 Task: Get directions from Luray Caverns, Virginia, United States to White Sands National Park, New Mexico, United States  and reverse  starting point and destination and check the driving options
Action: Mouse moved to (287, 65)
Screenshot: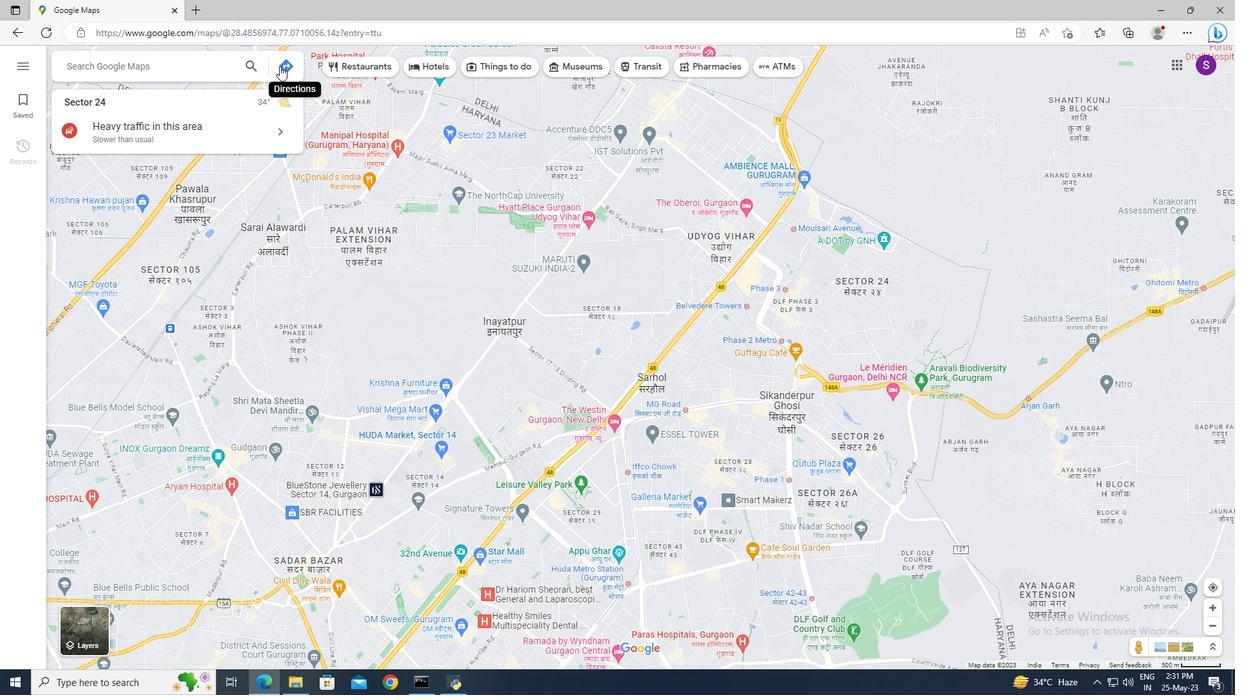 
Action: Mouse pressed left at (287, 65)
Screenshot: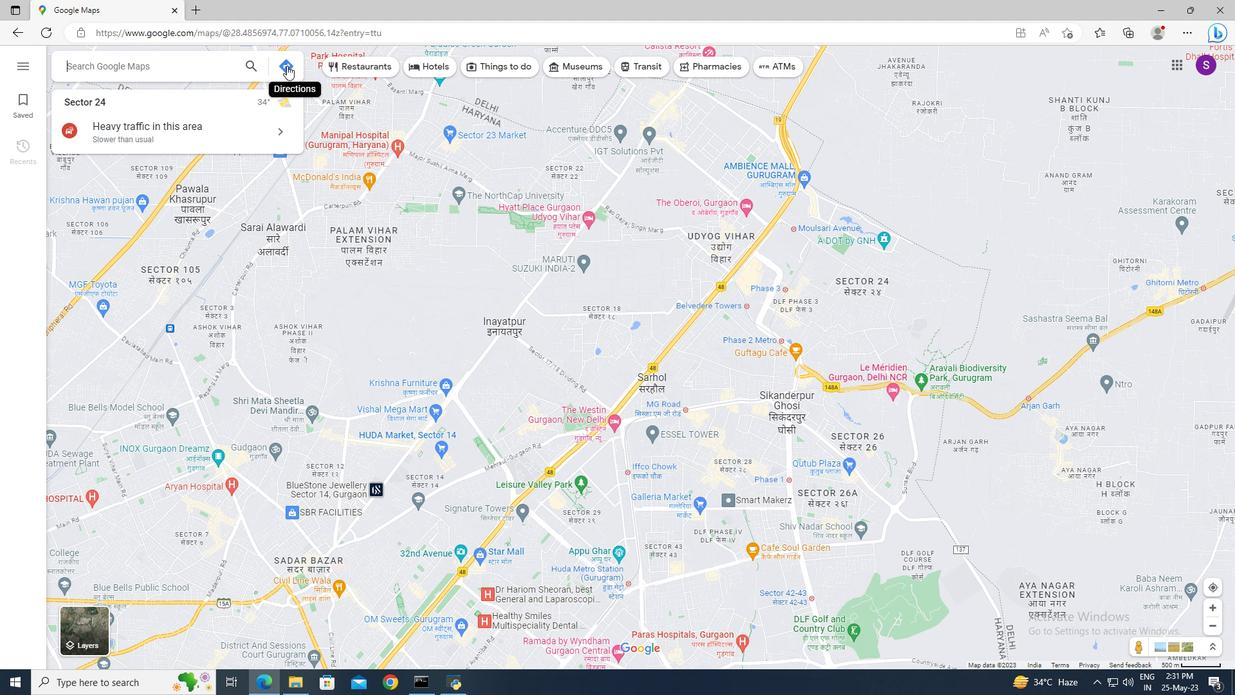 
Action: Mouse moved to (97, 68)
Screenshot: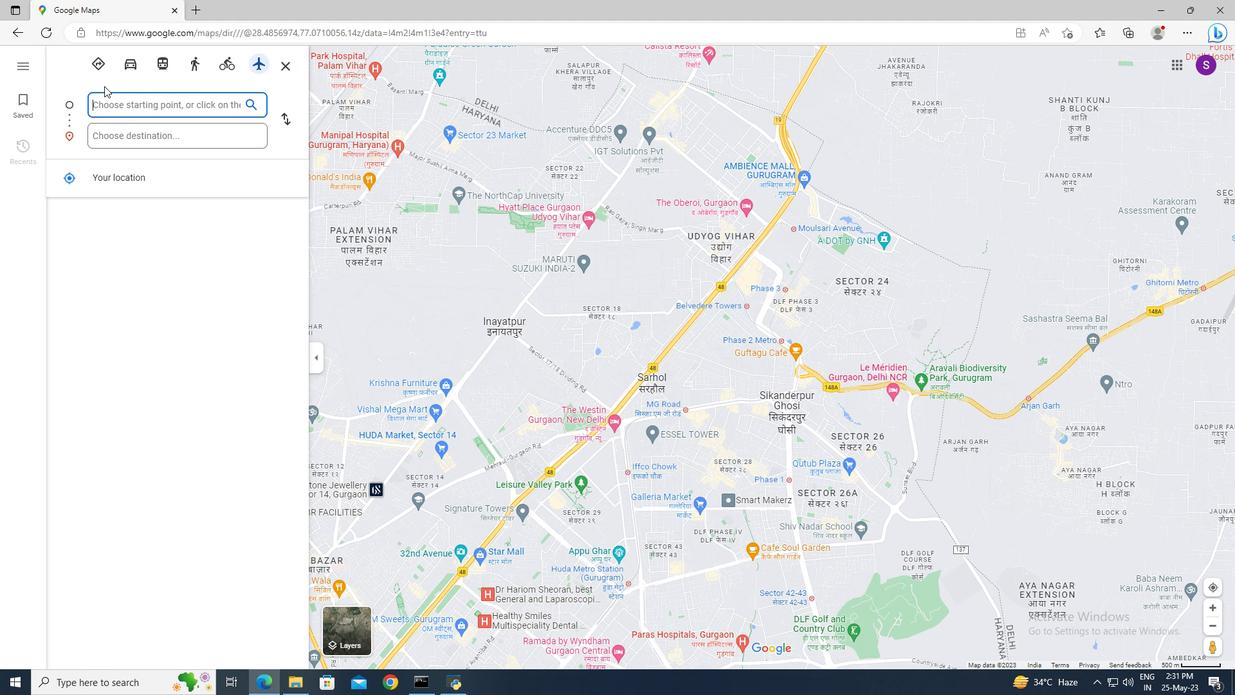 
Action: Mouse pressed left at (97, 68)
Screenshot: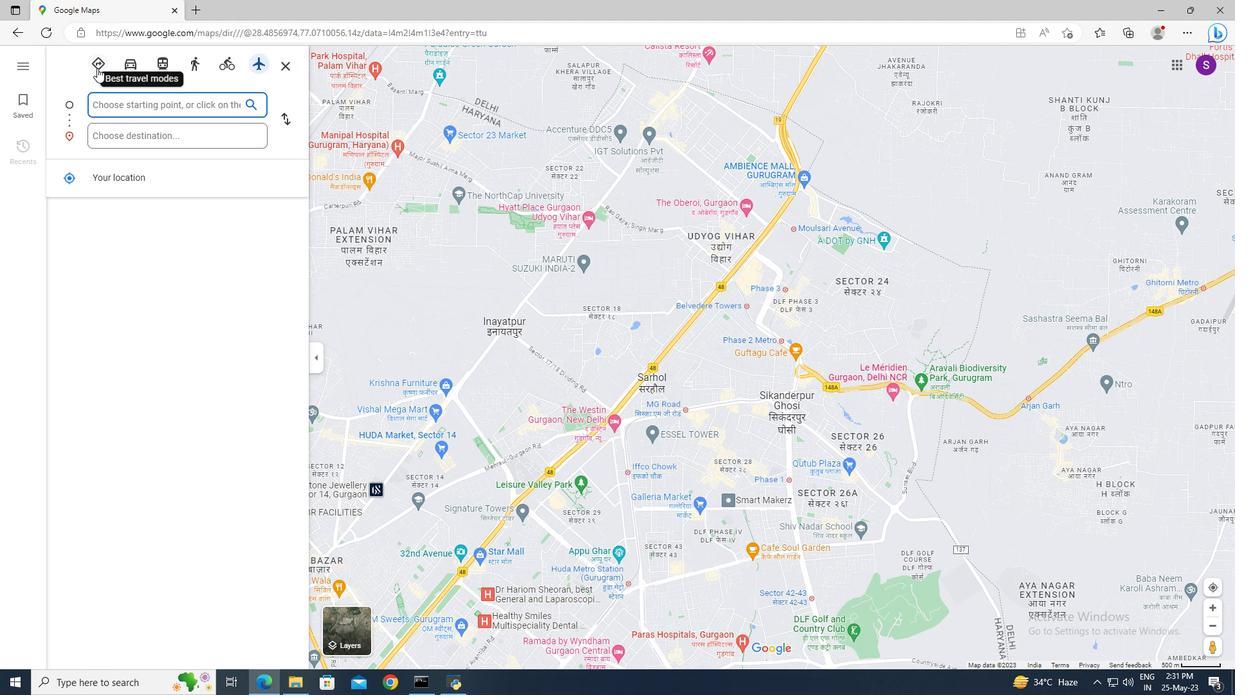 
Action: Mouse moved to (102, 103)
Screenshot: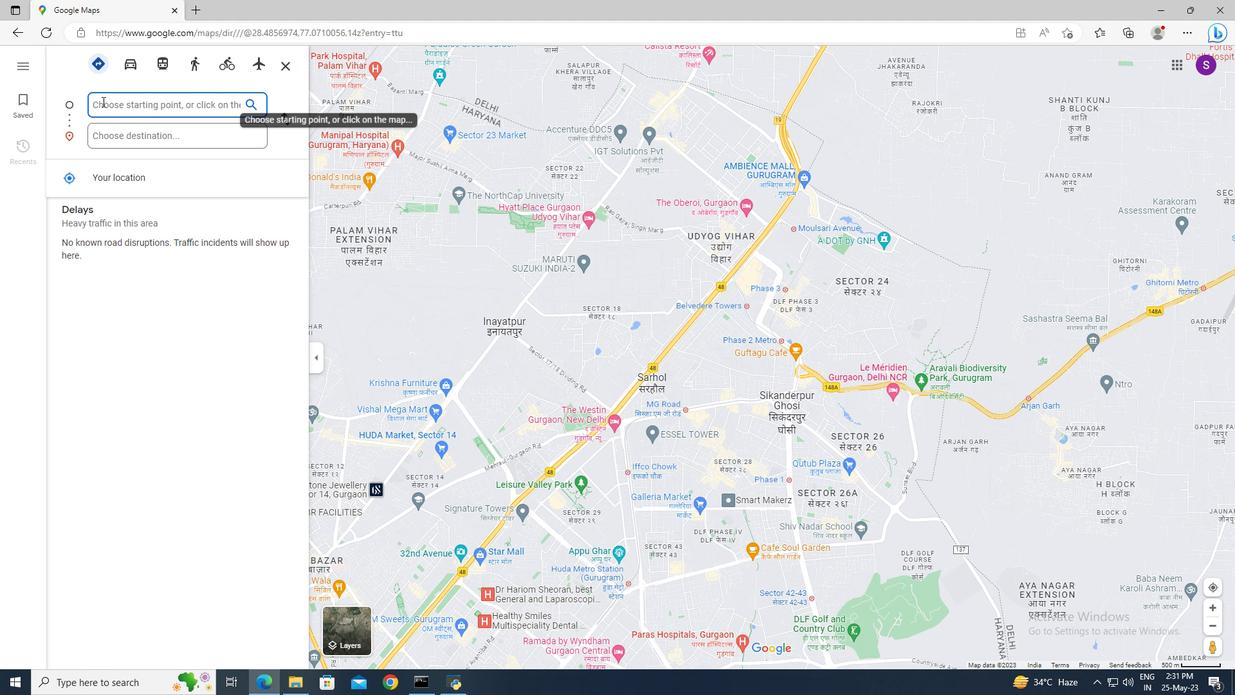 
Action: Mouse pressed left at (102, 103)
Screenshot: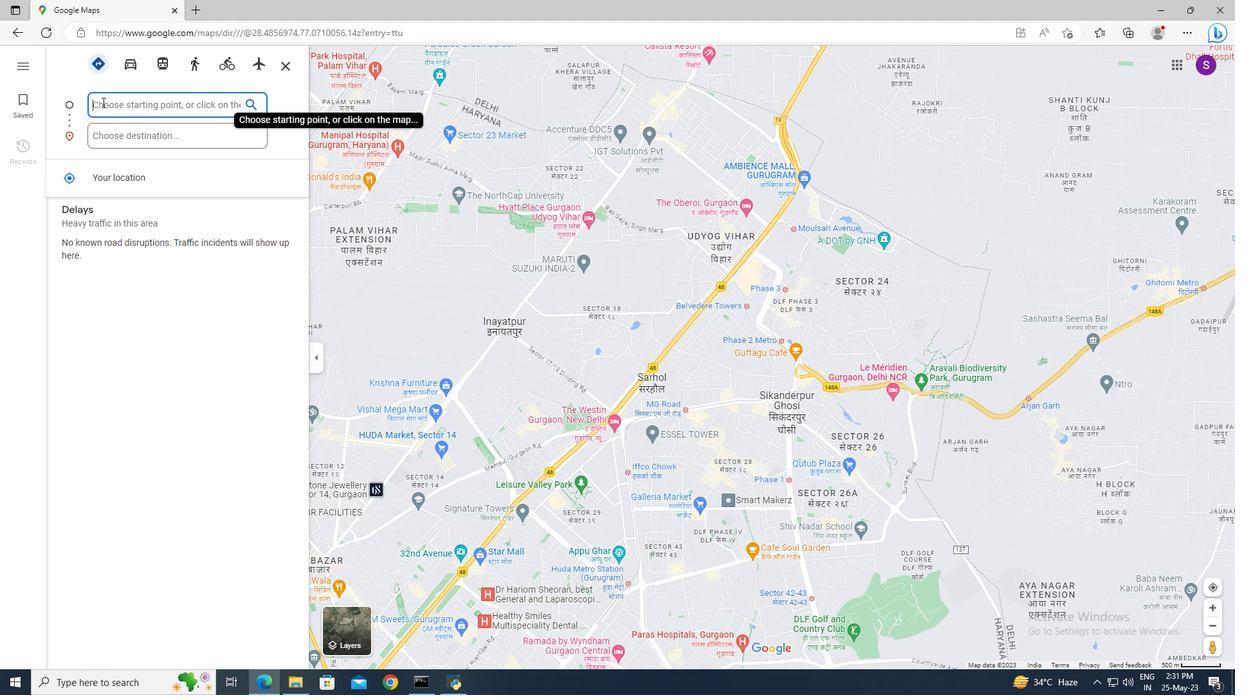 
Action: Key pressed <Key.shift>Luray<Key.space><Key.shift><Key.shift><Key.shift><Key.shift><Key.shift><Key.shift><Key.shift><Key.shift><Key.shift><Key.shift><Key.shift><Key.shift><Key.shift><Key.shift><Key.shift><Key.shift><Key.shift><Key.shift><Key.shift><Key.shift>Caverns,<Key.space><Key.shift>Virginia<Key.enter><Key.shift>White<Key.space><Key.shift_r>Sands<Key.space><Key.shift>Nation
Screenshot: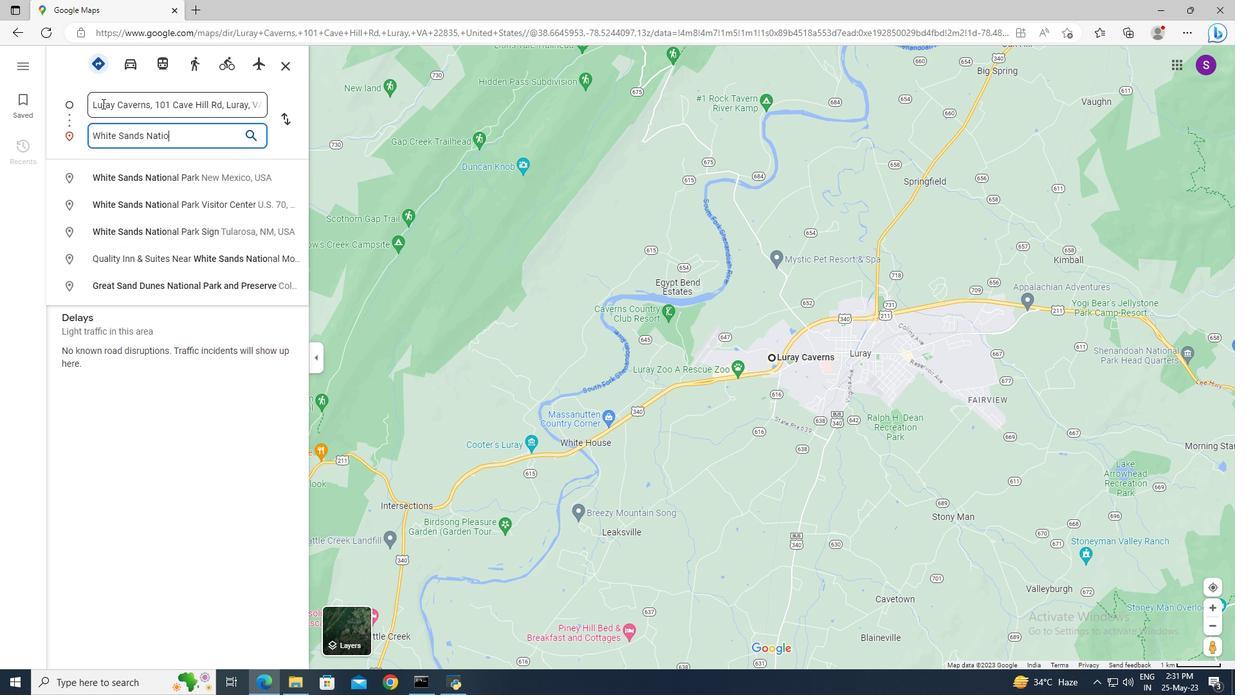 
Action: Mouse moved to (130, 176)
Screenshot: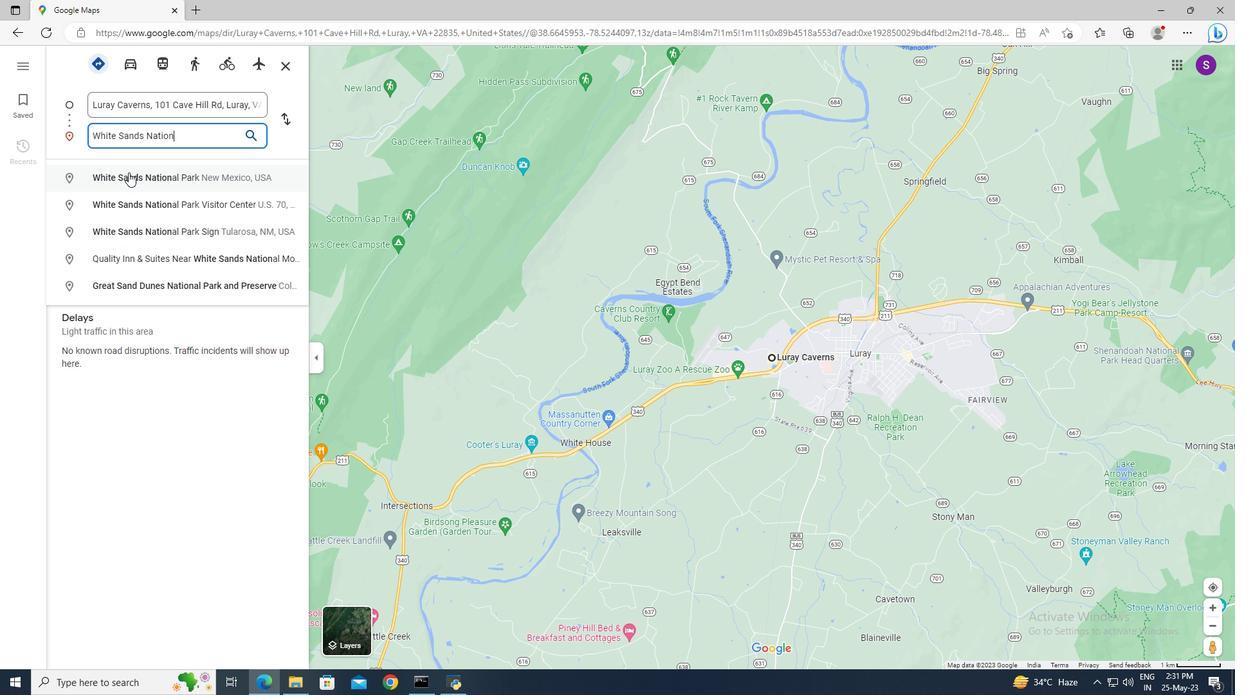 
Action: Mouse pressed left at (130, 176)
Screenshot: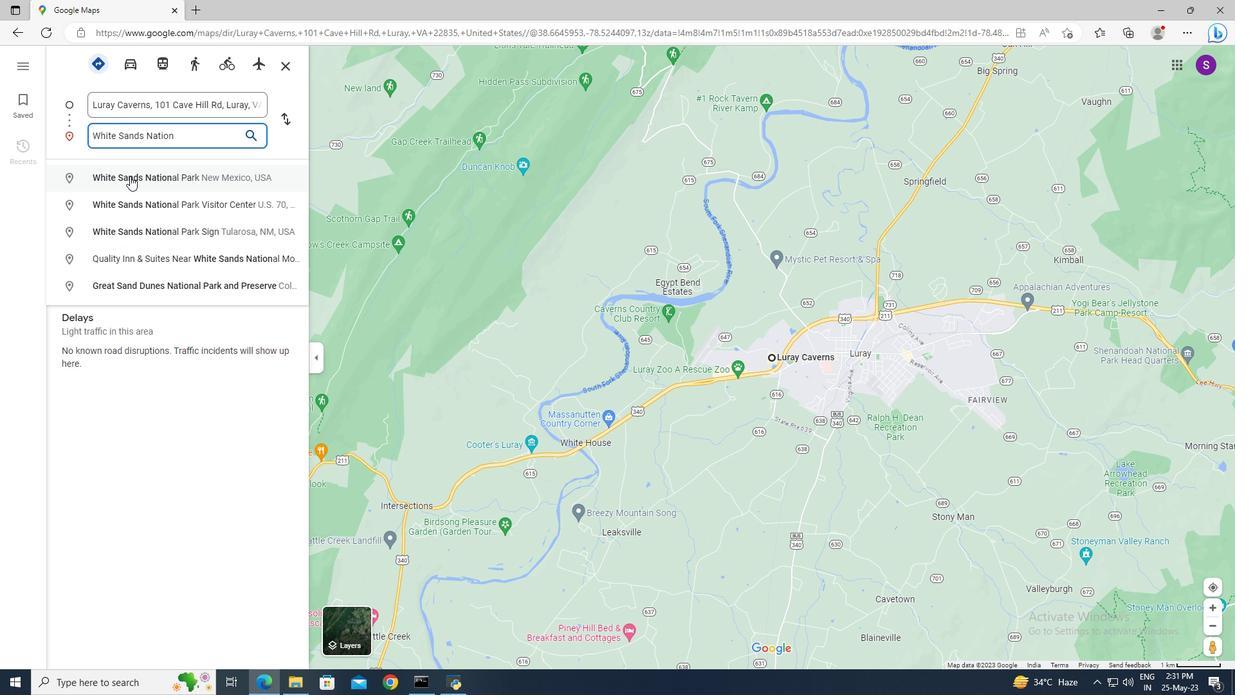 
Action: Mouse moved to (281, 118)
Screenshot: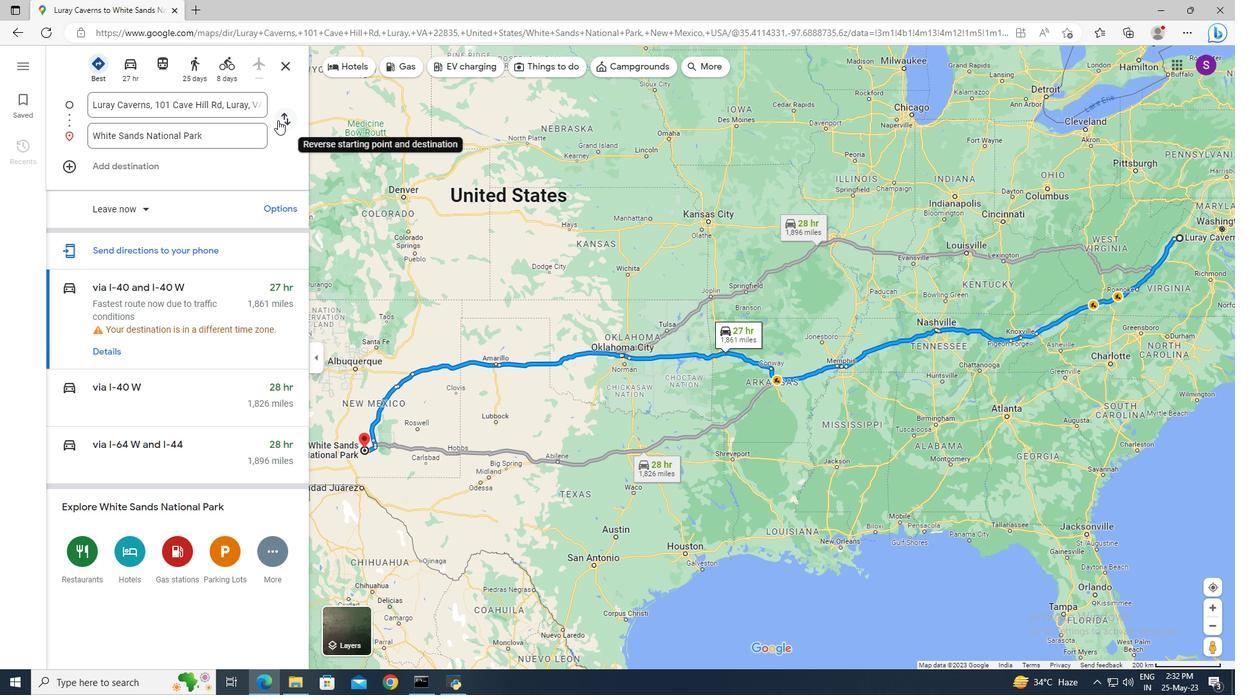 
Action: Mouse pressed left at (281, 118)
Screenshot: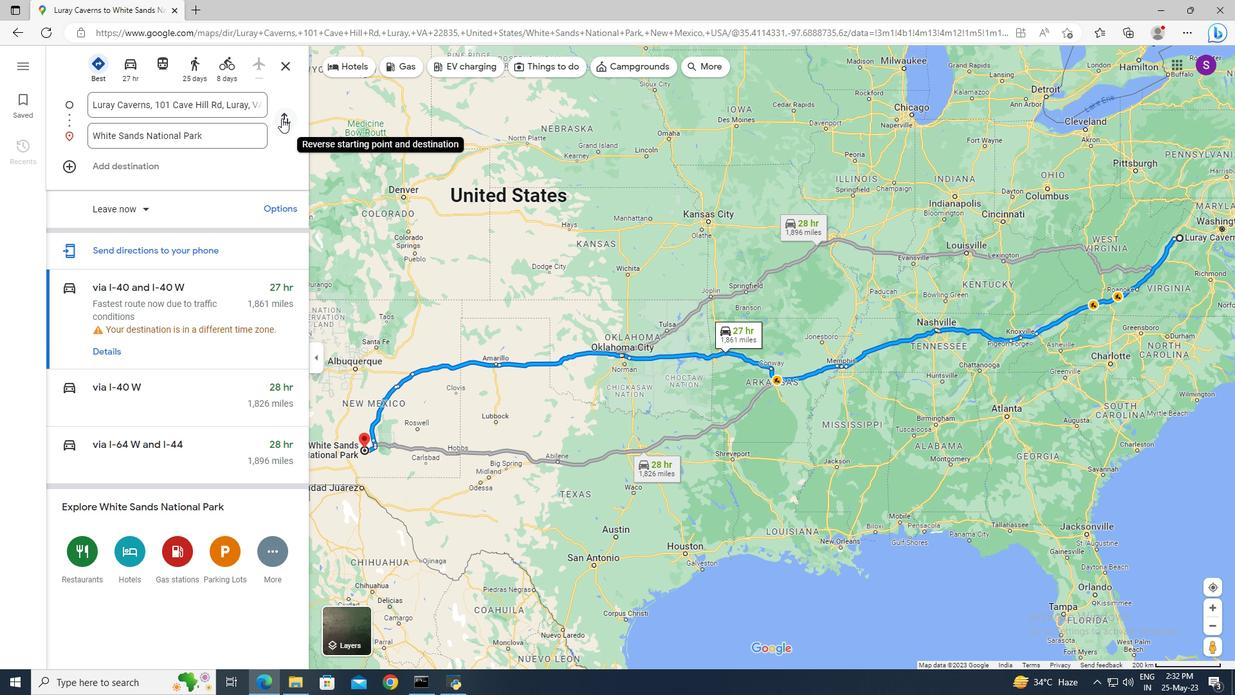 
Action: Mouse moved to (131, 63)
Screenshot: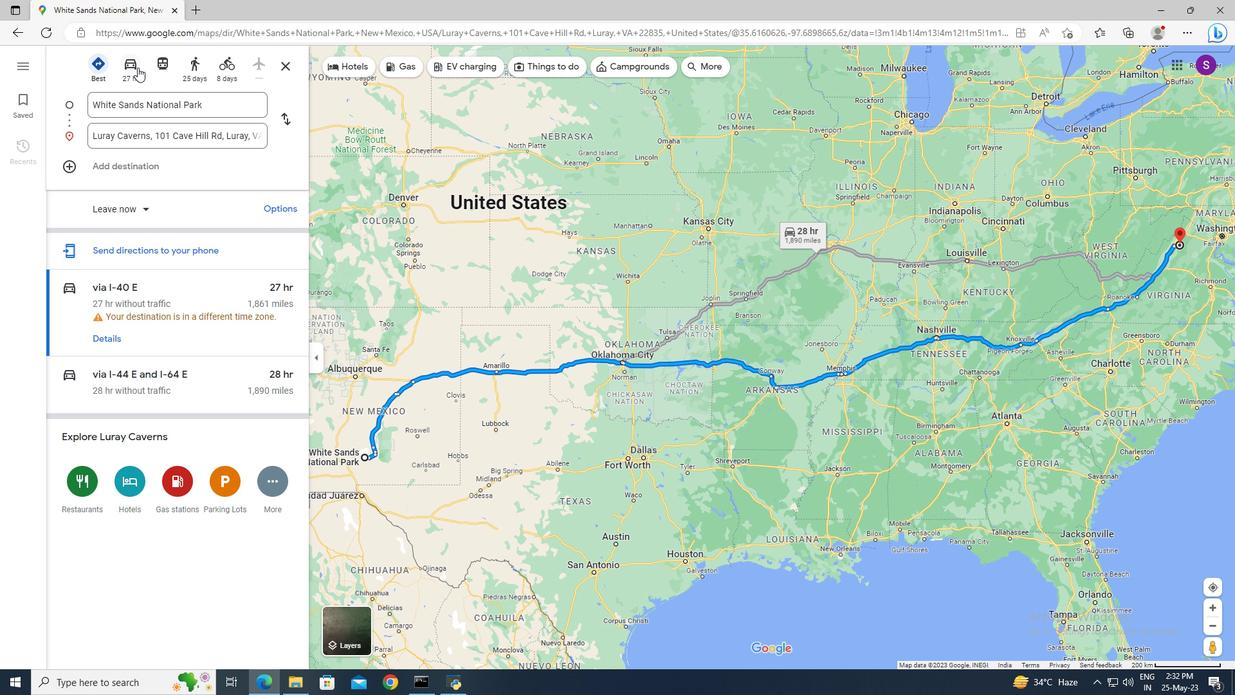 
Action: Mouse pressed left at (131, 63)
Screenshot: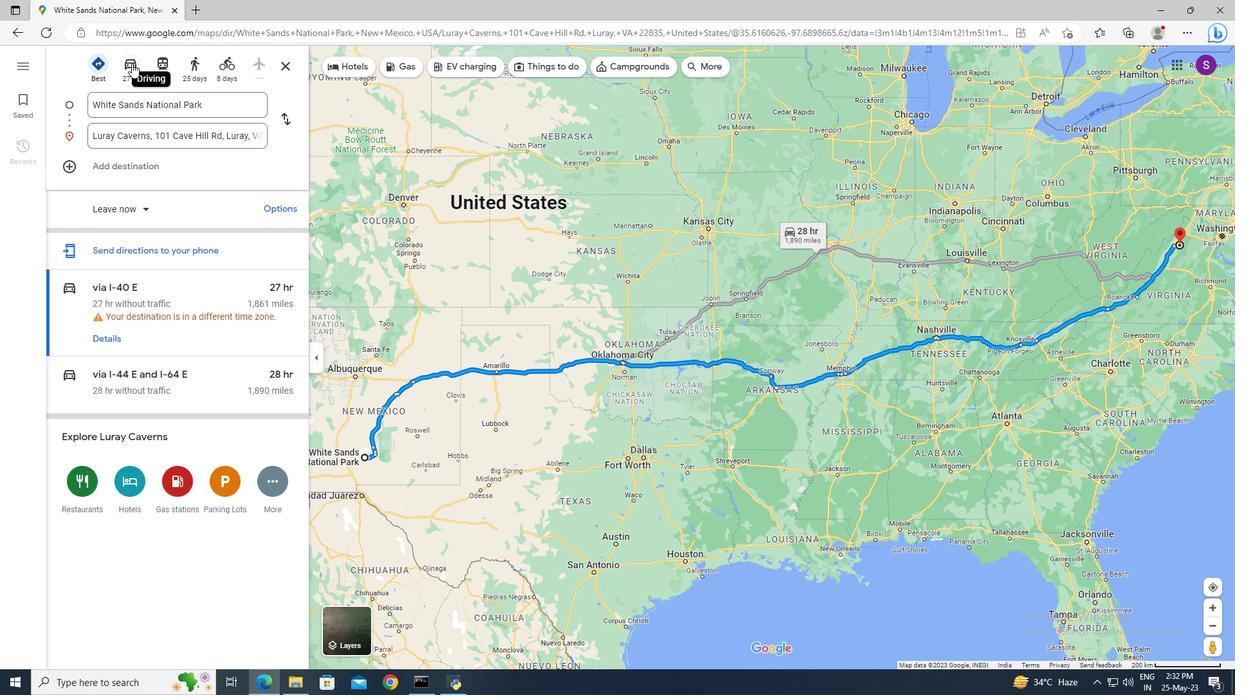 
Action: Mouse moved to (135, 284)
Screenshot: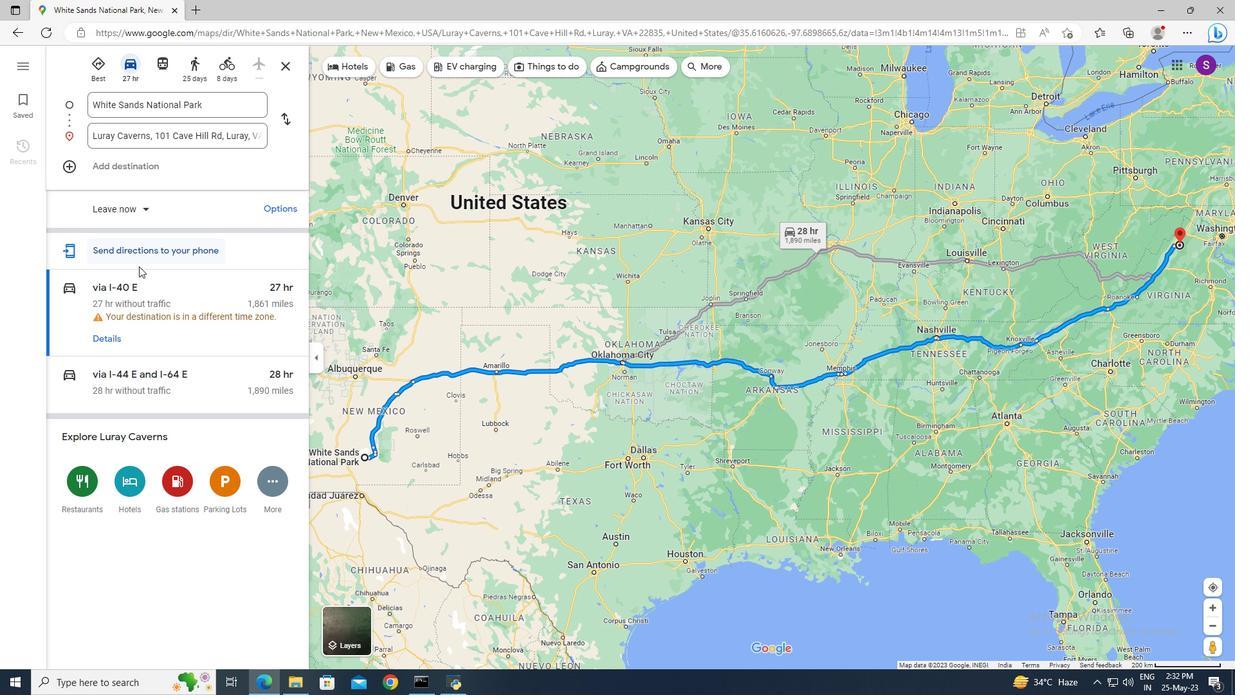 
Action: Mouse pressed left at (135, 284)
Screenshot: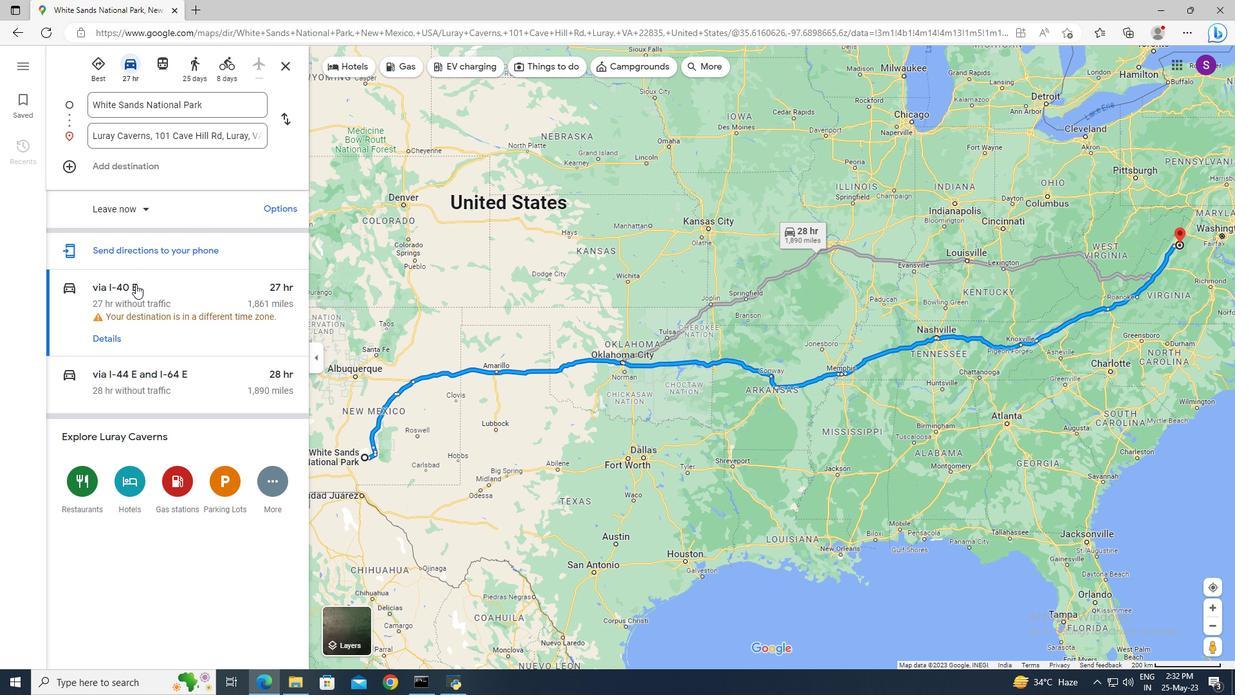 
Action: Mouse moved to (72, 240)
Screenshot: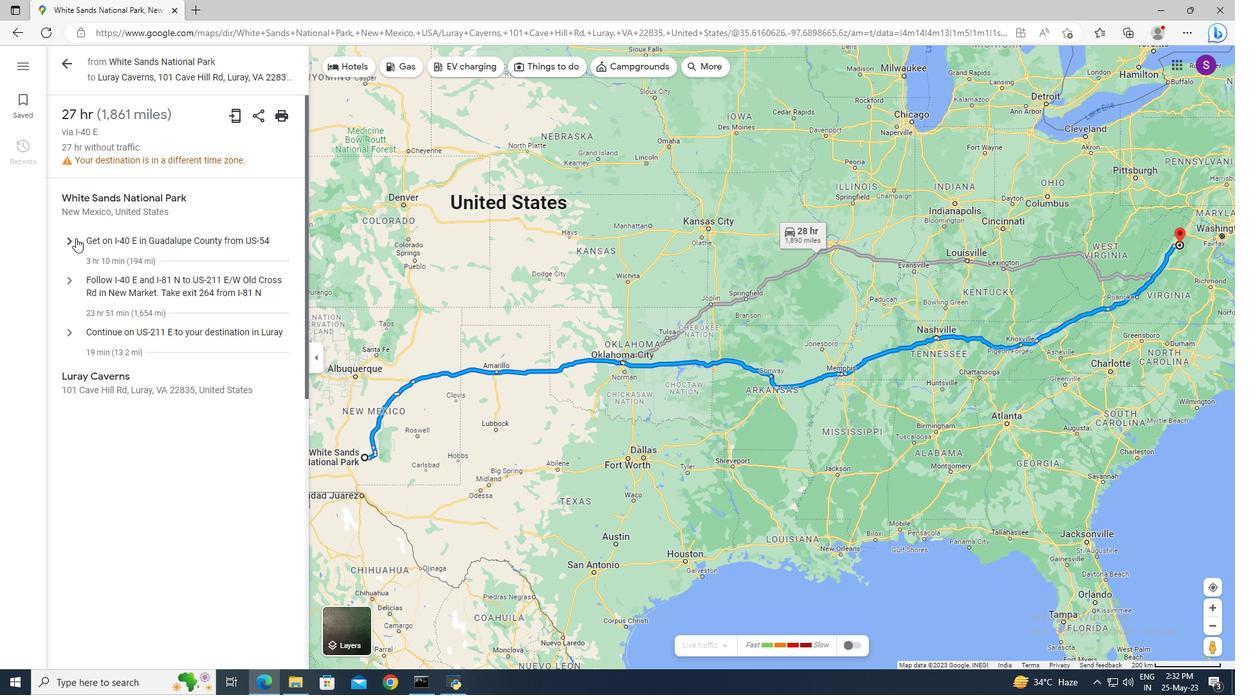 
Action: Mouse pressed left at (72, 240)
Screenshot: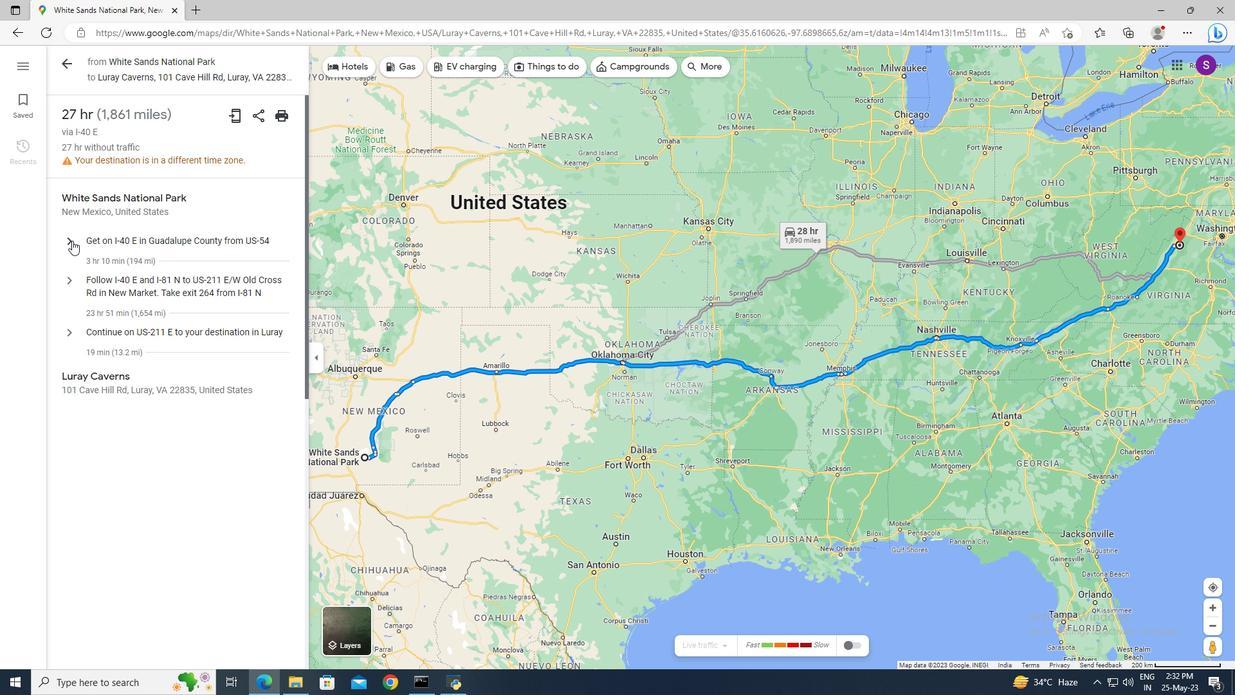 
Action: Mouse moved to (183, 397)
Screenshot: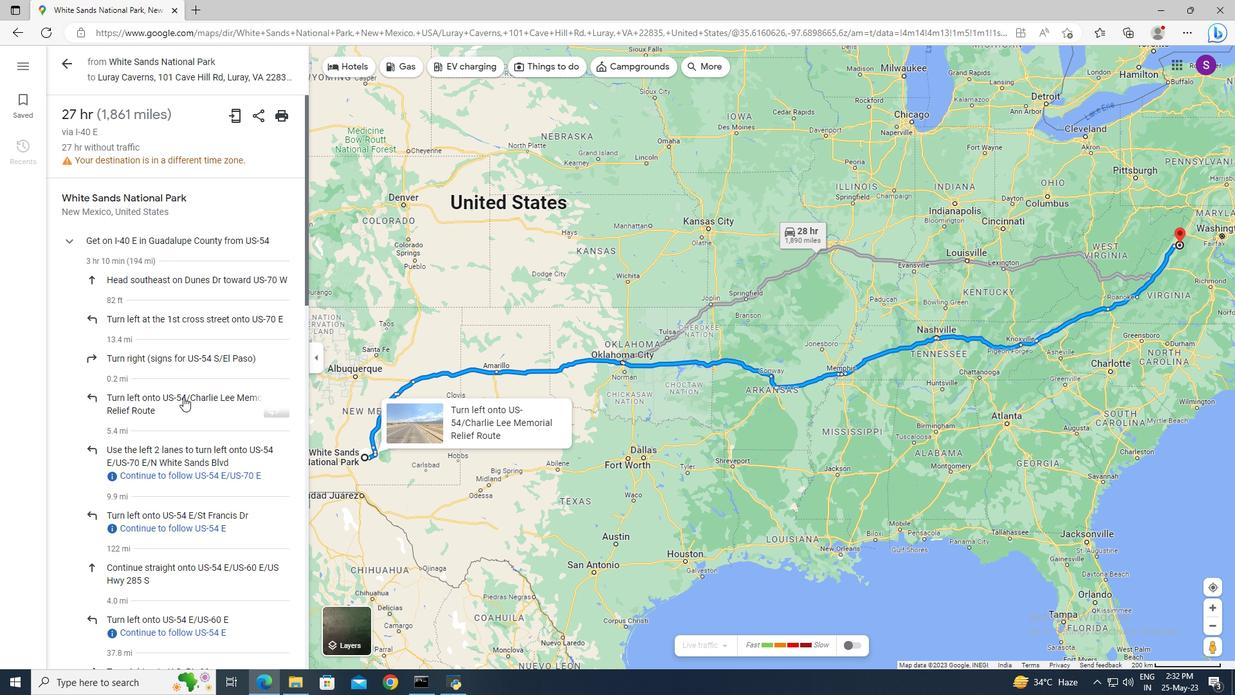 
Action: Mouse scrolled (183, 397) with delta (0, 0)
Screenshot: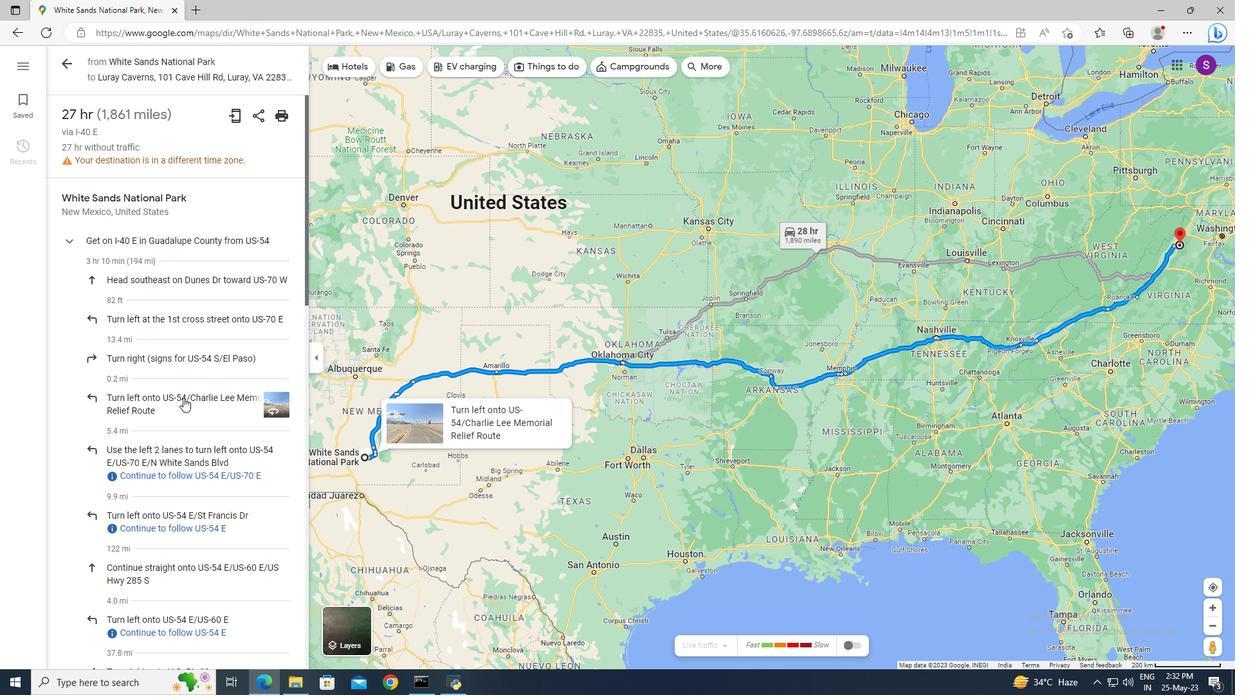 
Action: Mouse scrolled (183, 397) with delta (0, 0)
Screenshot: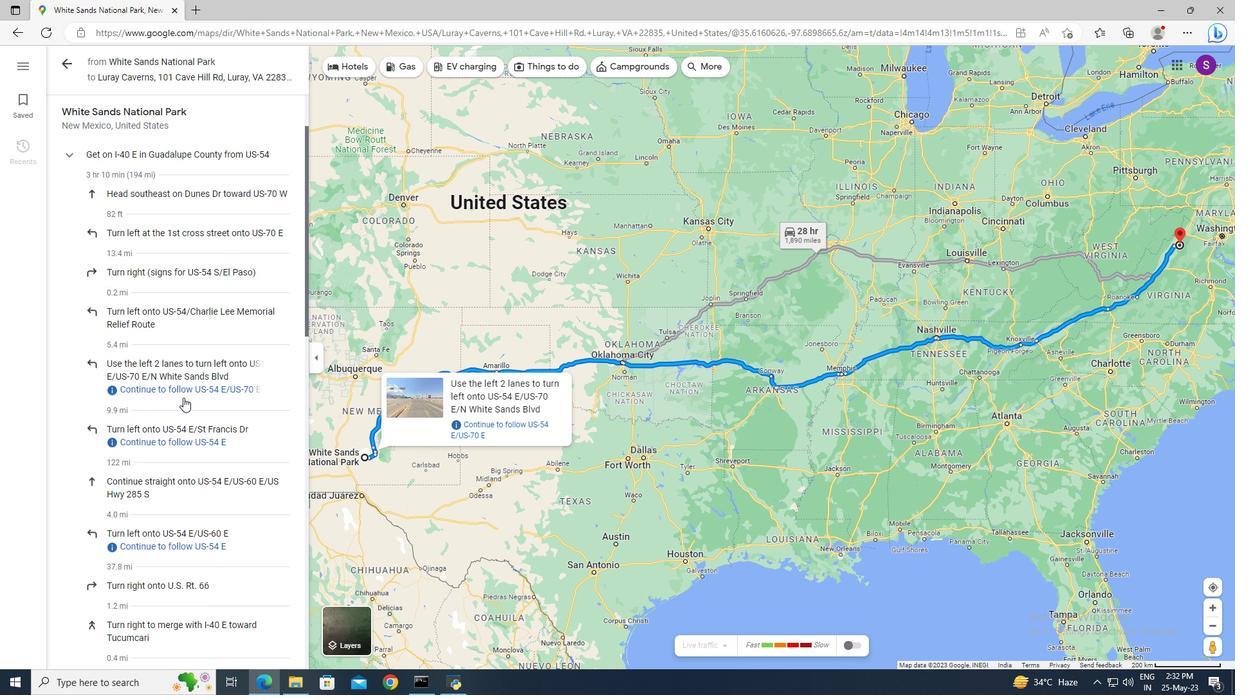 
Action: Mouse scrolled (183, 397) with delta (0, 0)
Screenshot: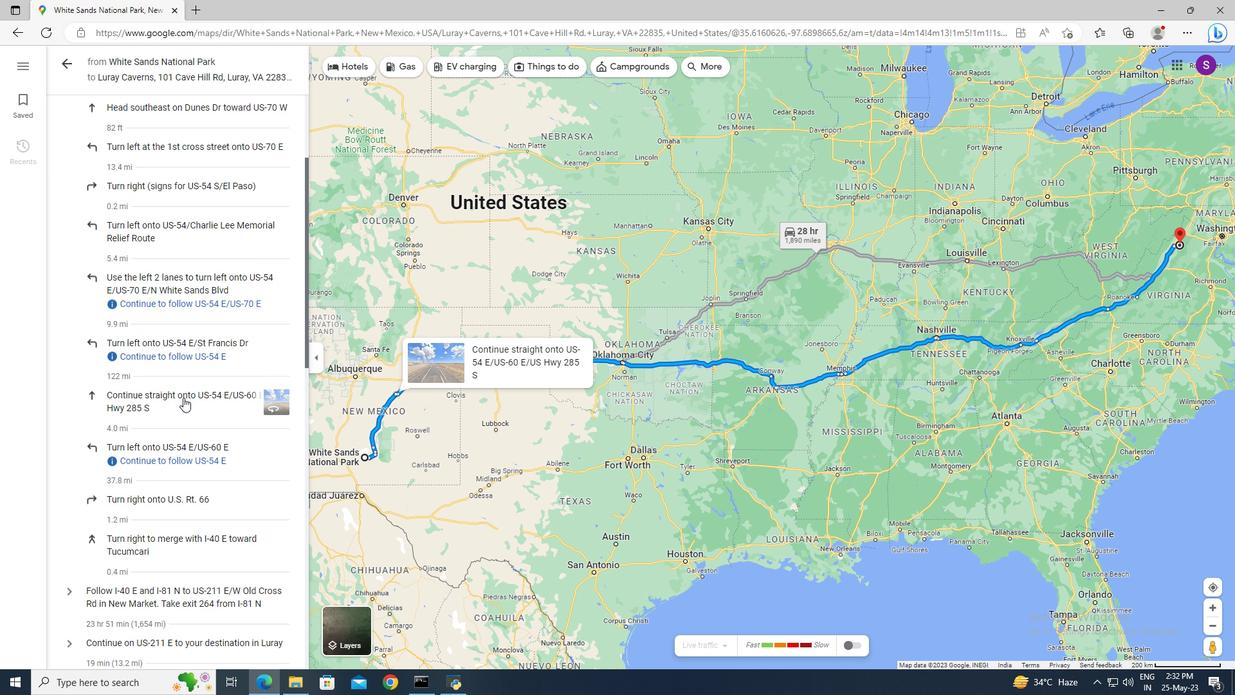 
Action: Mouse scrolled (183, 397) with delta (0, 0)
Screenshot: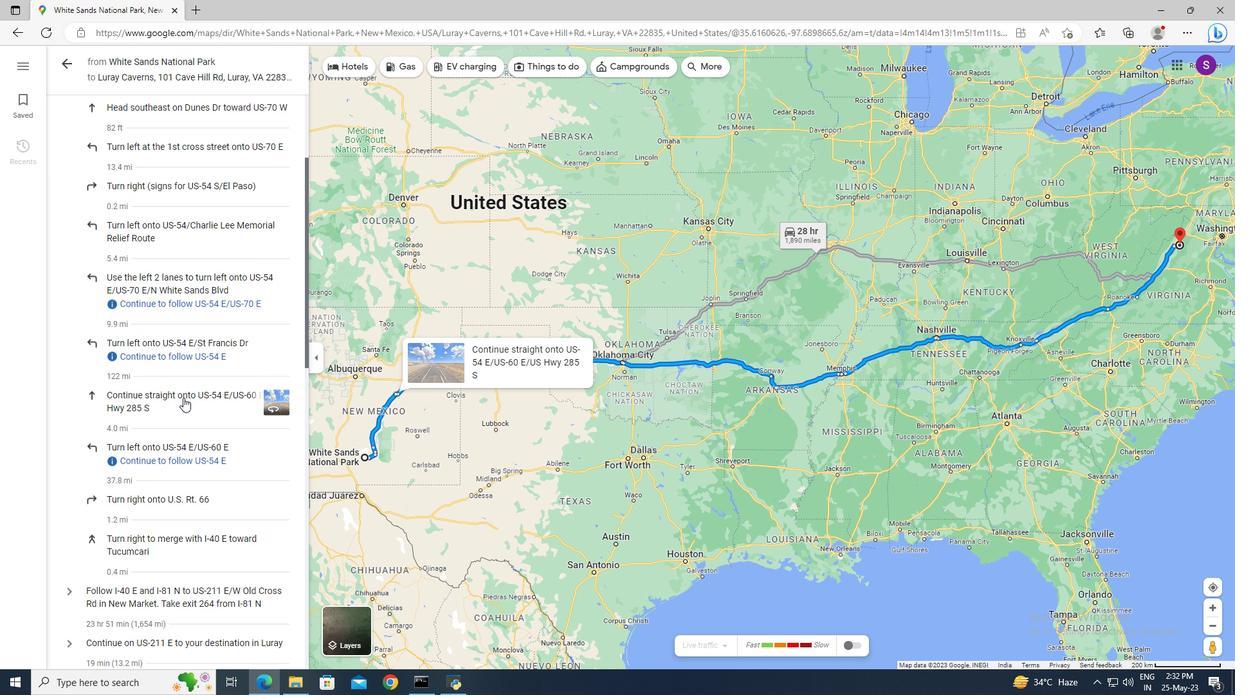 
Action: Mouse moved to (73, 418)
Screenshot: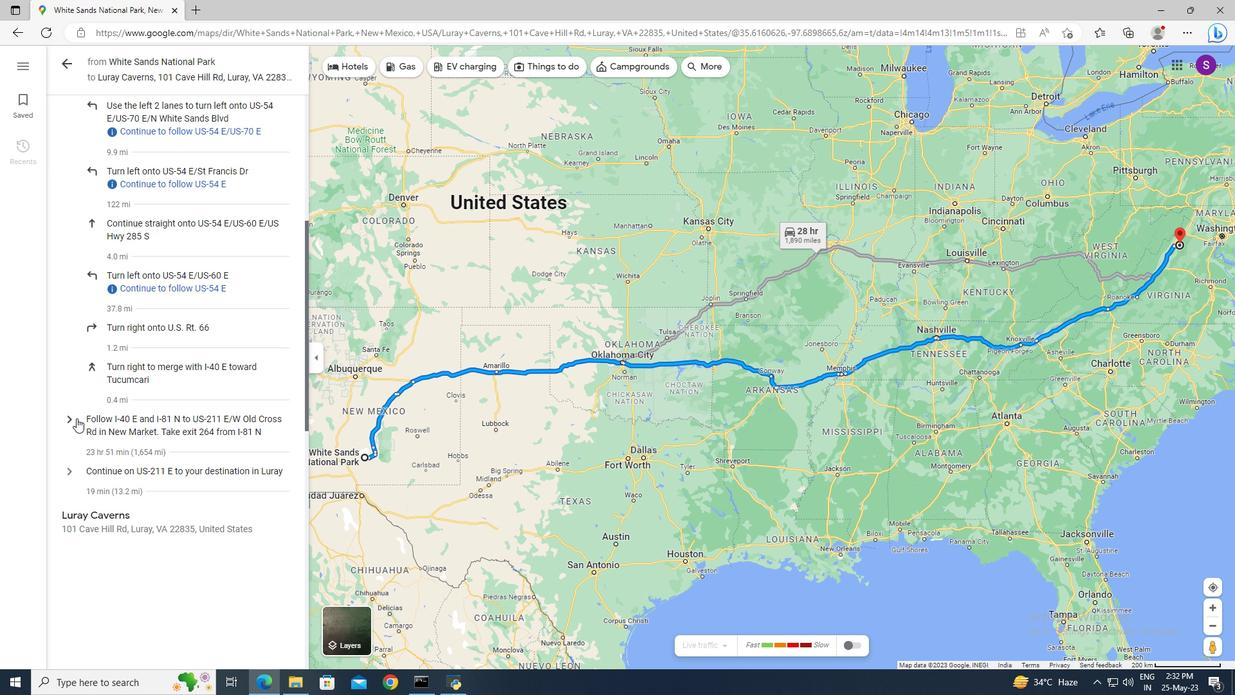 
Action: Mouse pressed left at (73, 418)
Screenshot: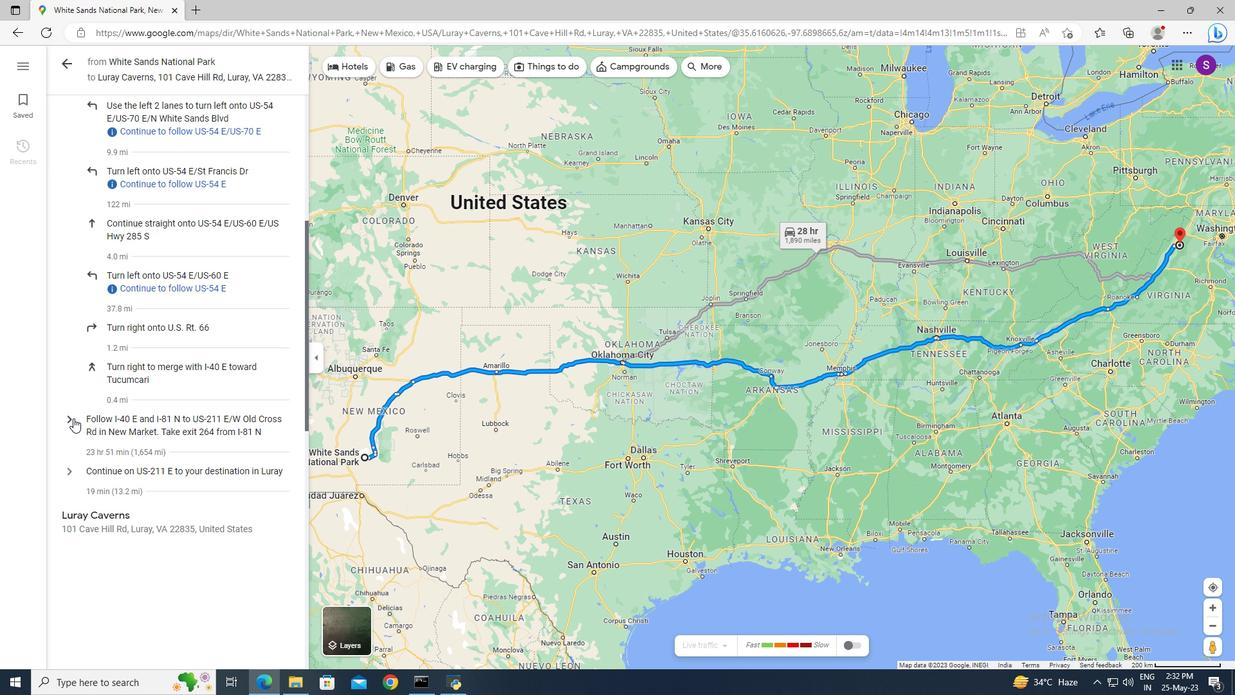
Action: Mouse moved to (101, 400)
Screenshot: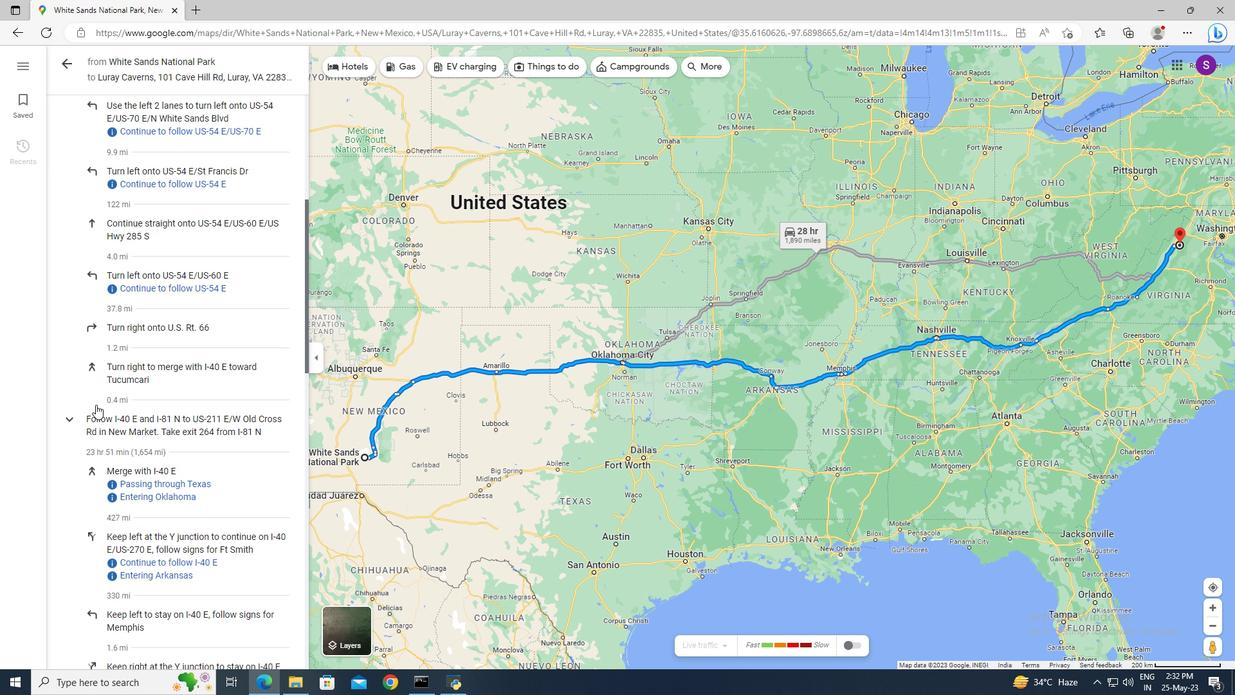 
Action: Mouse scrolled (101, 400) with delta (0, 0)
Screenshot: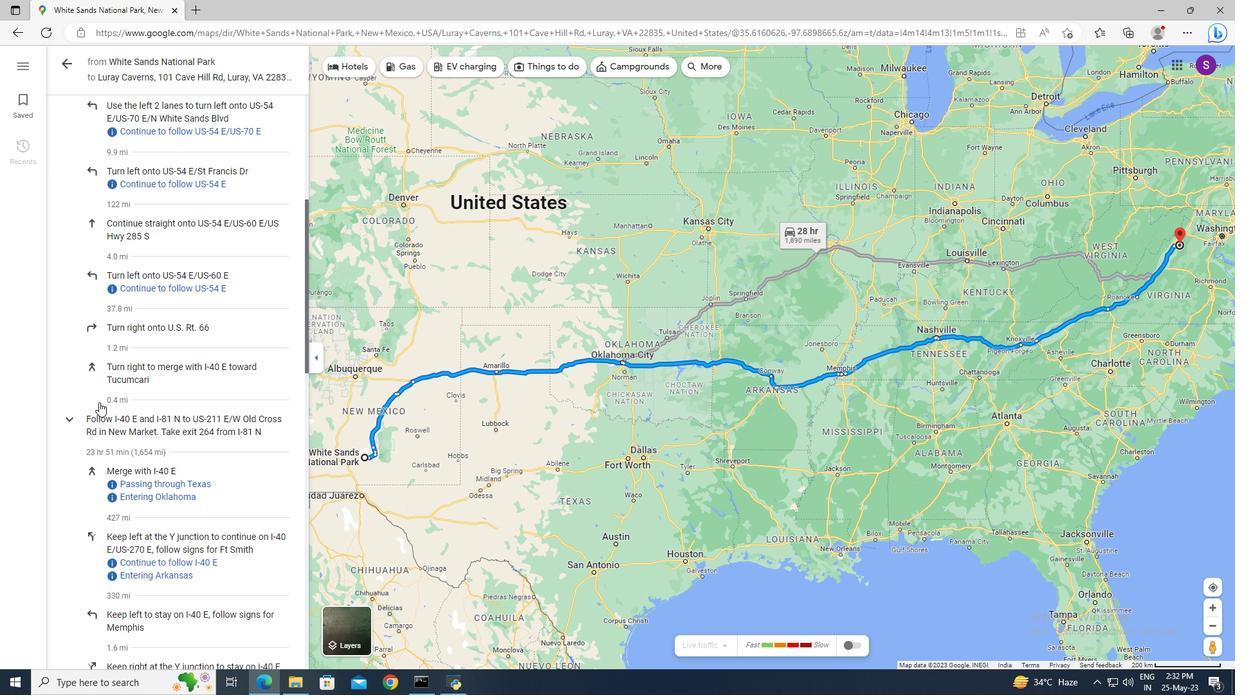 
Action: Mouse moved to (150, 446)
Screenshot: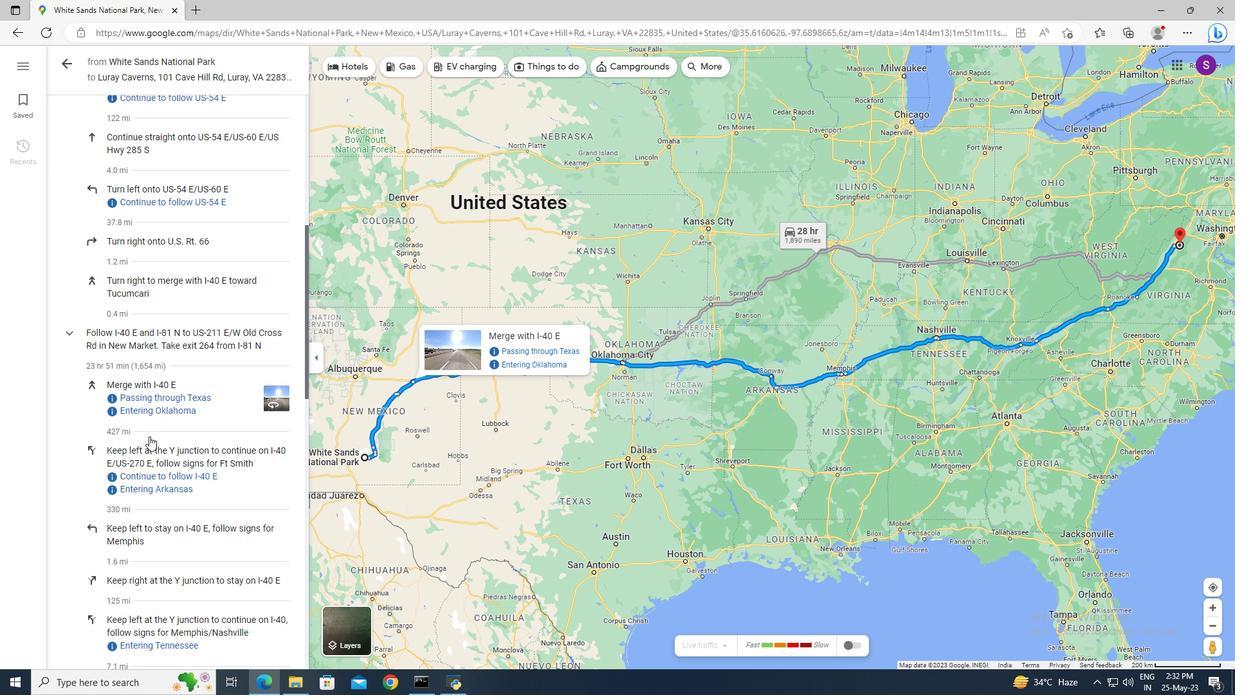 
Action: Mouse scrolled (150, 445) with delta (0, 0)
Screenshot: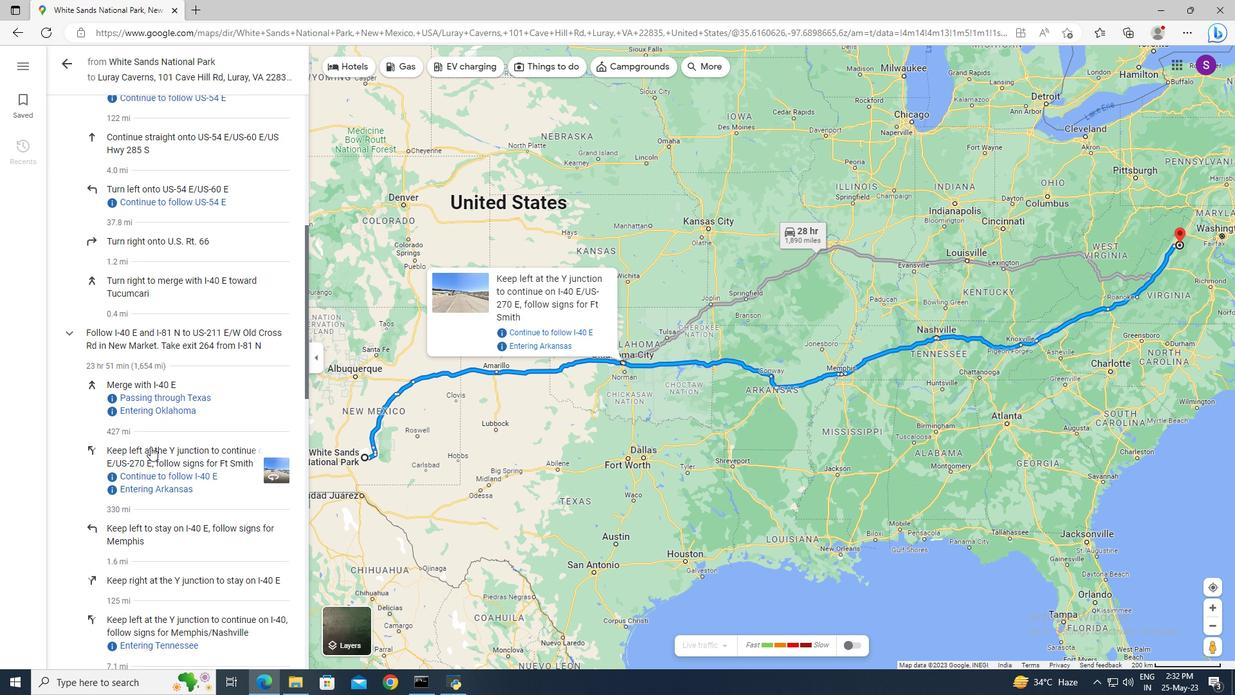 
Action: Mouse scrolled (150, 445) with delta (0, 0)
Screenshot: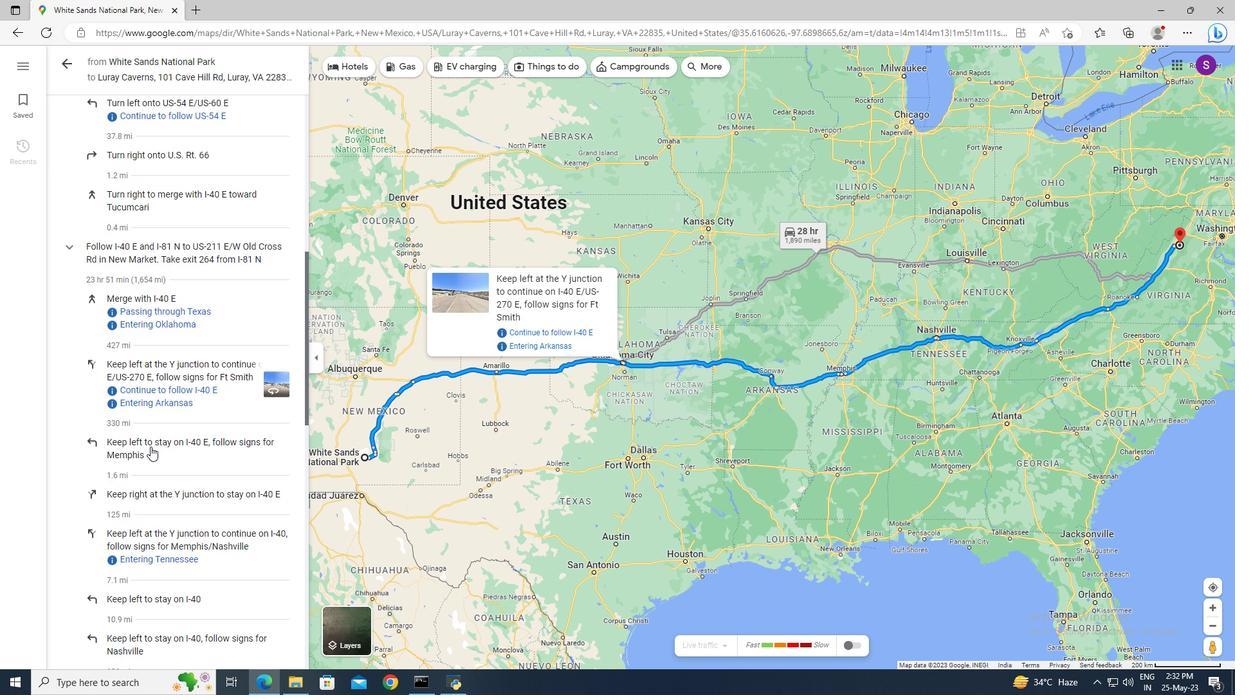 
Action: Mouse moved to (183, 440)
Screenshot: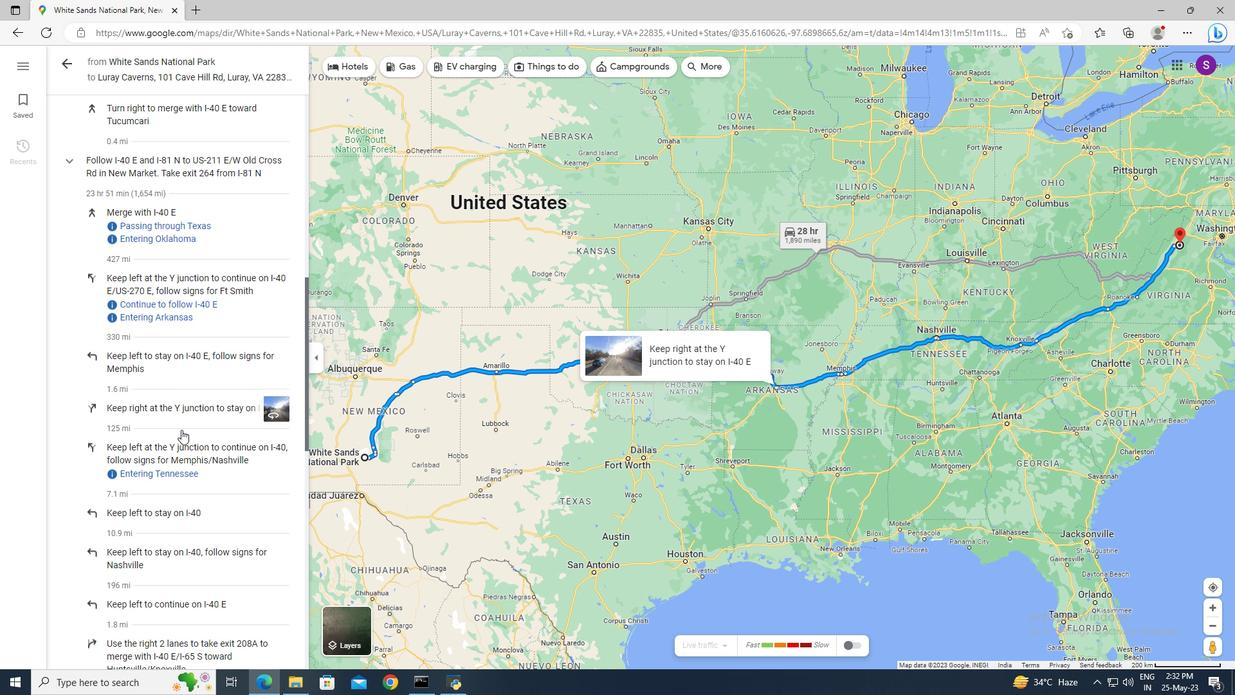 
Action: Mouse scrolled (184, 444) with delta (0, 0)
Screenshot: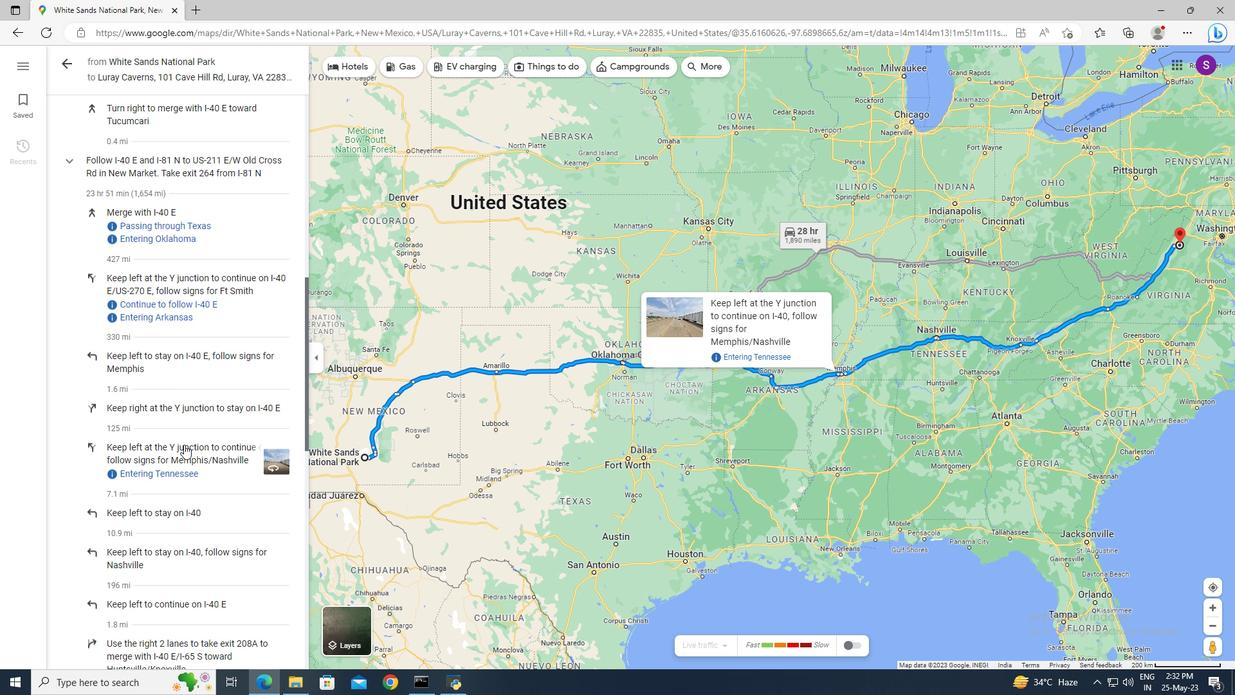 
Action: Mouse moved to (183, 445)
Screenshot: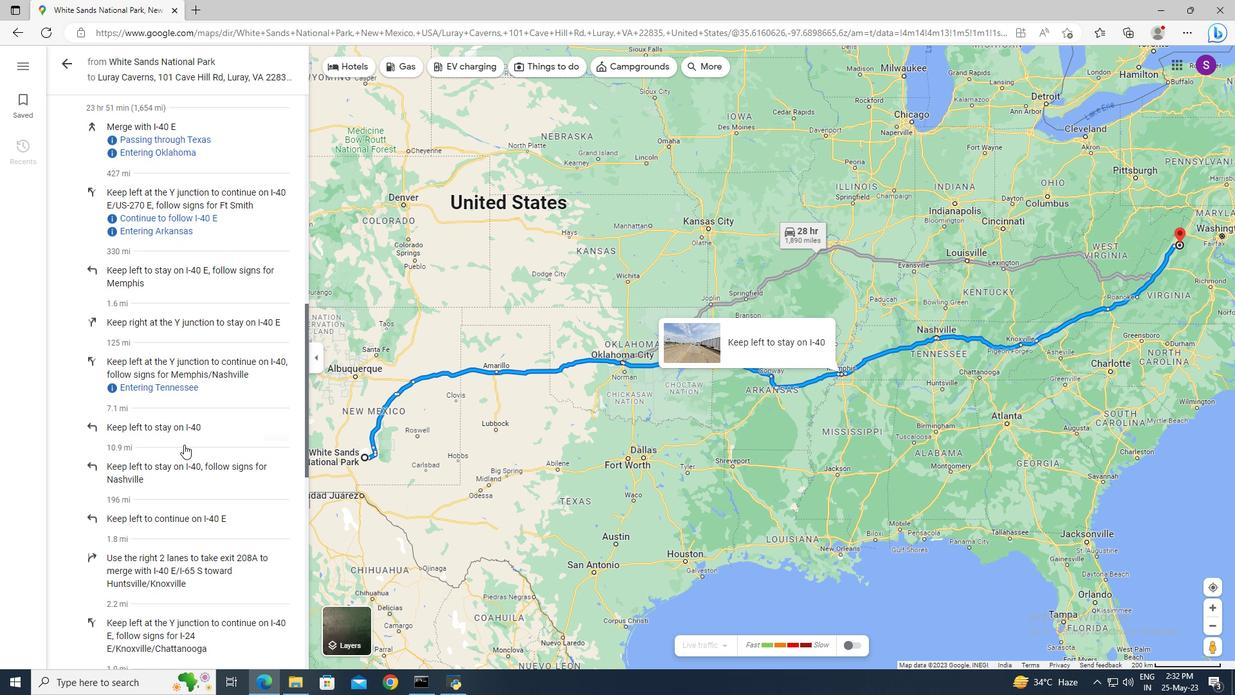 
Action: Mouse scrolled (183, 444) with delta (0, 0)
Screenshot: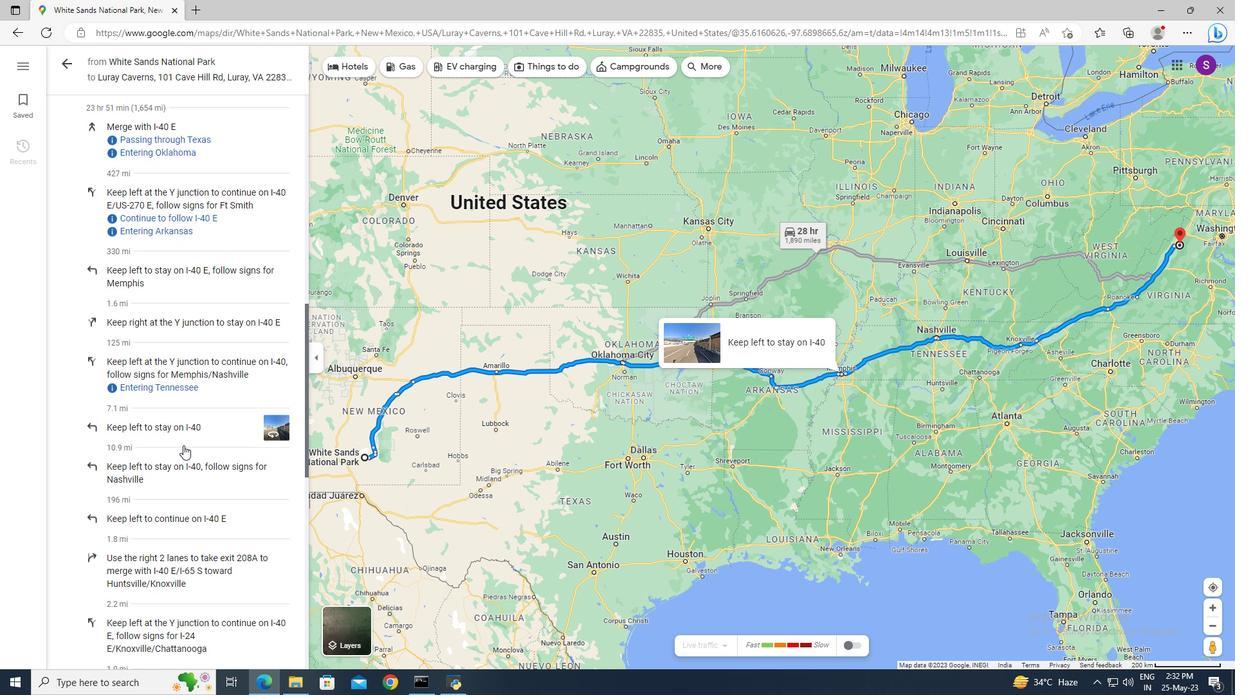 
Action: Mouse moved to (181, 443)
Screenshot: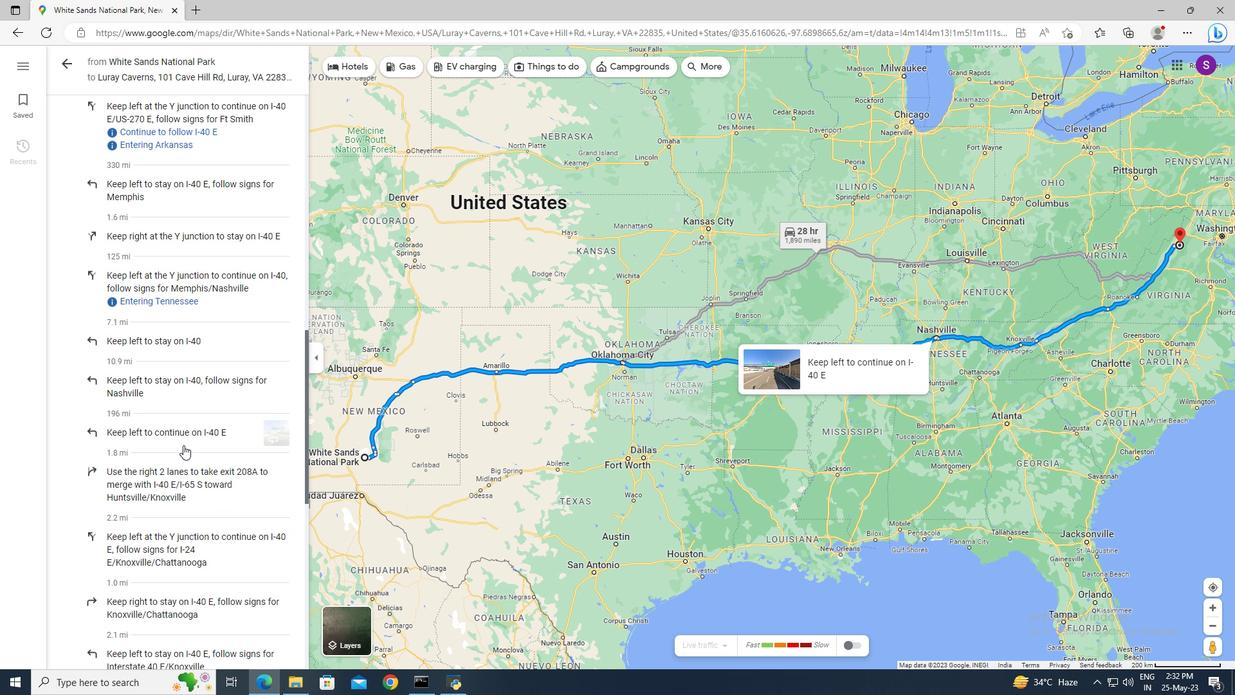 
Action: Mouse scrolled (181, 442) with delta (0, 0)
Screenshot: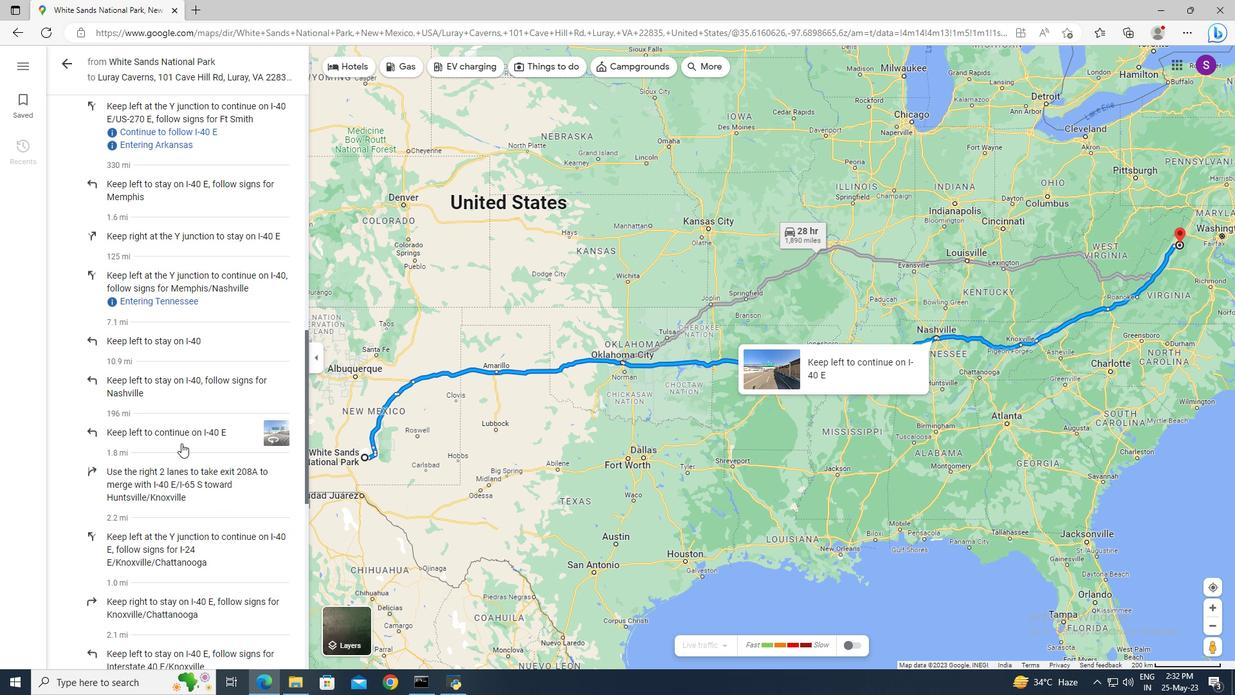 
Action: Mouse moved to (178, 435)
Screenshot: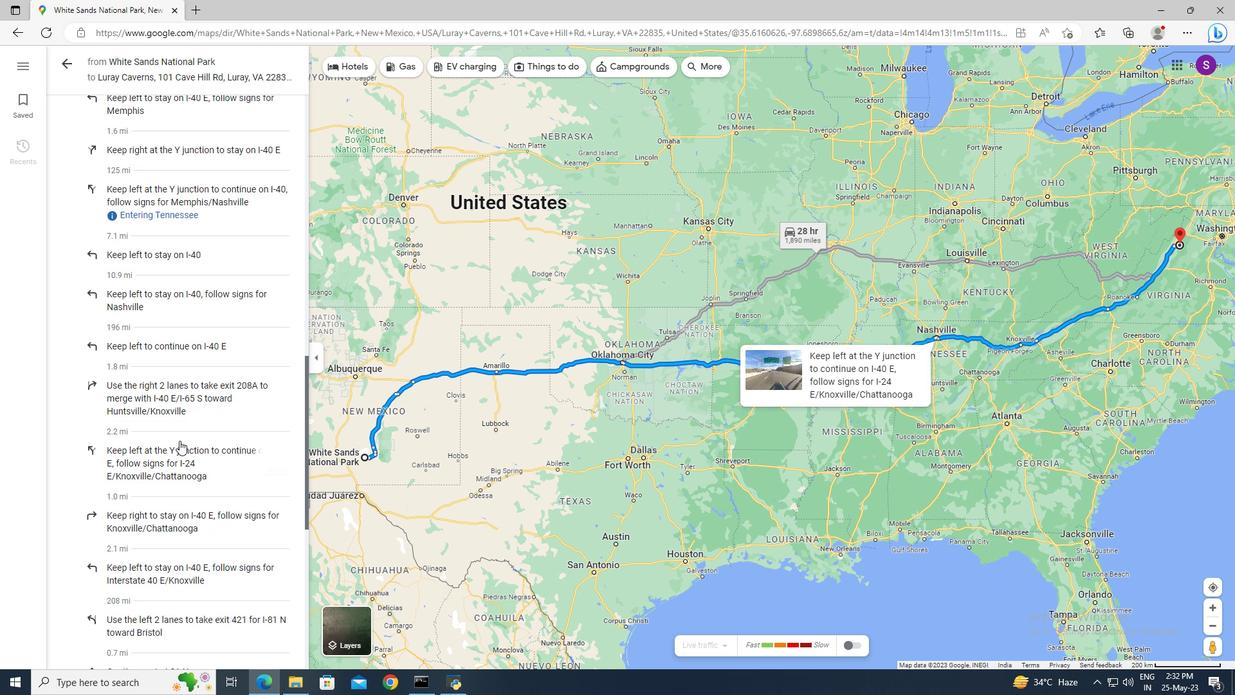 
Action: Mouse scrolled (178, 435) with delta (0, 0)
Screenshot: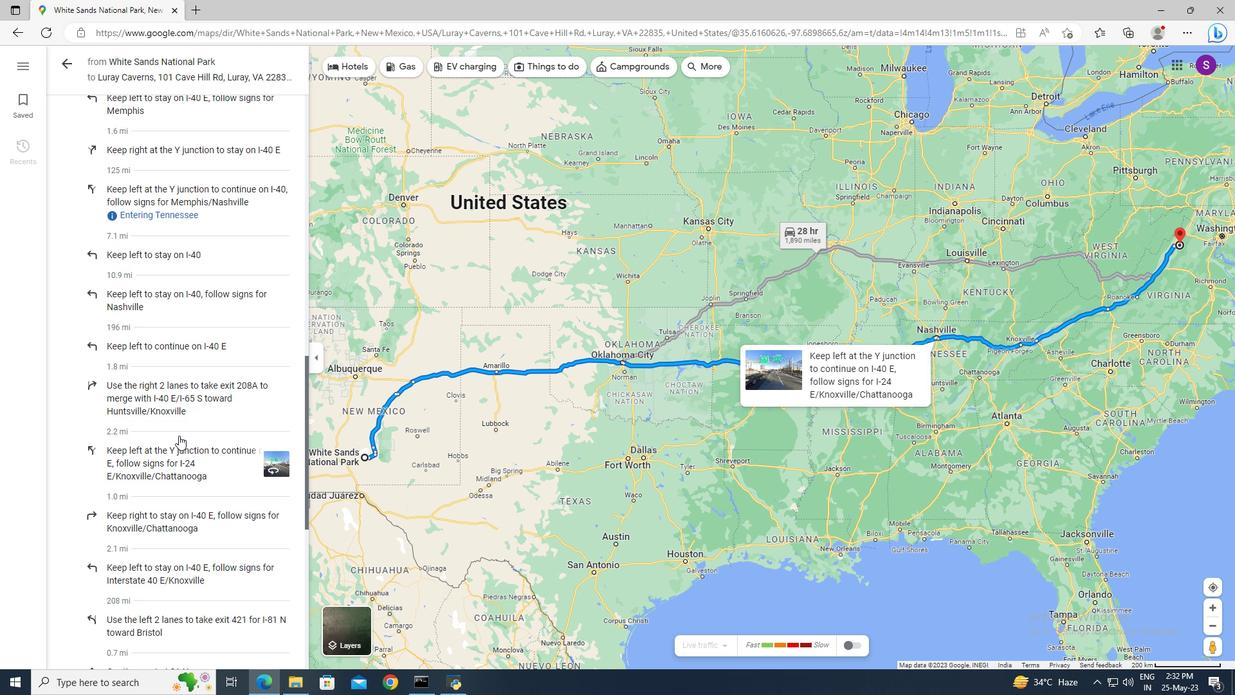 
Action: Mouse moved to (174, 477)
Screenshot: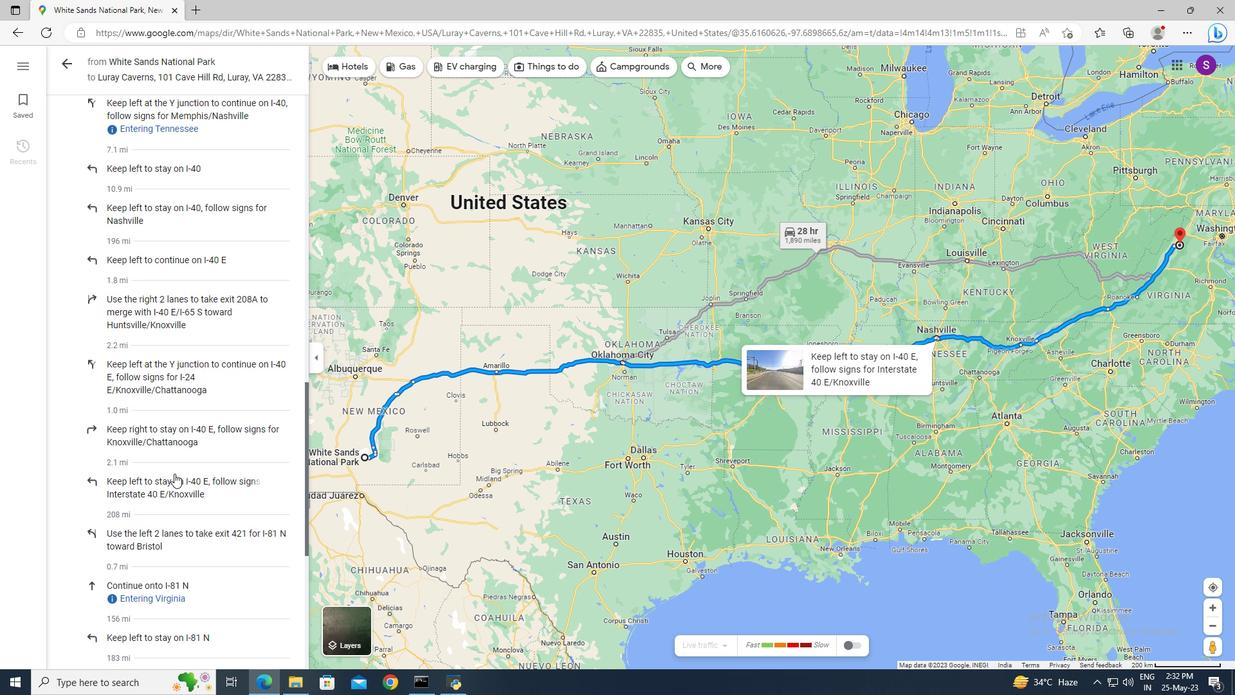 
Action: Mouse scrolled (174, 476) with delta (0, 0)
Screenshot: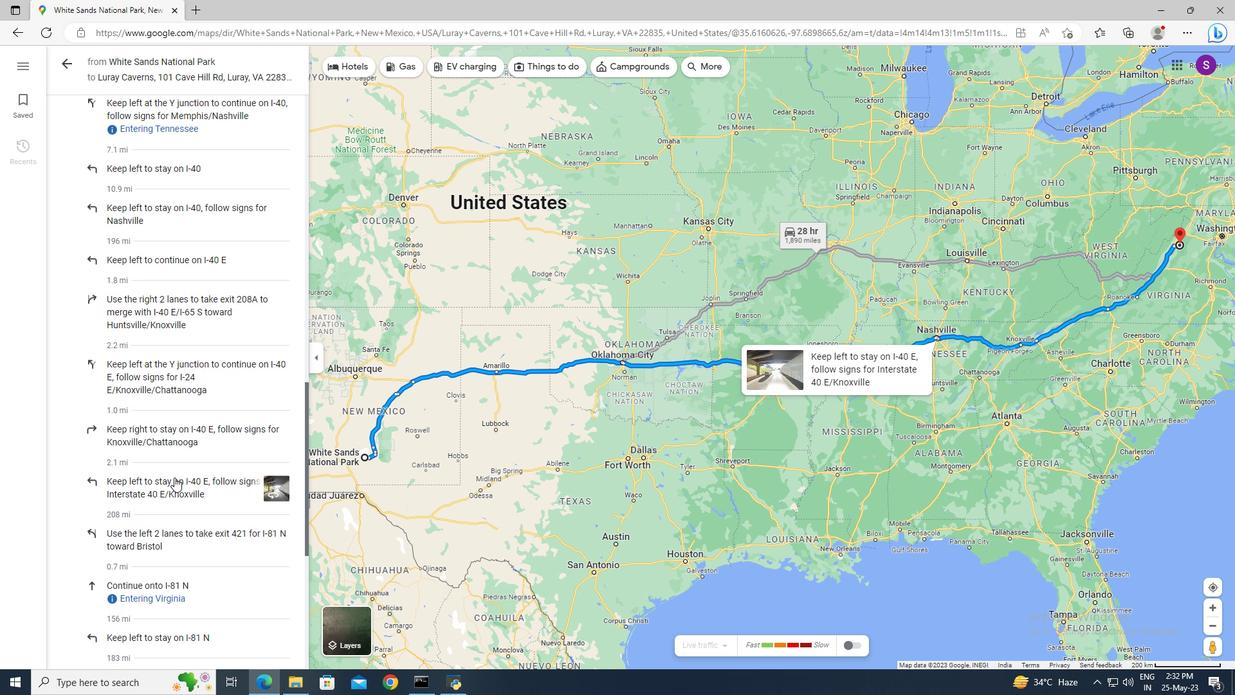 
Action: Mouse scrolled (174, 476) with delta (0, 0)
Screenshot: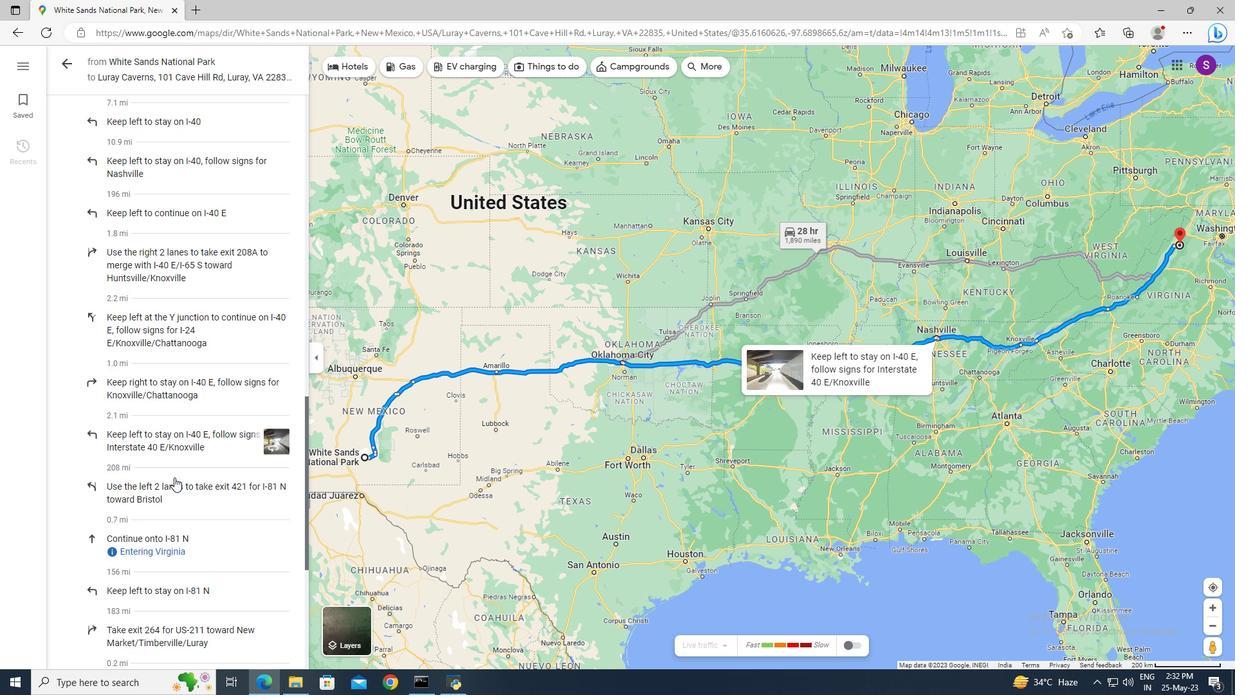 
Action: Mouse moved to (172, 476)
Screenshot: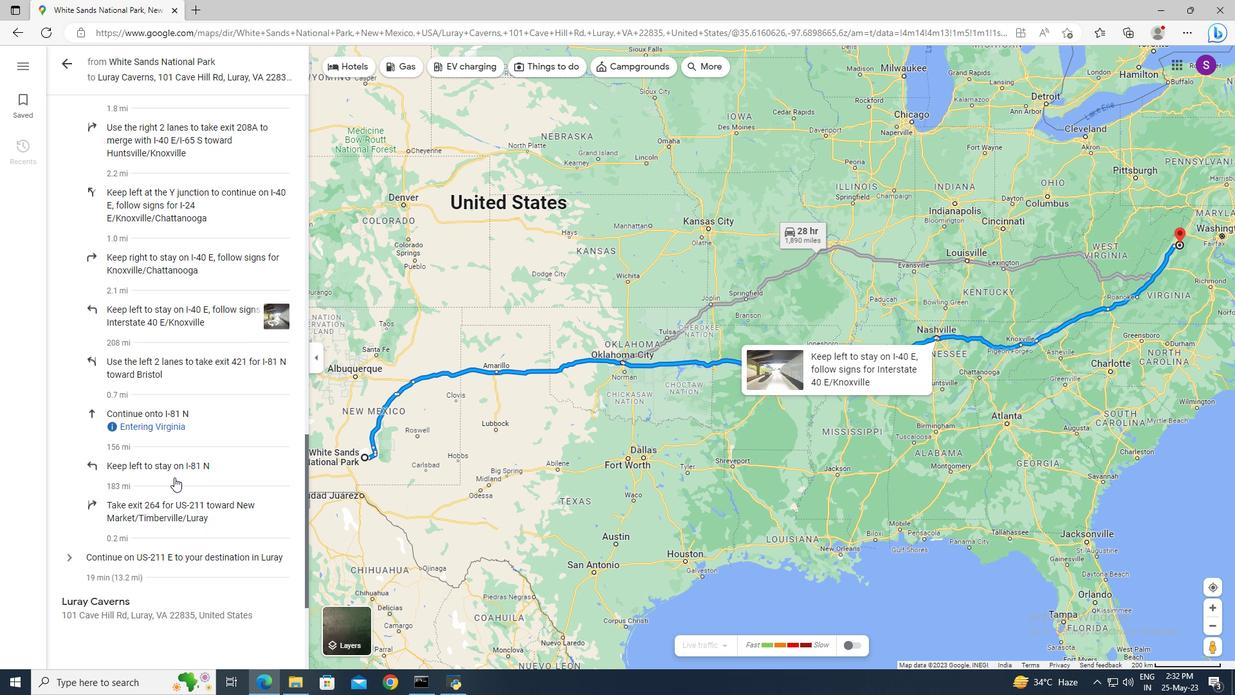 
Action: Mouse scrolled (172, 476) with delta (0, 0)
Screenshot: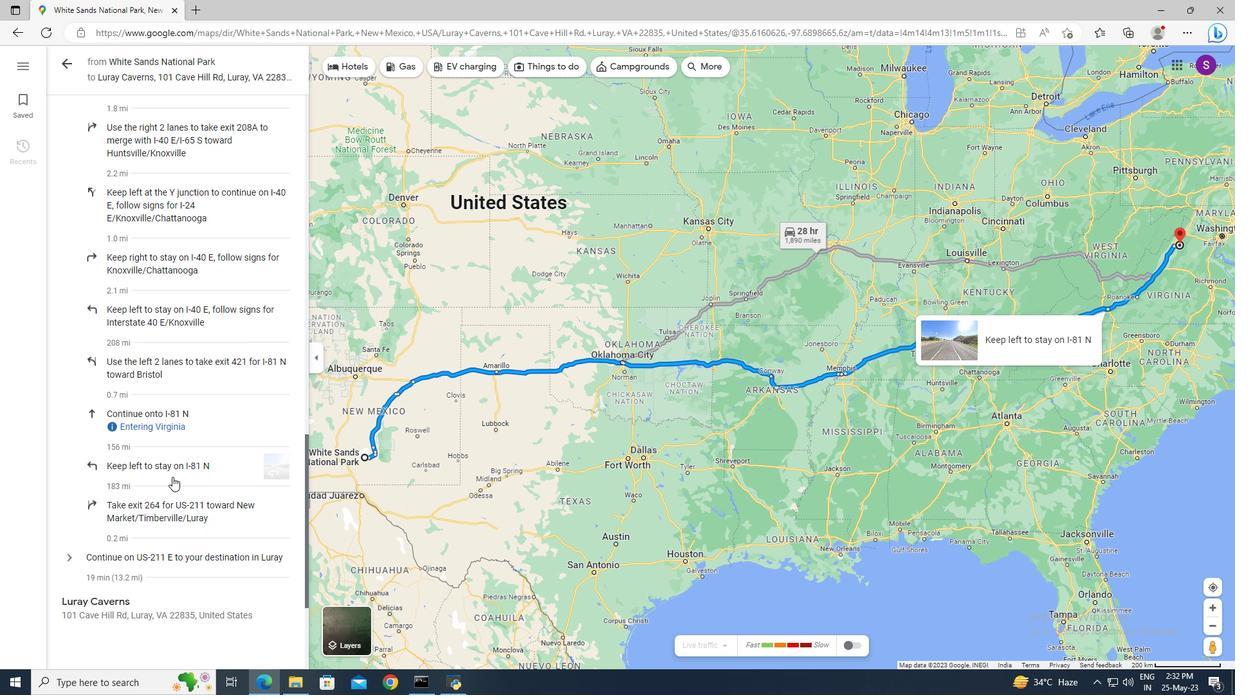 
Action: Mouse moved to (70, 467)
Screenshot: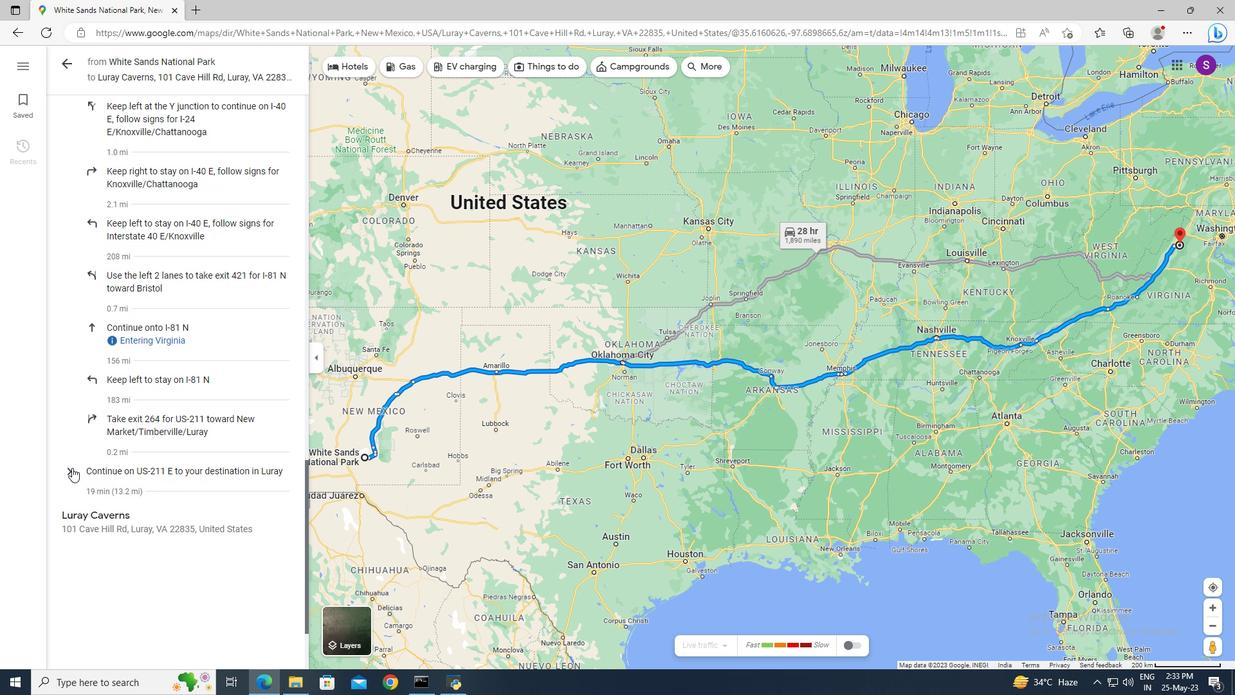 
Action: Mouse pressed left at (70, 467)
Screenshot: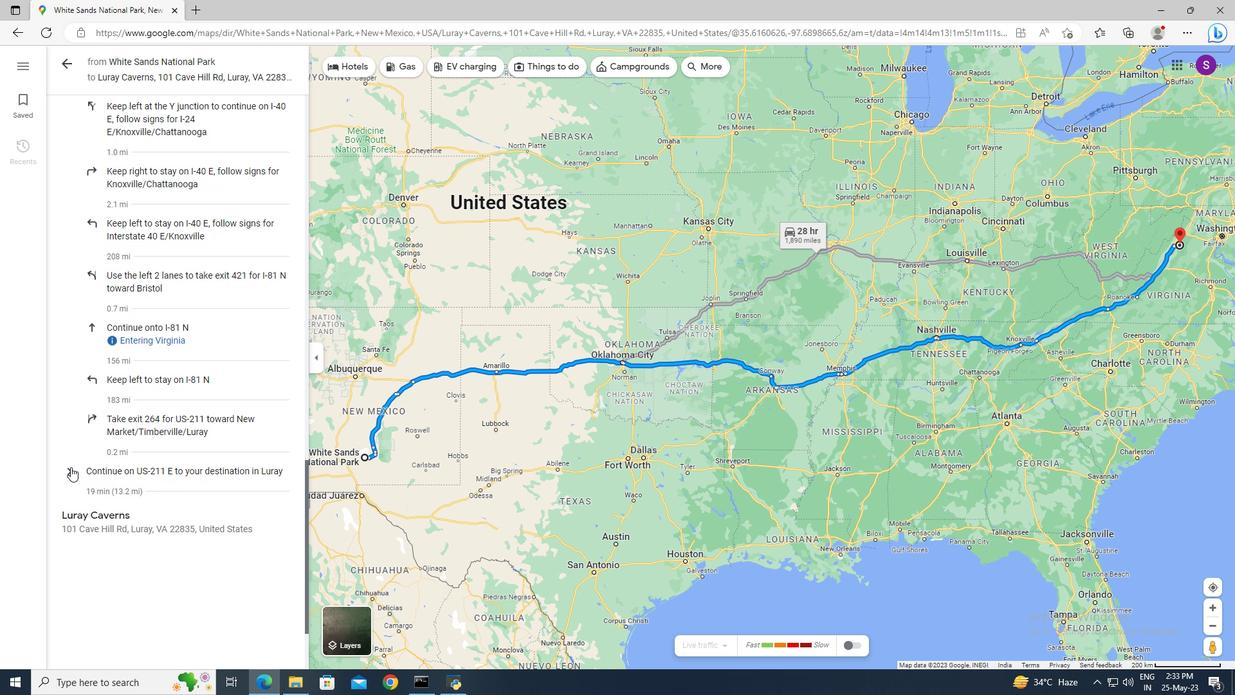 
Action: Mouse moved to (97, 408)
Screenshot: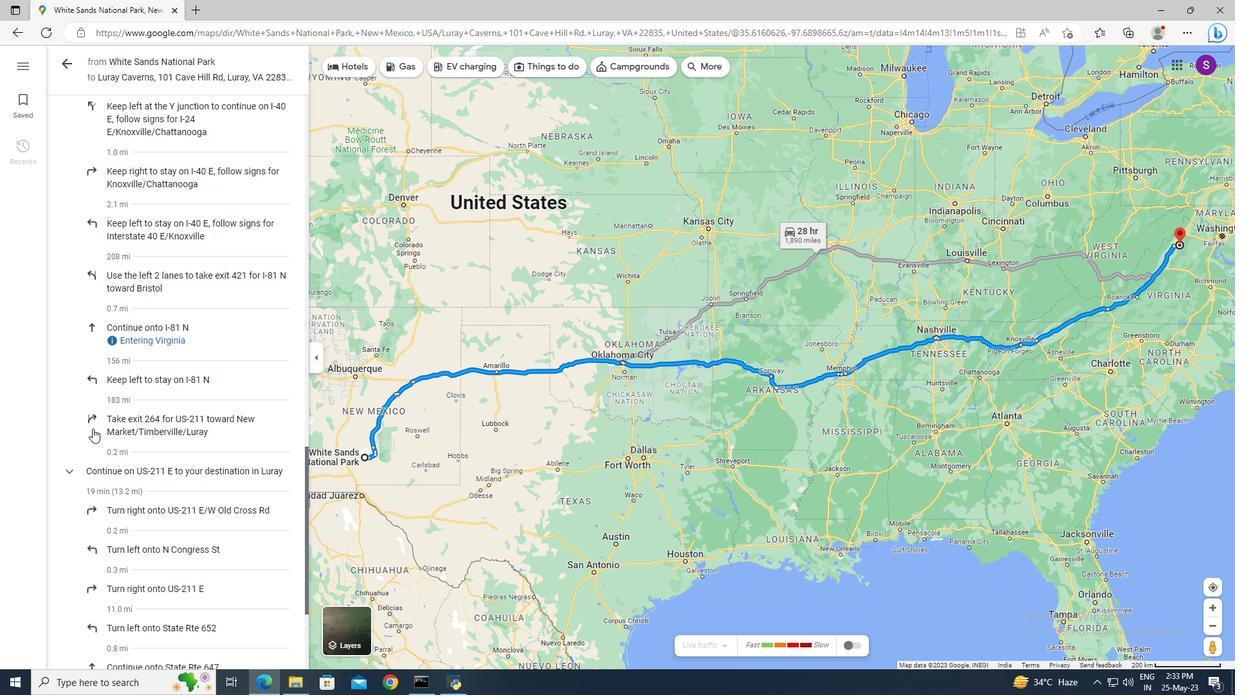 
Action: Mouse scrolled (97, 408) with delta (0, 0)
Screenshot: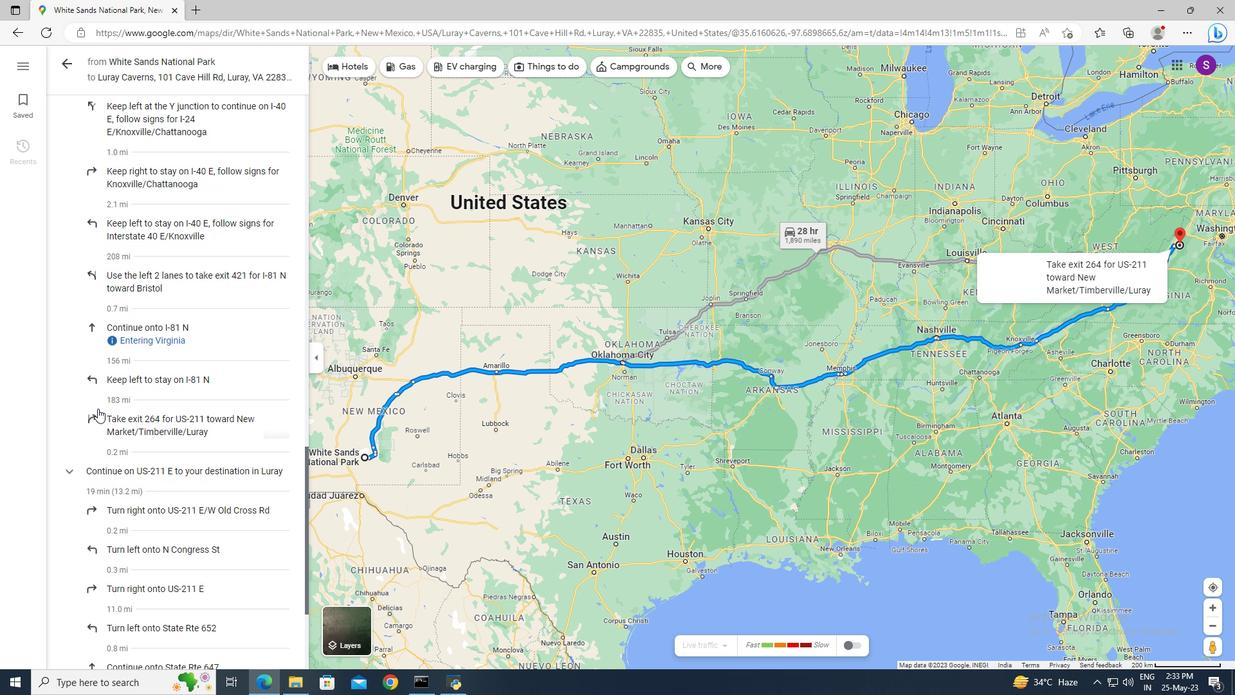 
Action: Mouse moved to (97, 386)
Screenshot: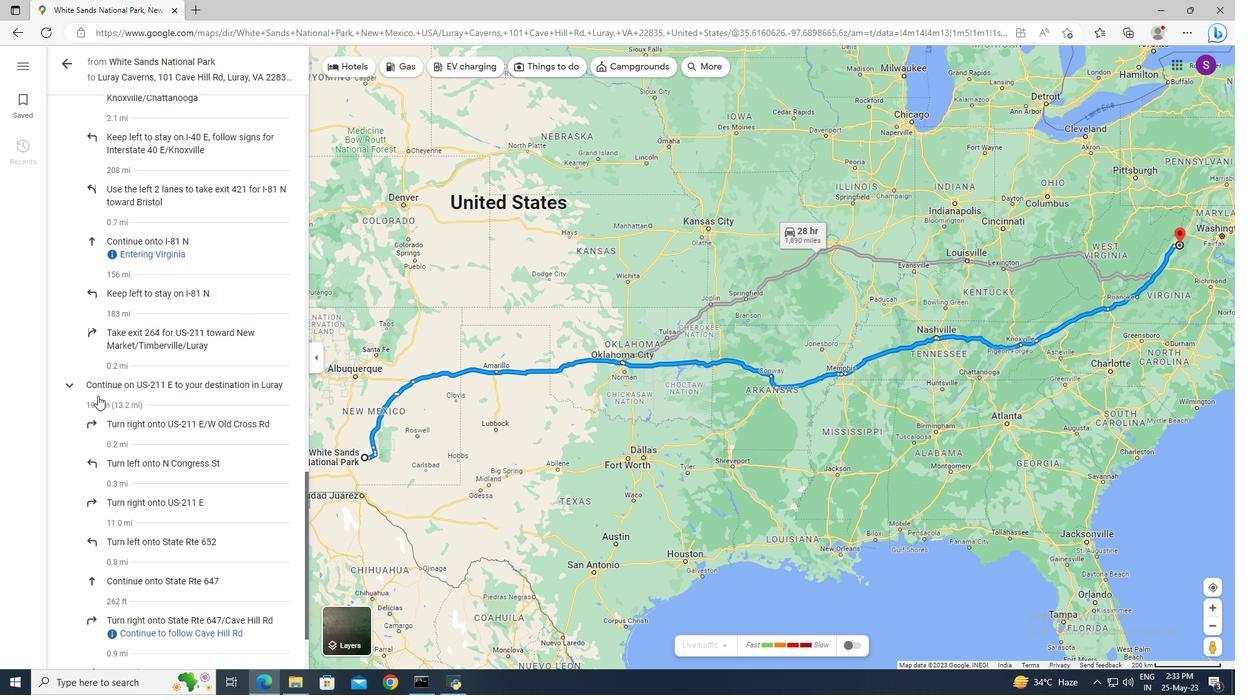 
Action: Mouse scrolled (97, 386) with delta (0, 0)
Screenshot: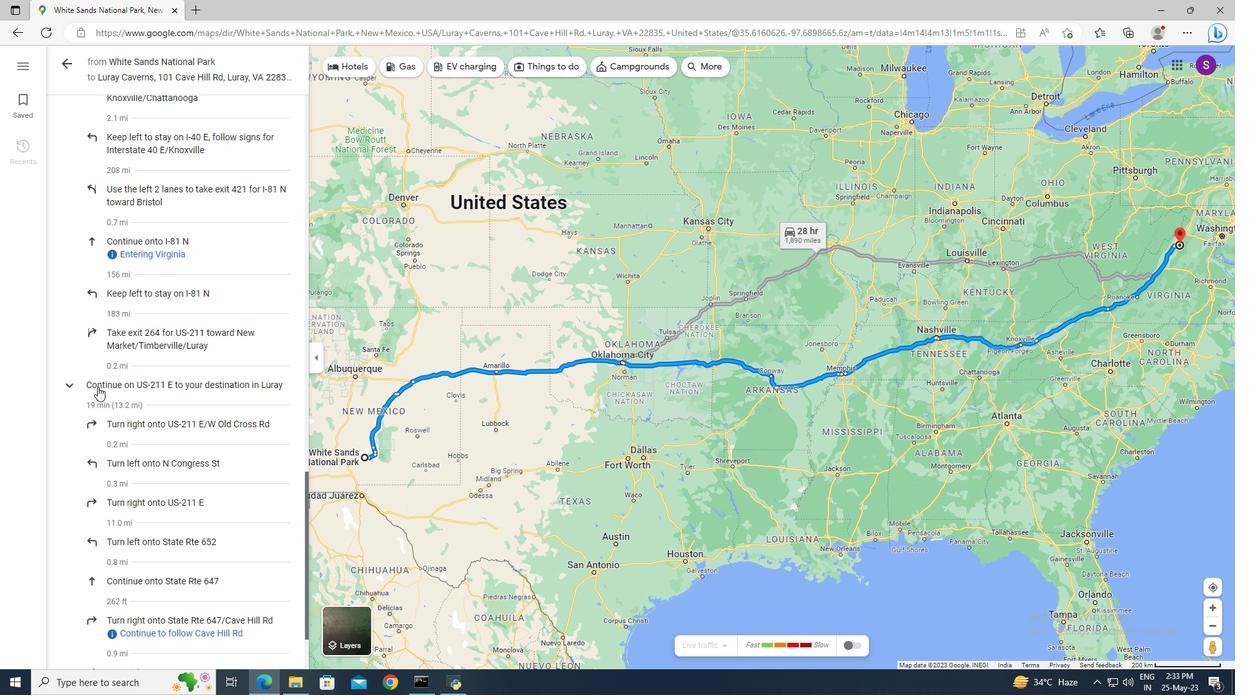 
Action: Mouse moved to (130, 449)
Screenshot: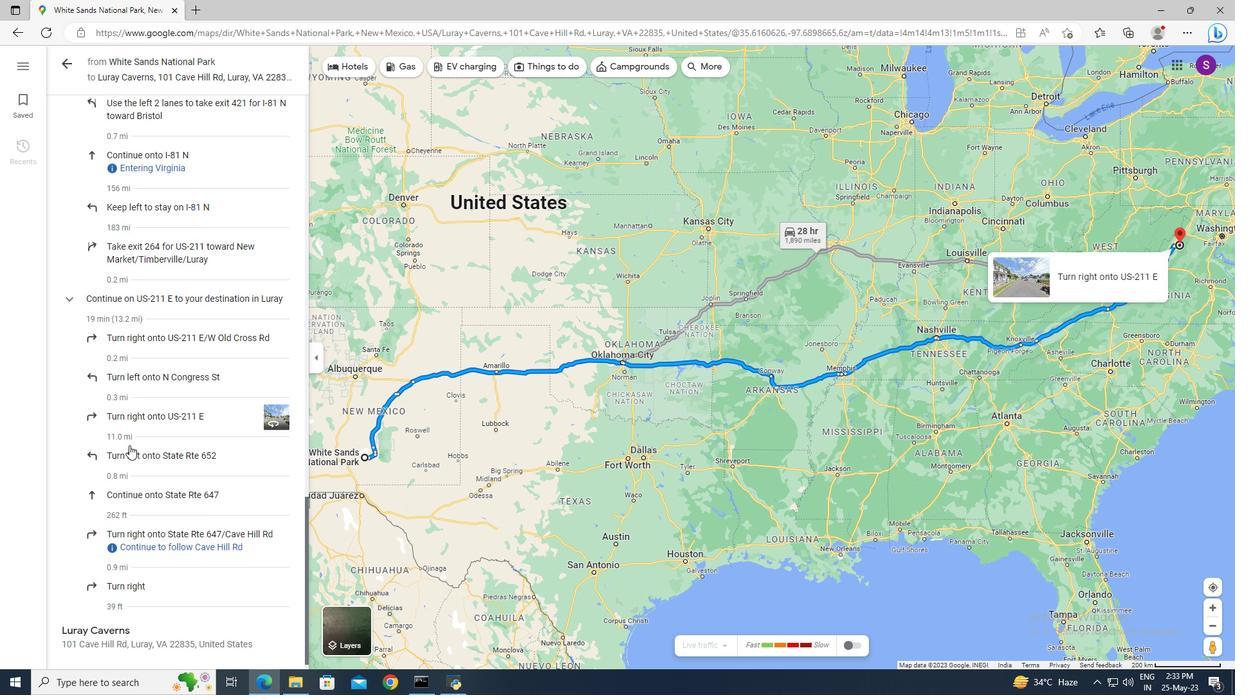 
Action: Mouse scrolled (130, 449) with delta (0, 0)
Screenshot: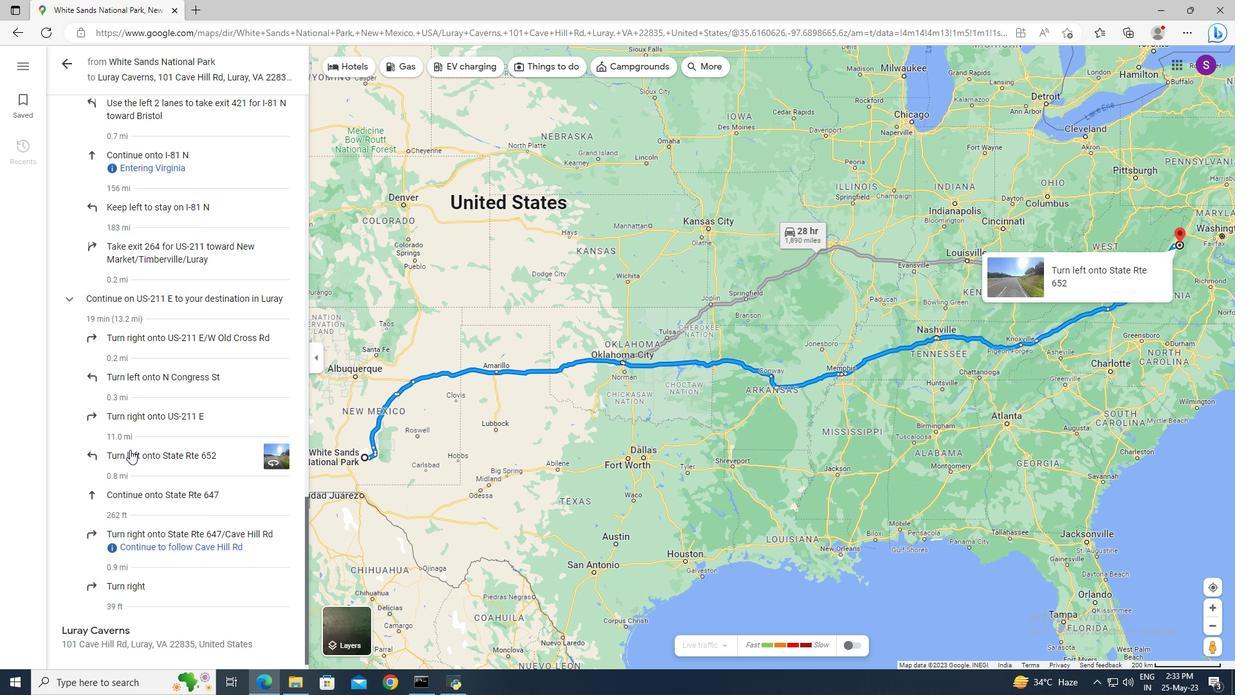 
Action: Mouse scrolled (130, 449) with delta (0, 0)
Screenshot: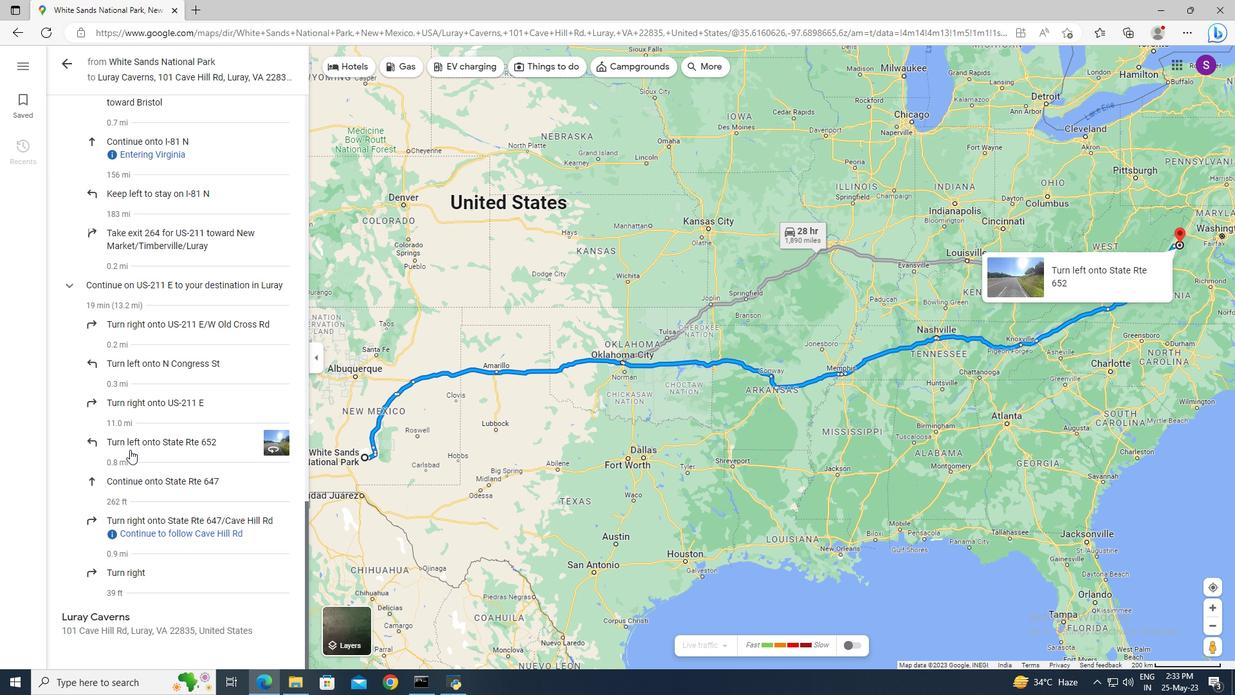 
Action: Mouse moved to (65, 68)
Screenshot: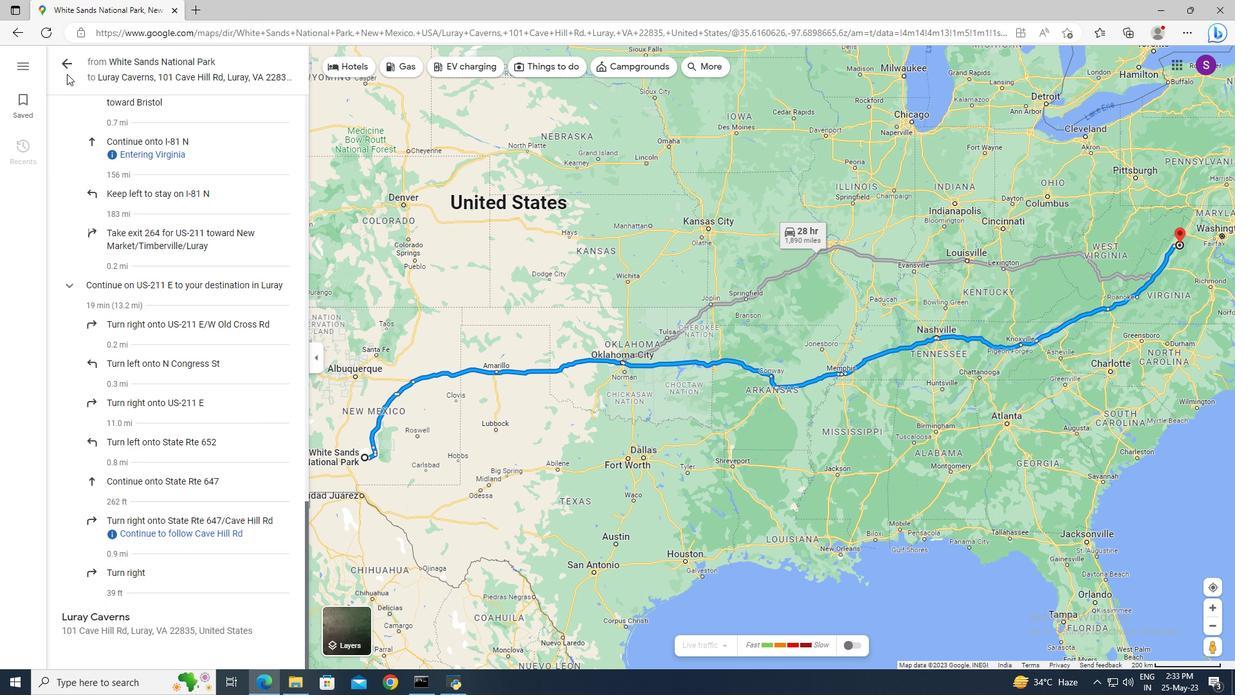 
Action: Mouse pressed left at (65, 68)
Screenshot: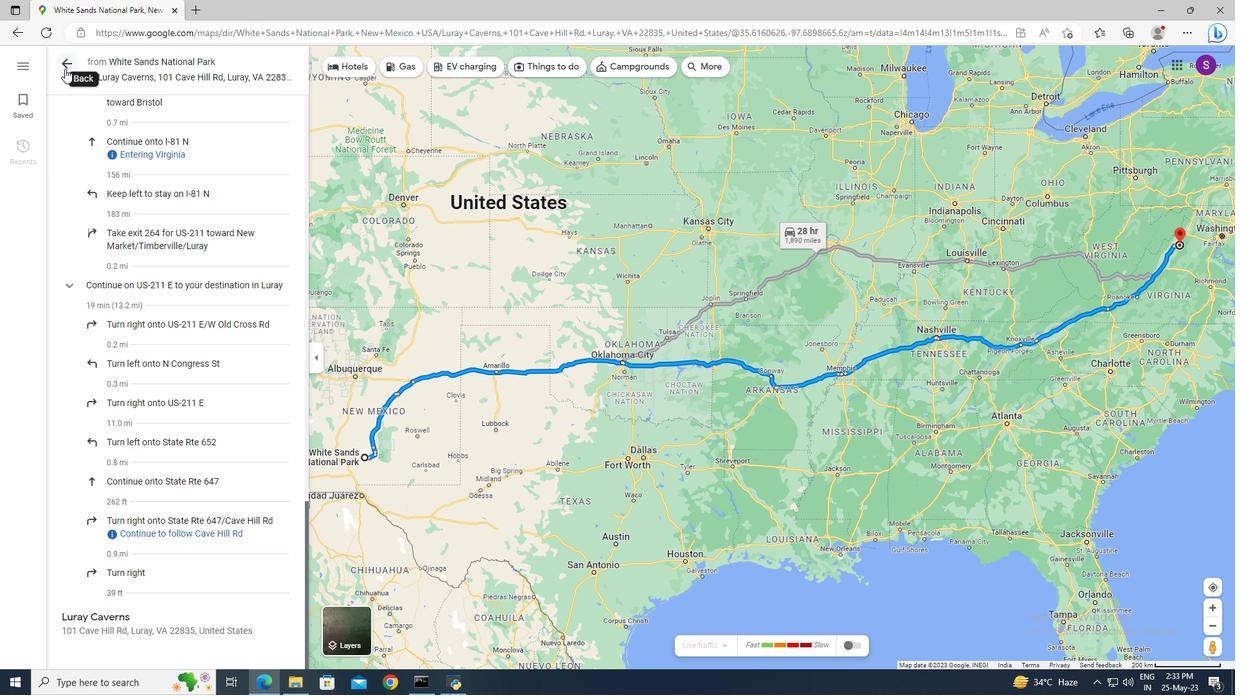 
Action: Mouse moved to (133, 375)
Screenshot: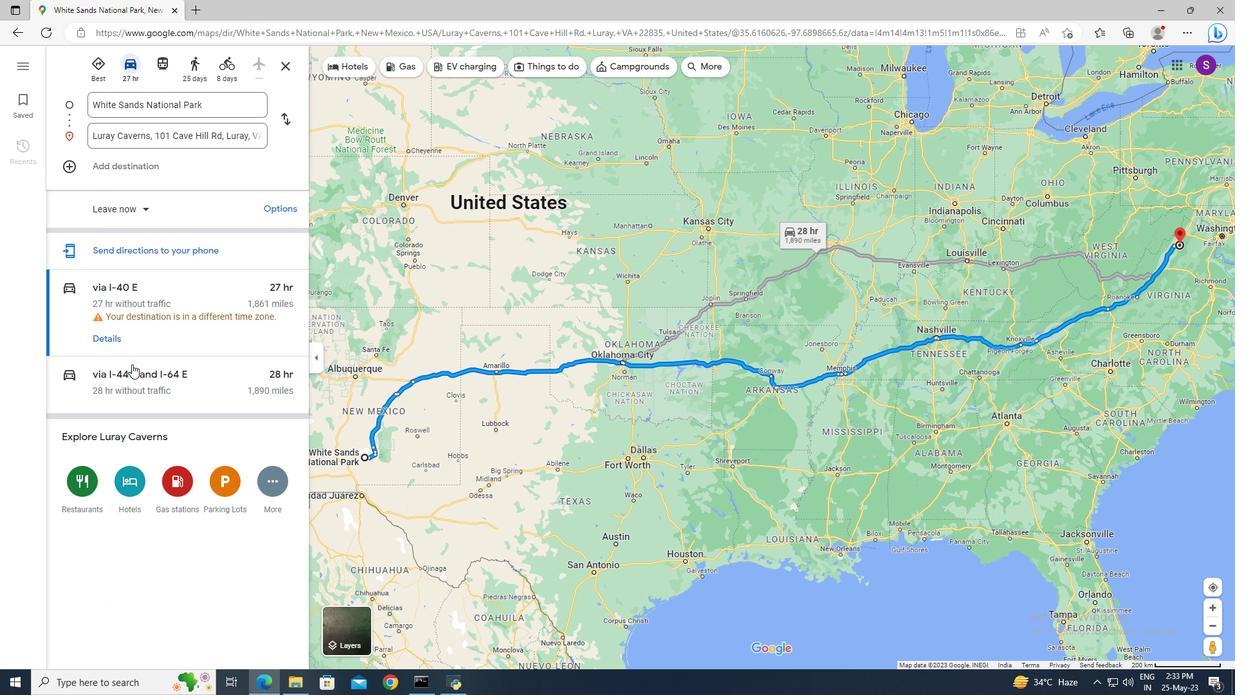 
Action: Mouse pressed left at (133, 375)
Screenshot: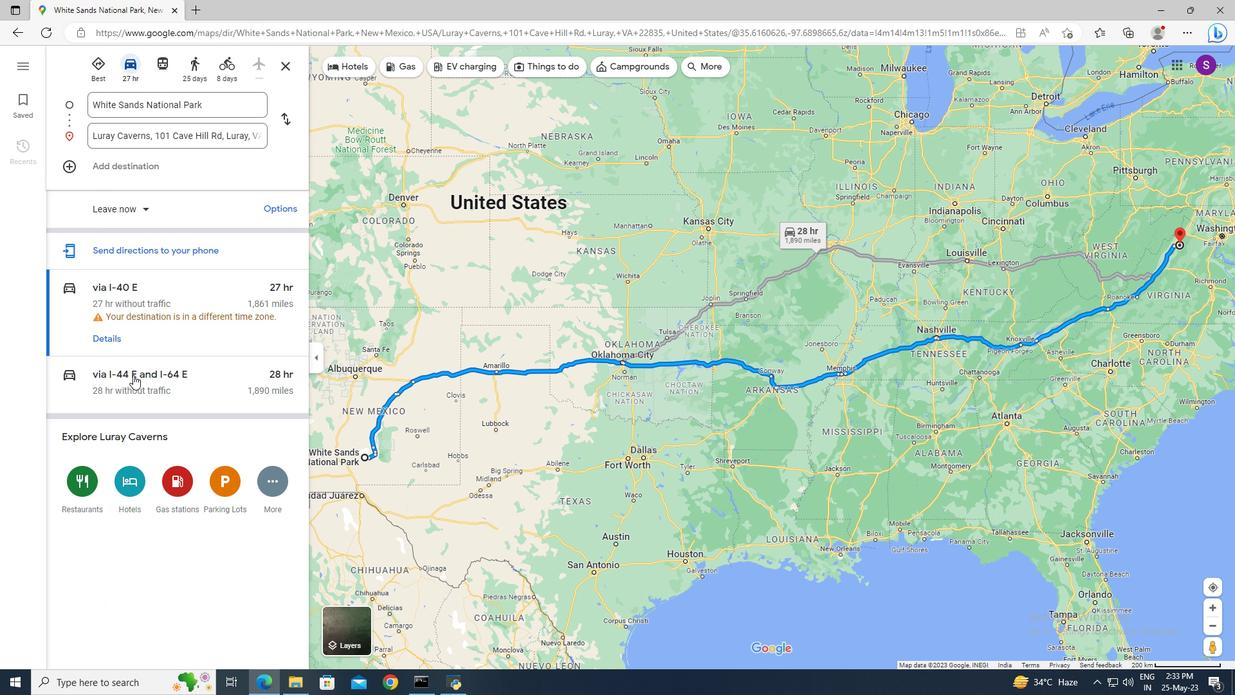 
Action: Mouse moved to (113, 406)
Screenshot: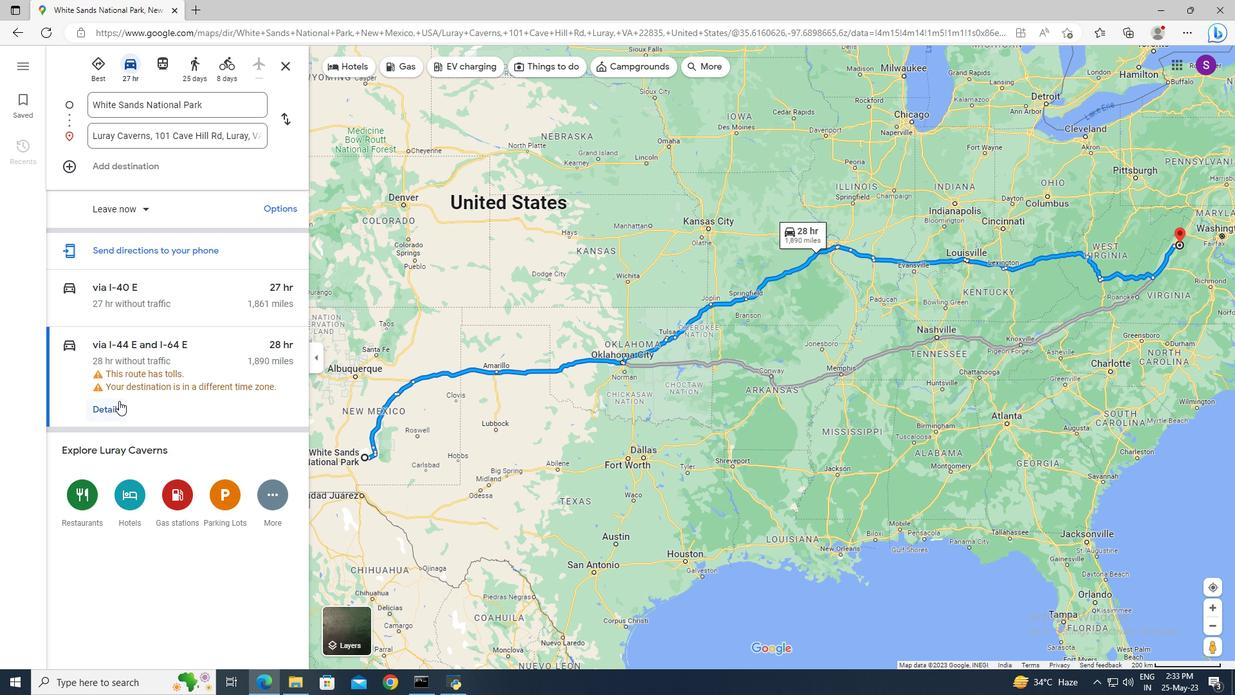 
Action: Mouse pressed left at (113, 406)
Screenshot: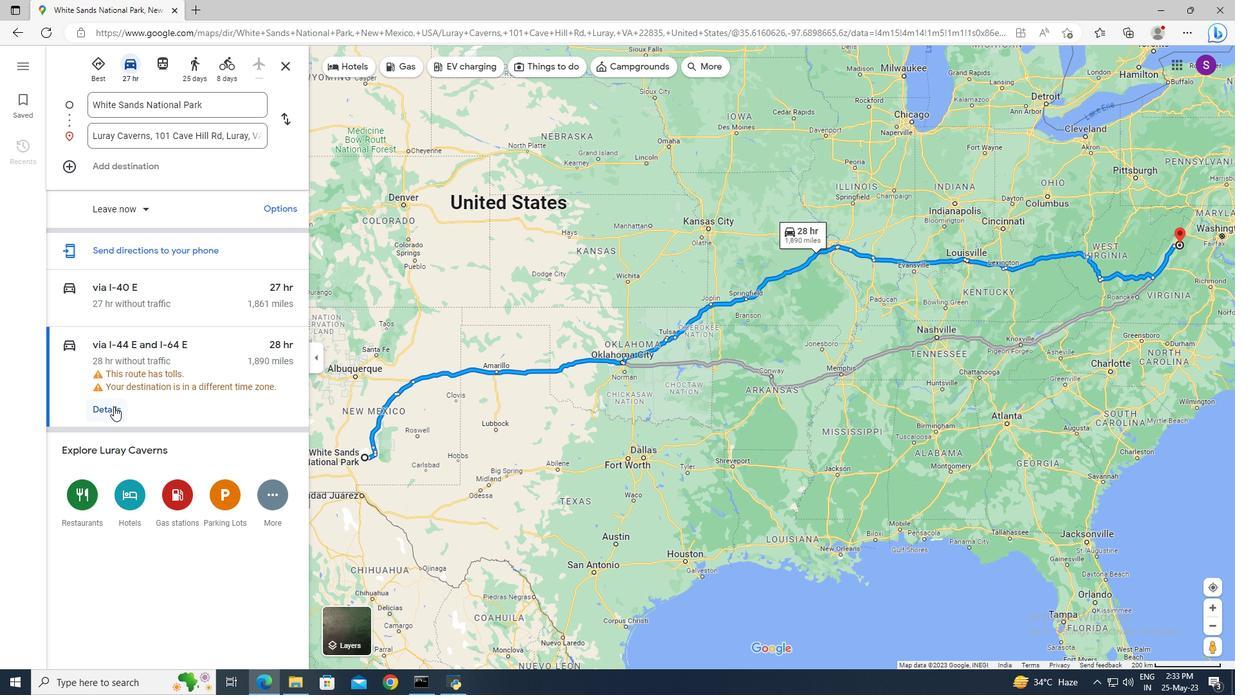 
Action: Mouse moved to (68, 255)
Screenshot: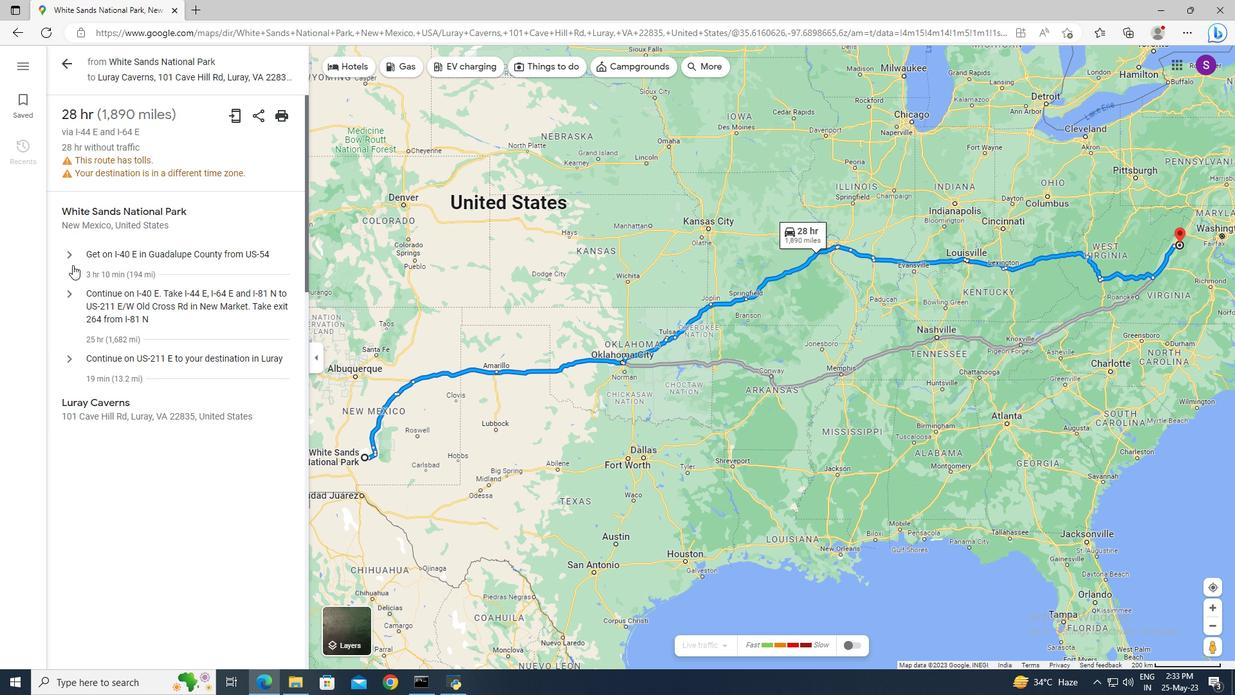 
Action: Mouse pressed left at (68, 255)
Screenshot: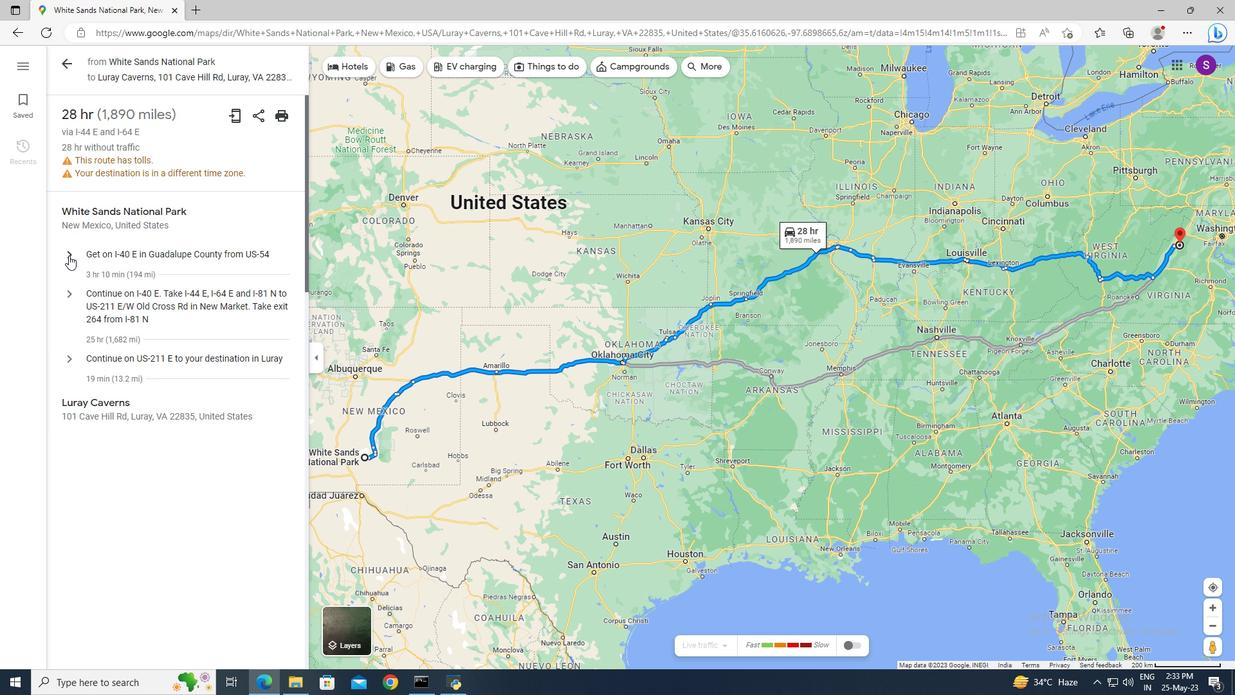 
Action: Mouse moved to (157, 402)
Screenshot: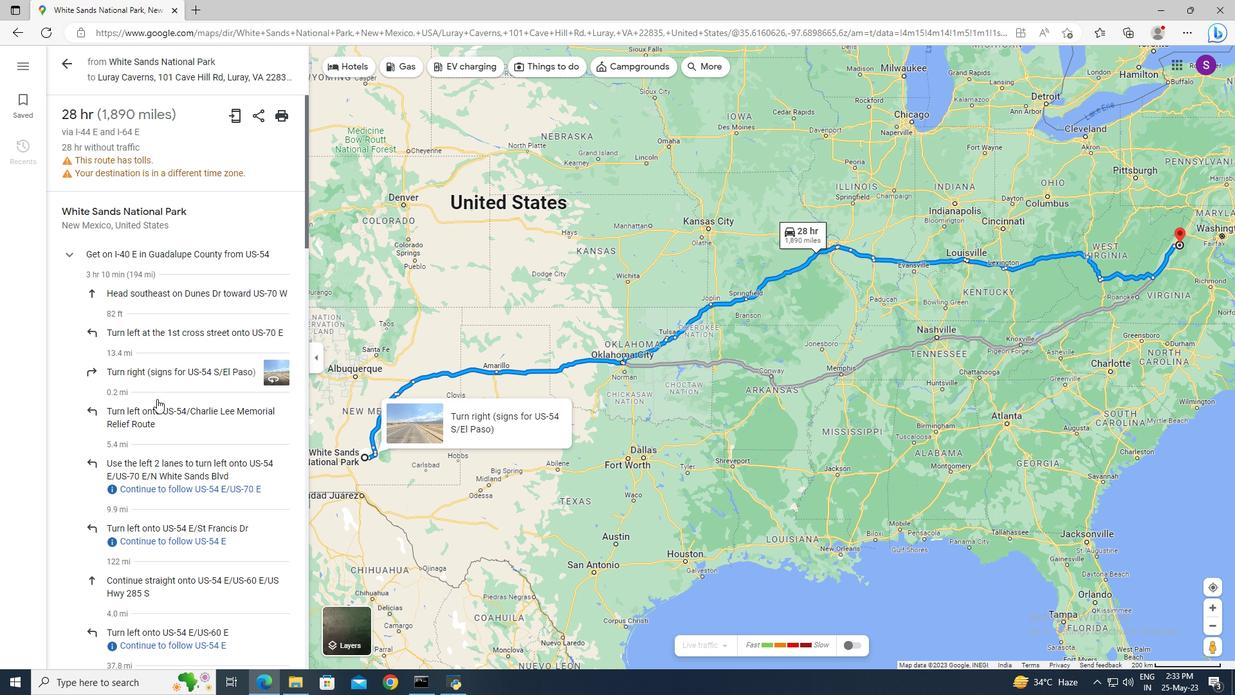 
Action: Mouse scrolled (157, 402) with delta (0, 0)
Screenshot: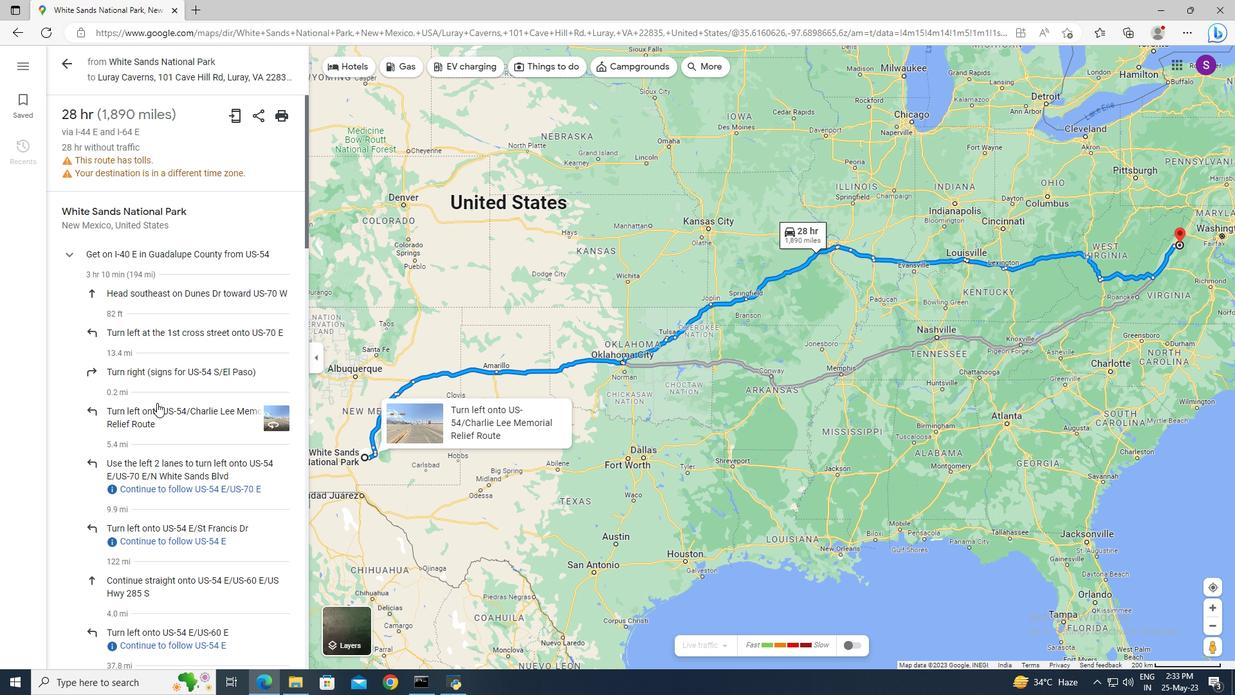 
Action: Mouse scrolled (157, 402) with delta (0, 0)
Screenshot: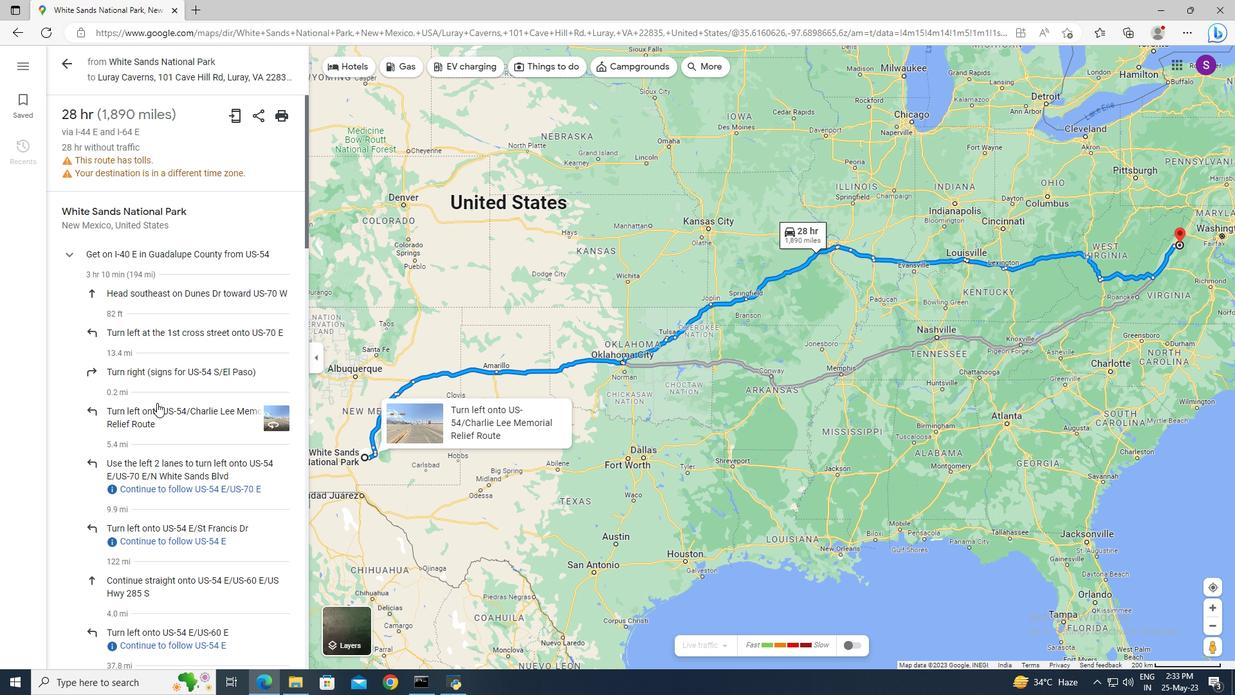 
Action: Mouse moved to (166, 405)
Screenshot: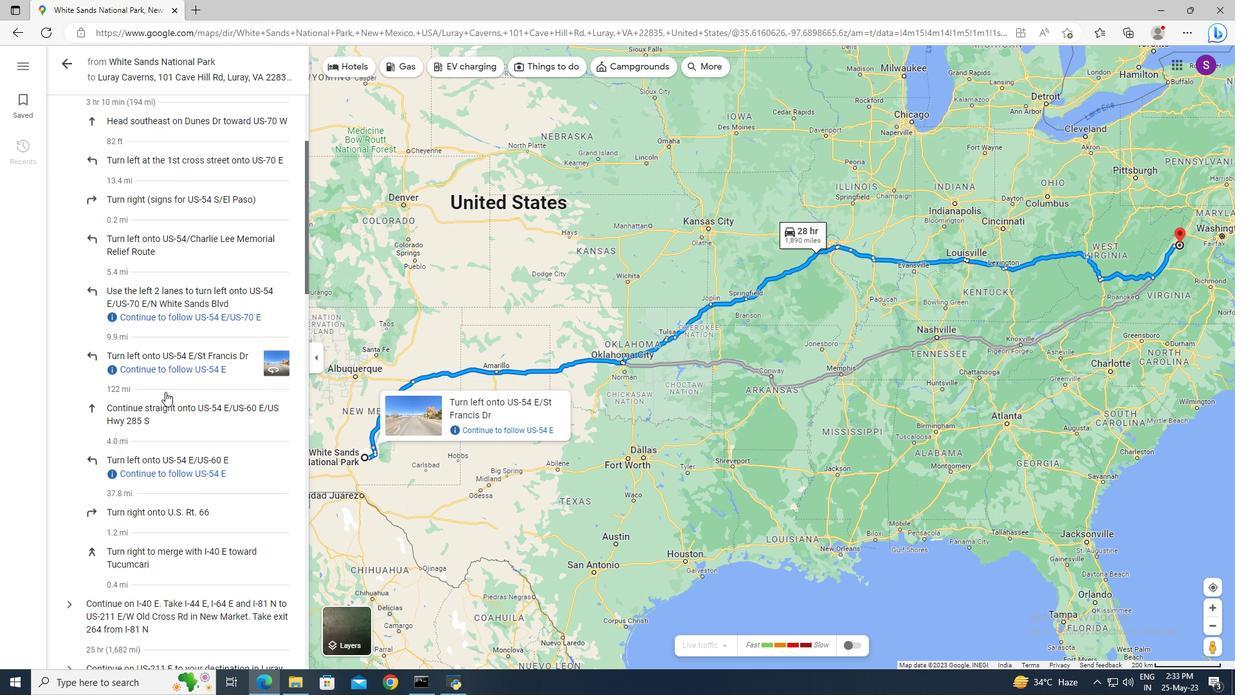 
Action: Mouse scrolled (166, 404) with delta (0, 0)
Screenshot: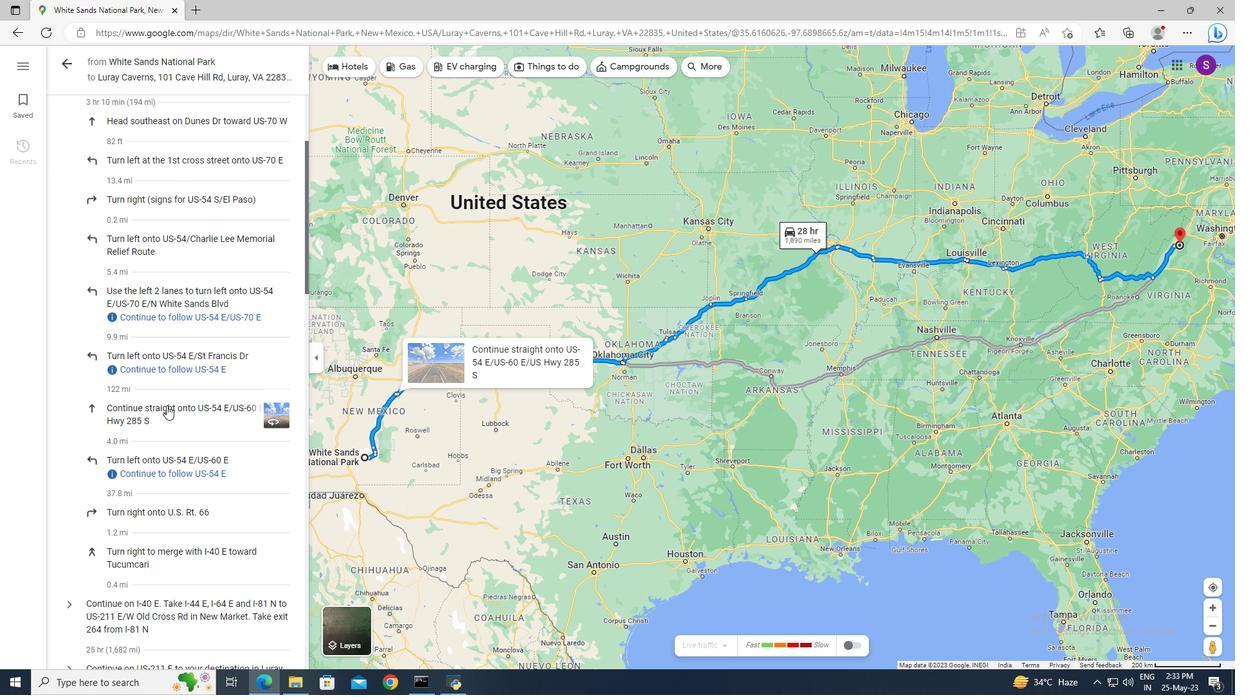 
Action: Mouse moved to (166, 453)
Screenshot: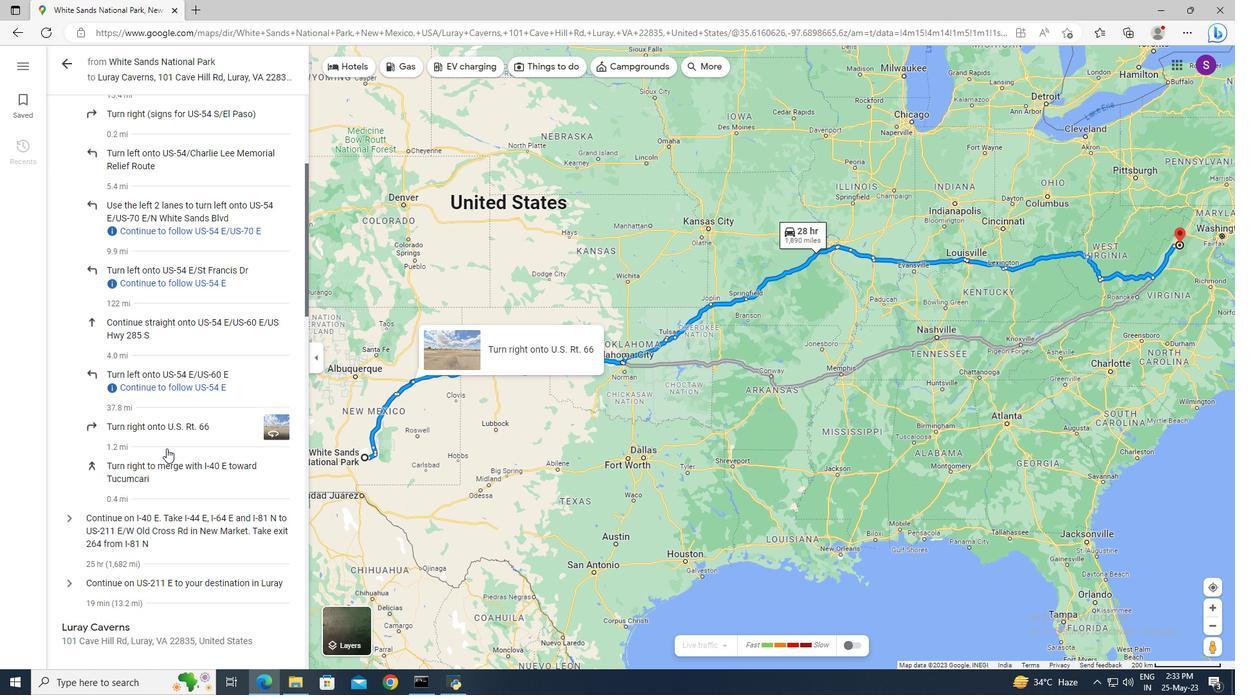 
Action: Mouse scrolled (166, 452) with delta (0, 0)
Screenshot: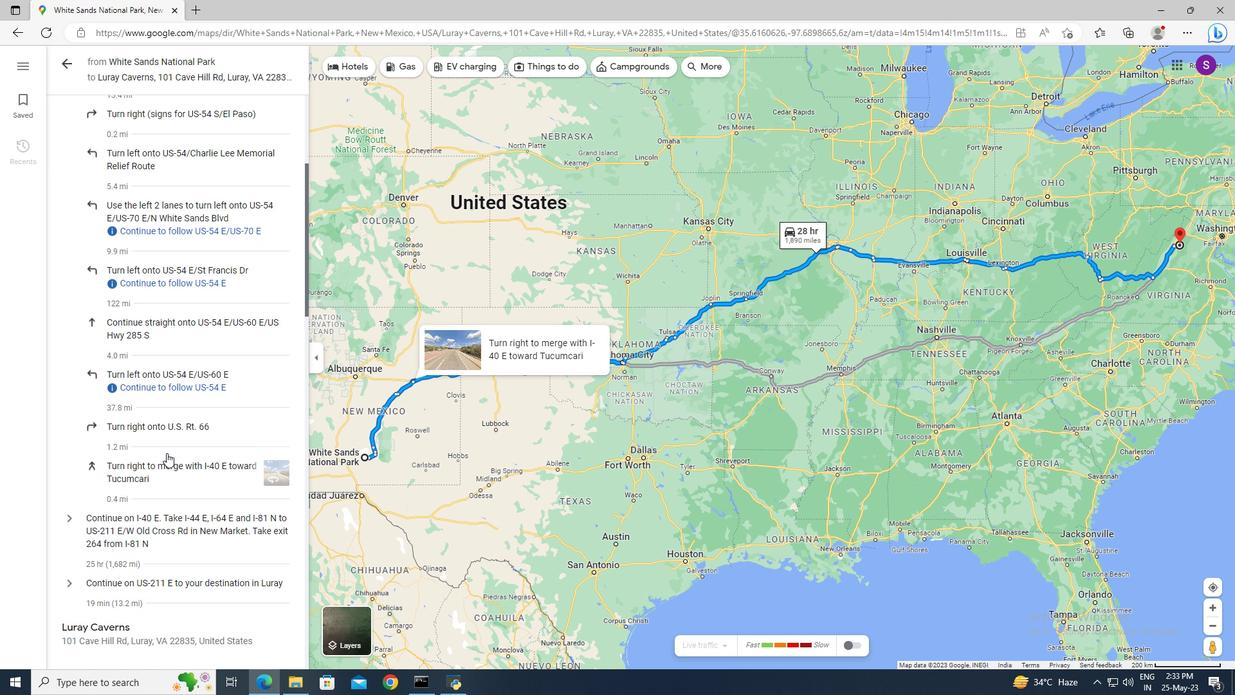 
Action: Mouse moved to (69, 433)
Screenshot: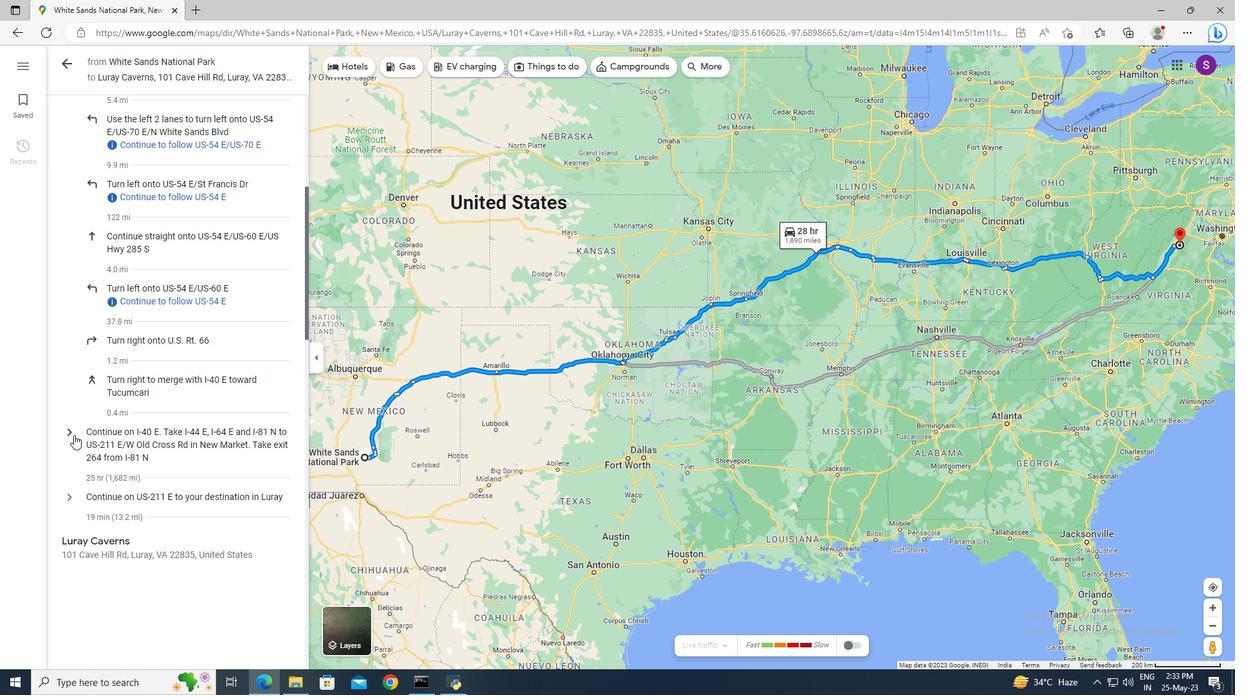 
Action: Mouse pressed left at (69, 433)
Screenshot: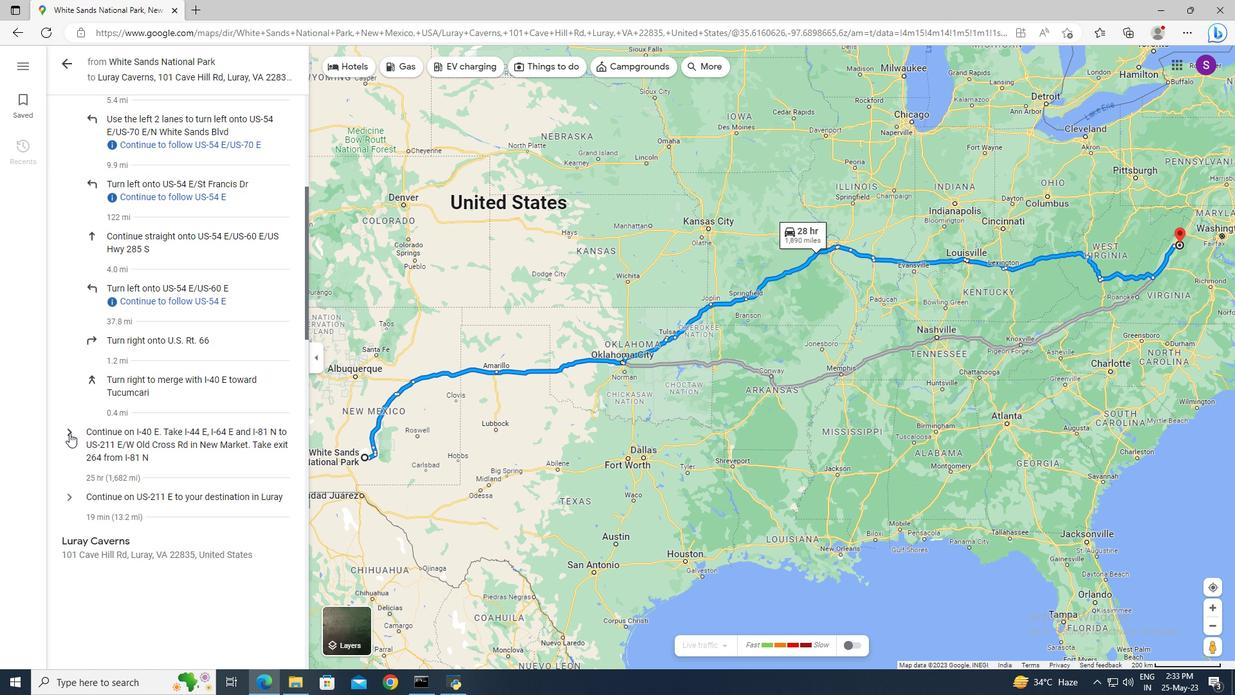 
Action: Mouse moved to (106, 431)
Screenshot: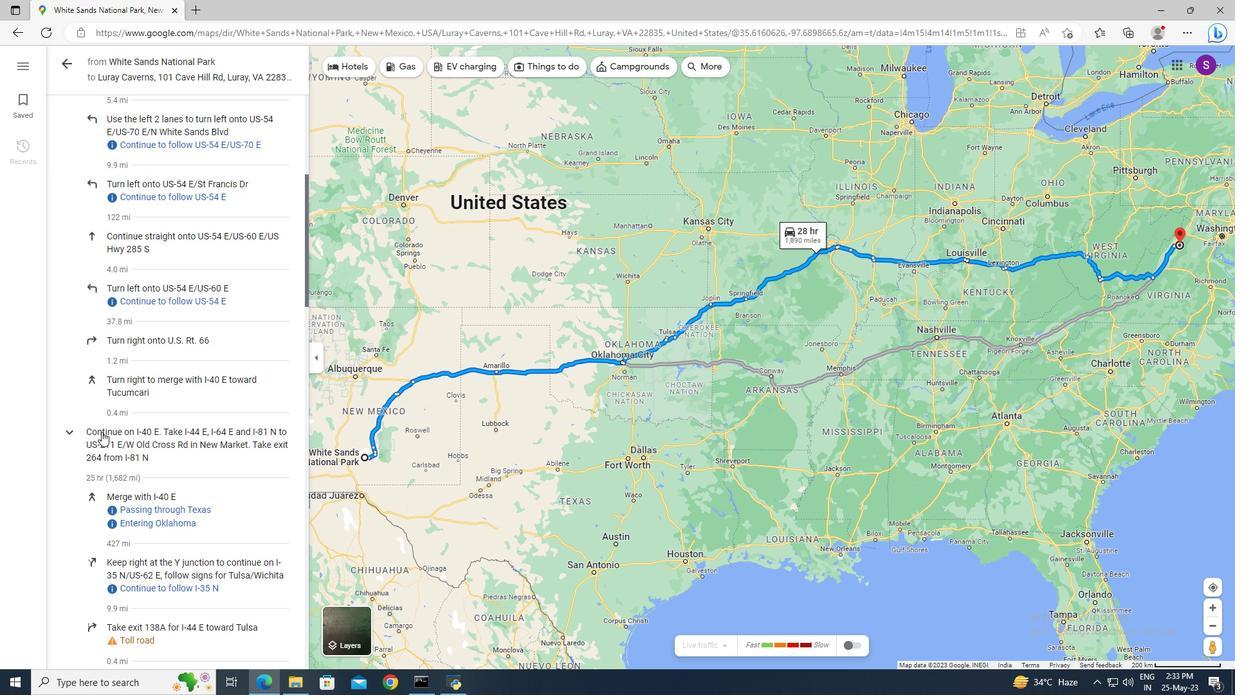 
Action: Mouse scrolled (106, 430) with delta (0, 0)
Screenshot: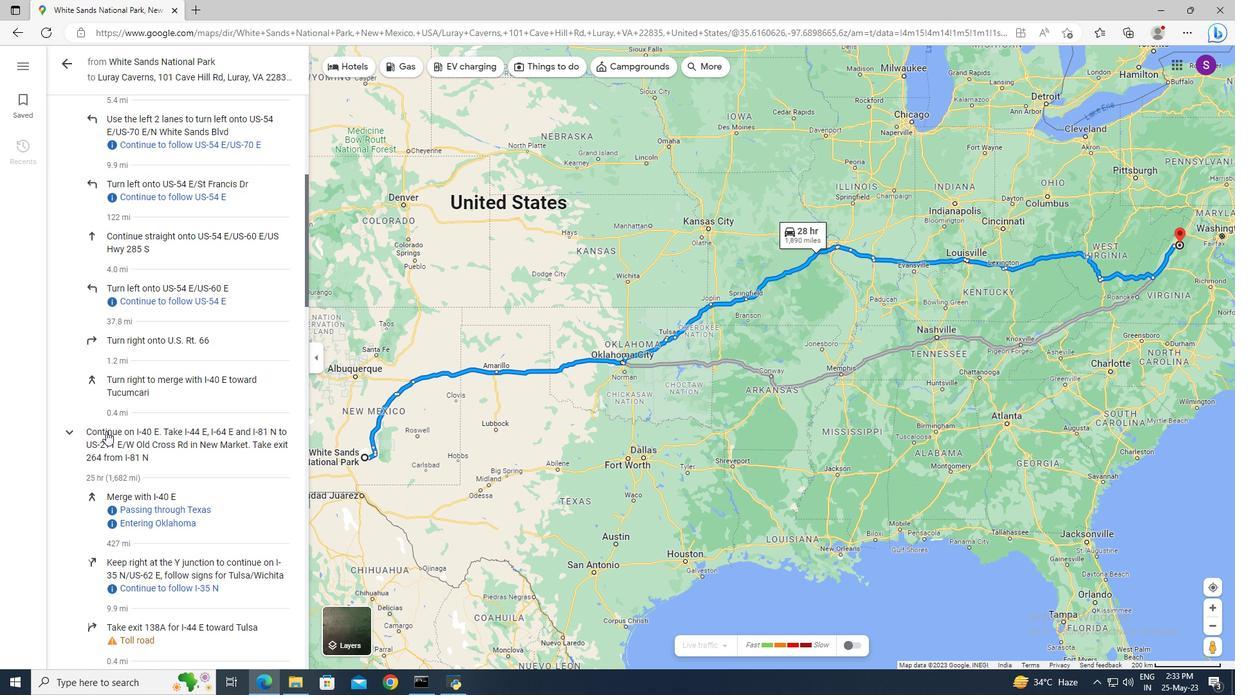 
Action: Mouse moved to (130, 476)
Screenshot: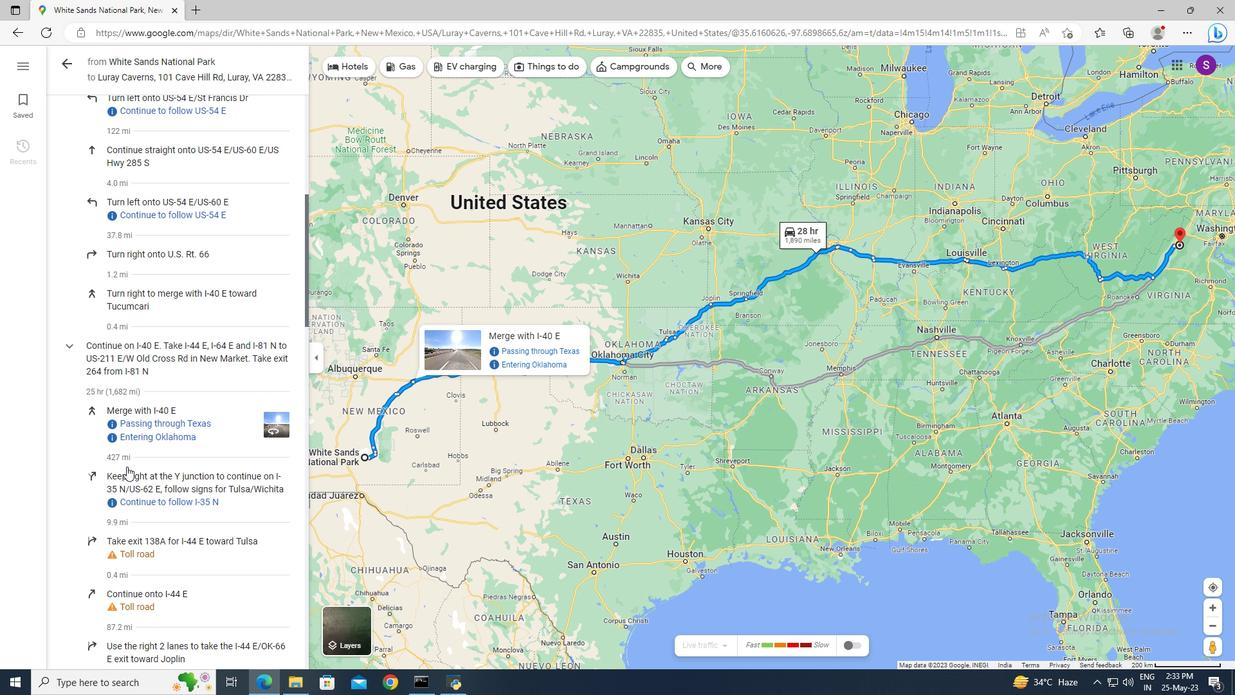 
Action: Mouse scrolled (130, 475) with delta (0, 0)
Screenshot: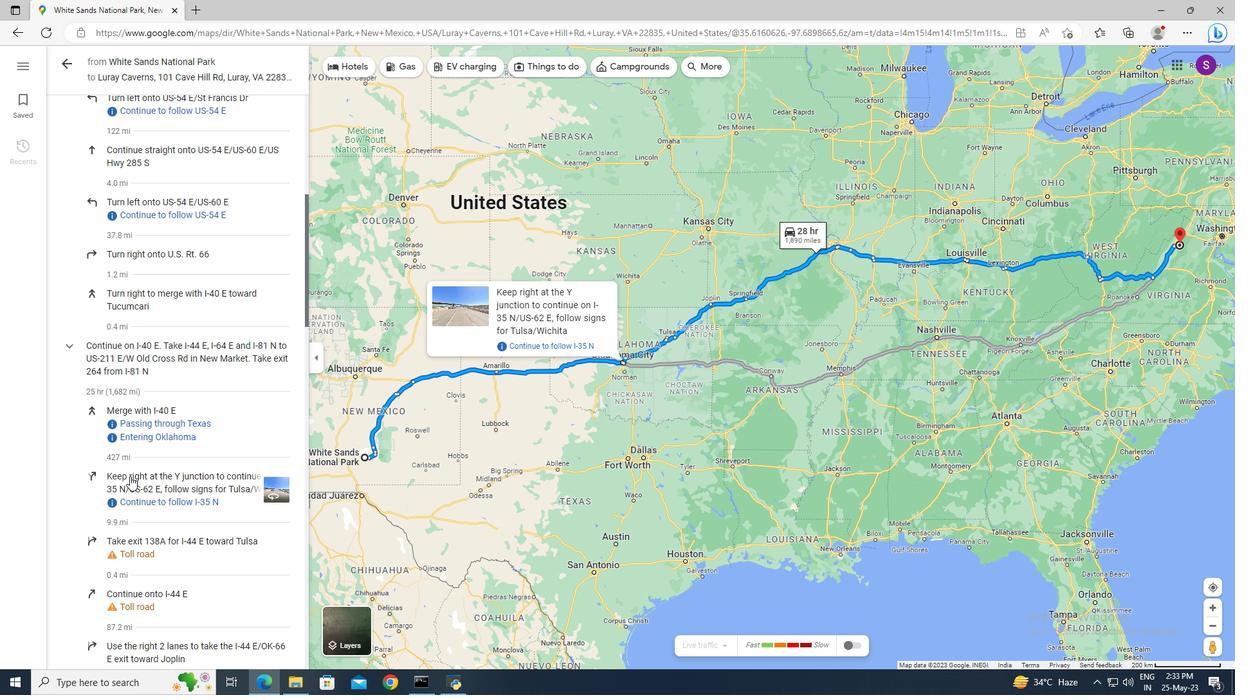
Action: Mouse moved to (130, 465)
Screenshot: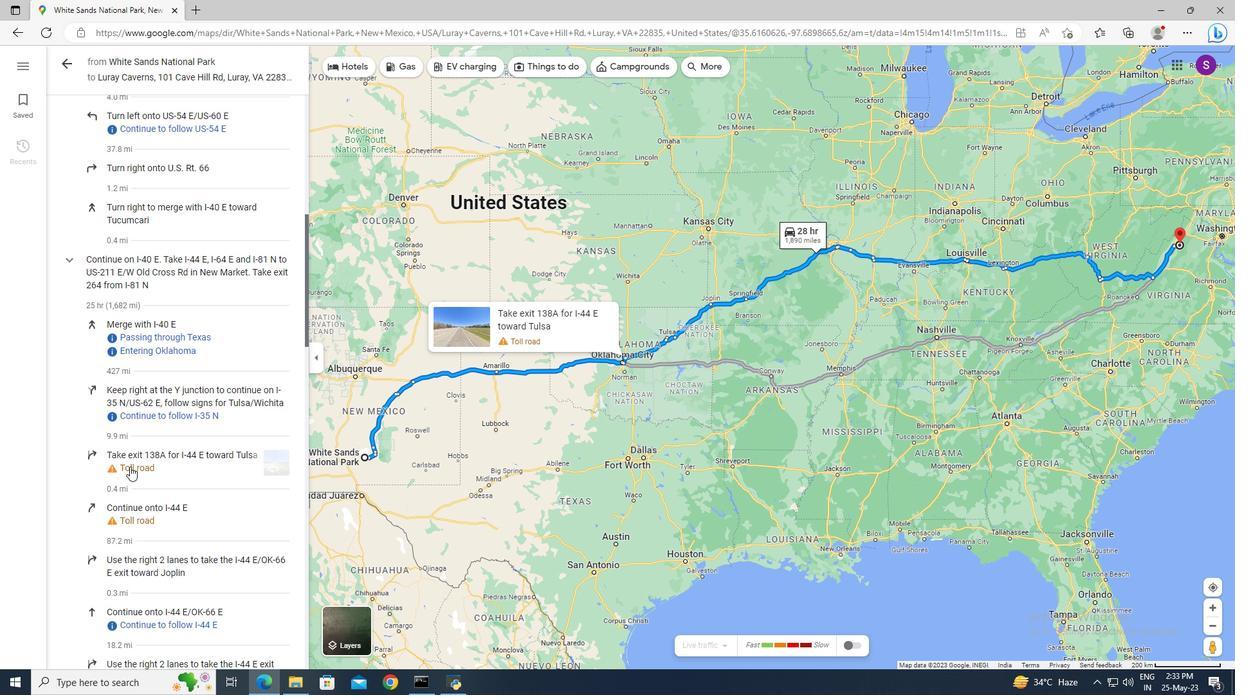 
Action: Mouse scrolled (130, 465) with delta (0, 0)
Screenshot: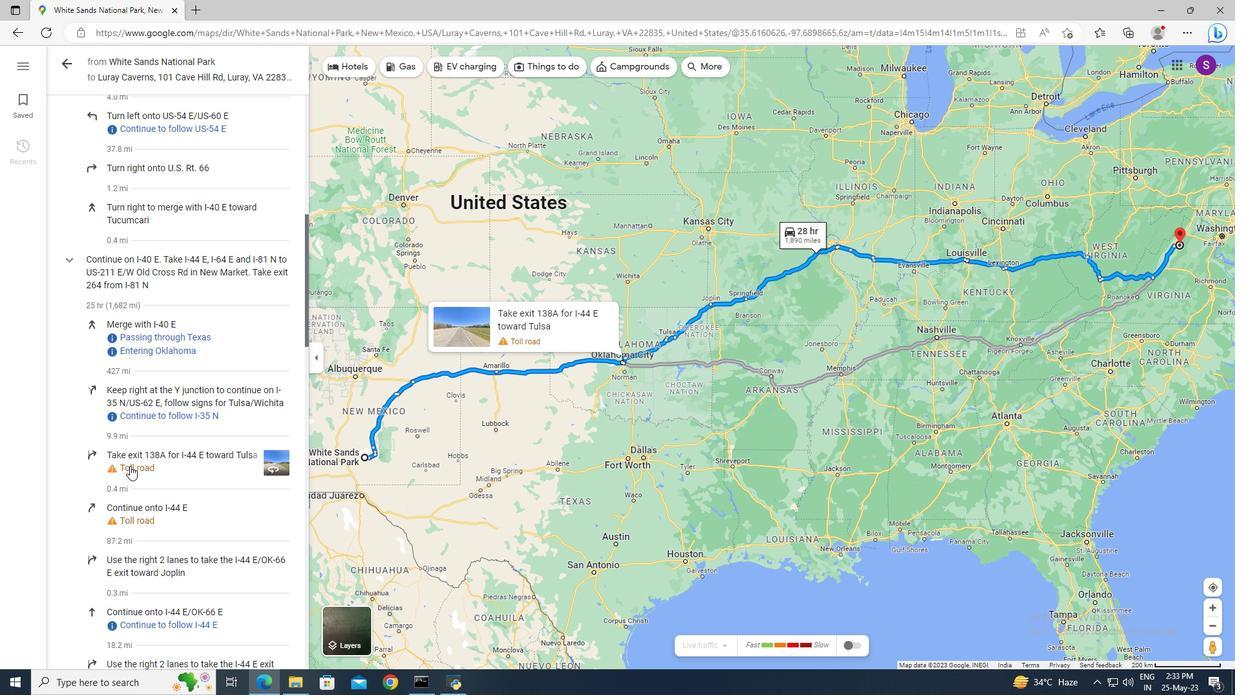 
Action: Mouse moved to (130, 464)
Screenshot: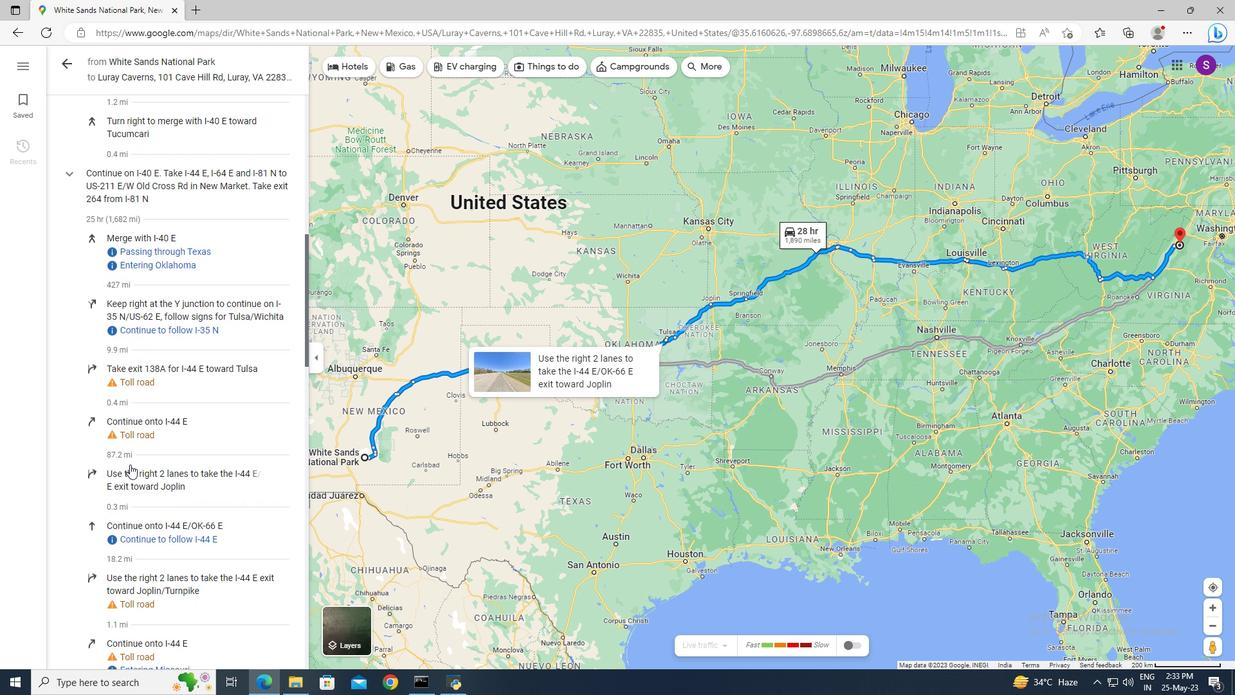 
Action: Mouse scrolled (130, 464) with delta (0, 0)
Screenshot: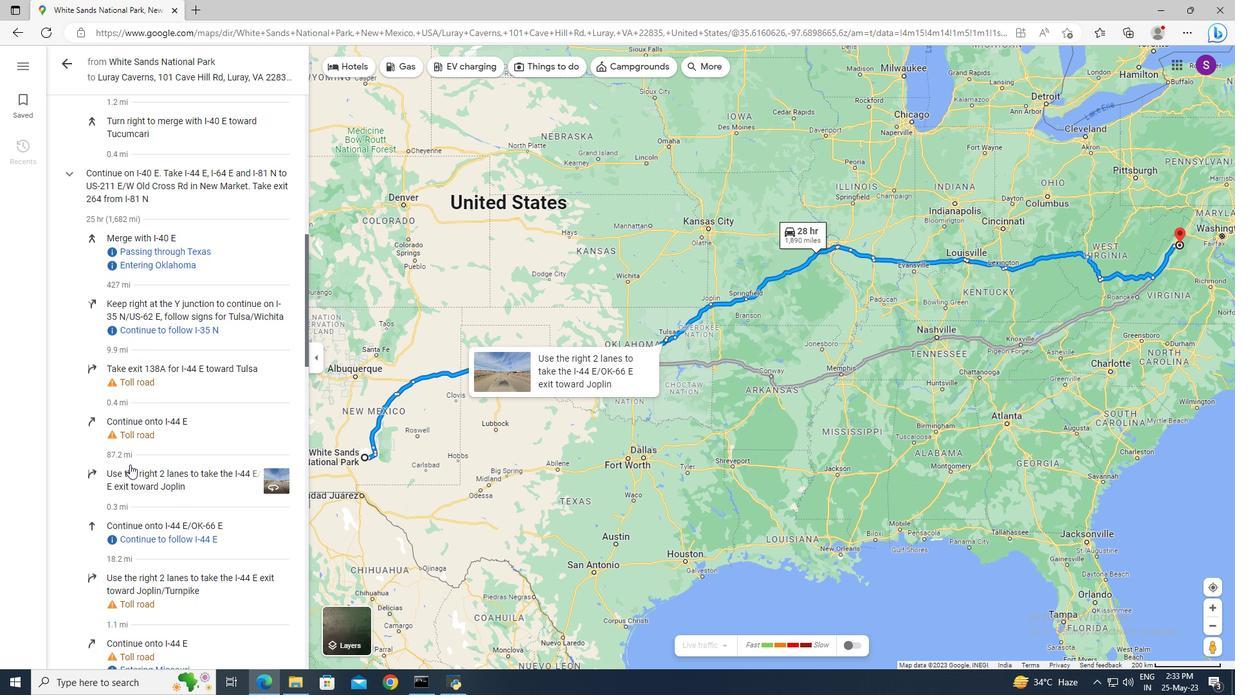 
Action: Mouse scrolled (130, 464) with delta (0, 0)
Screenshot: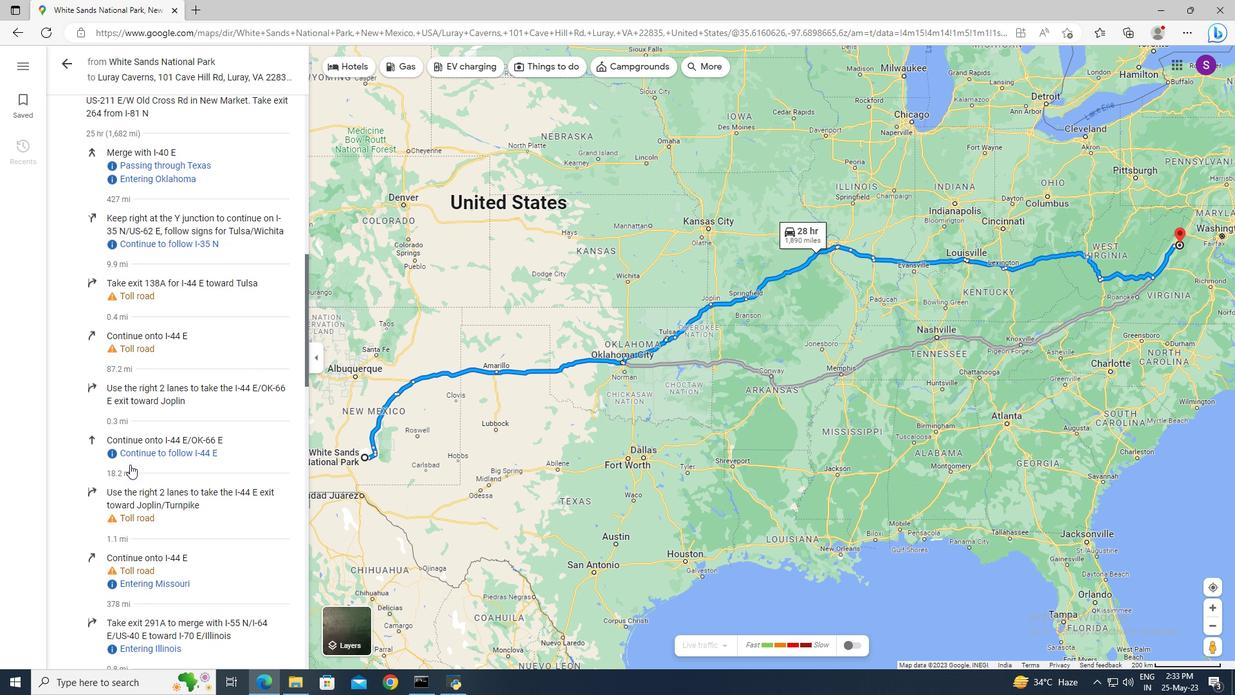 
Action: Mouse scrolled (130, 464) with delta (0, 0)
Screenshot: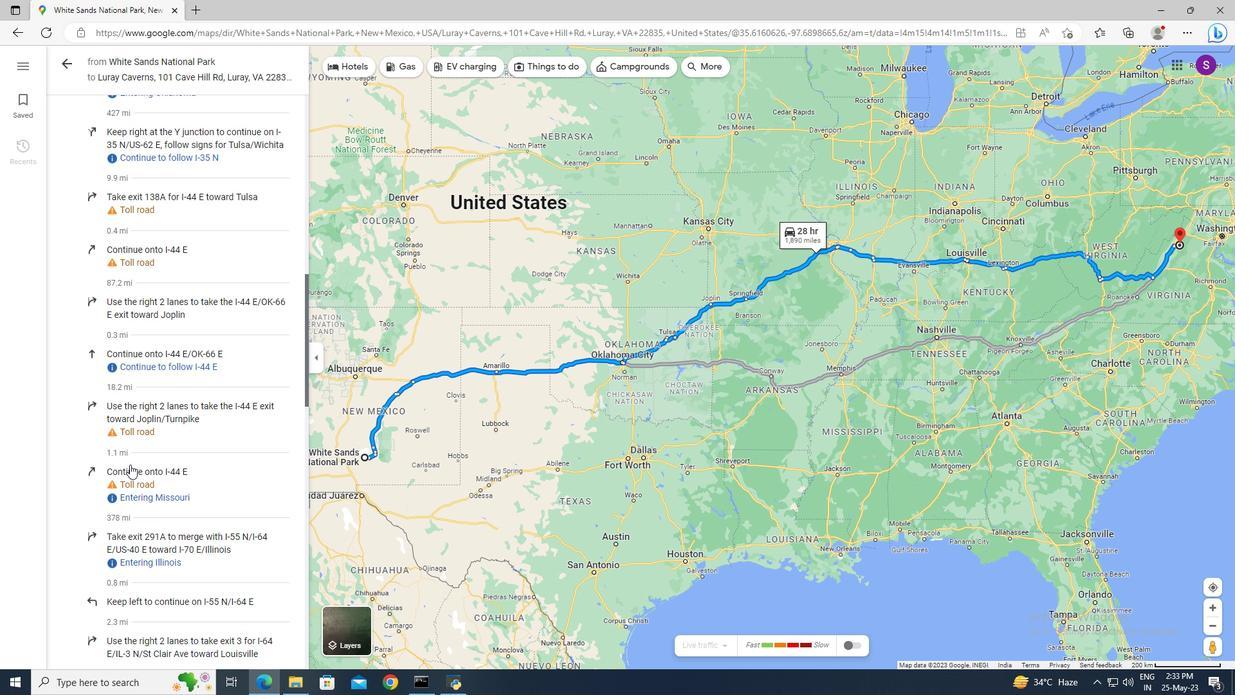 
Action: Mouse moved to (157, 510)
Screenshot: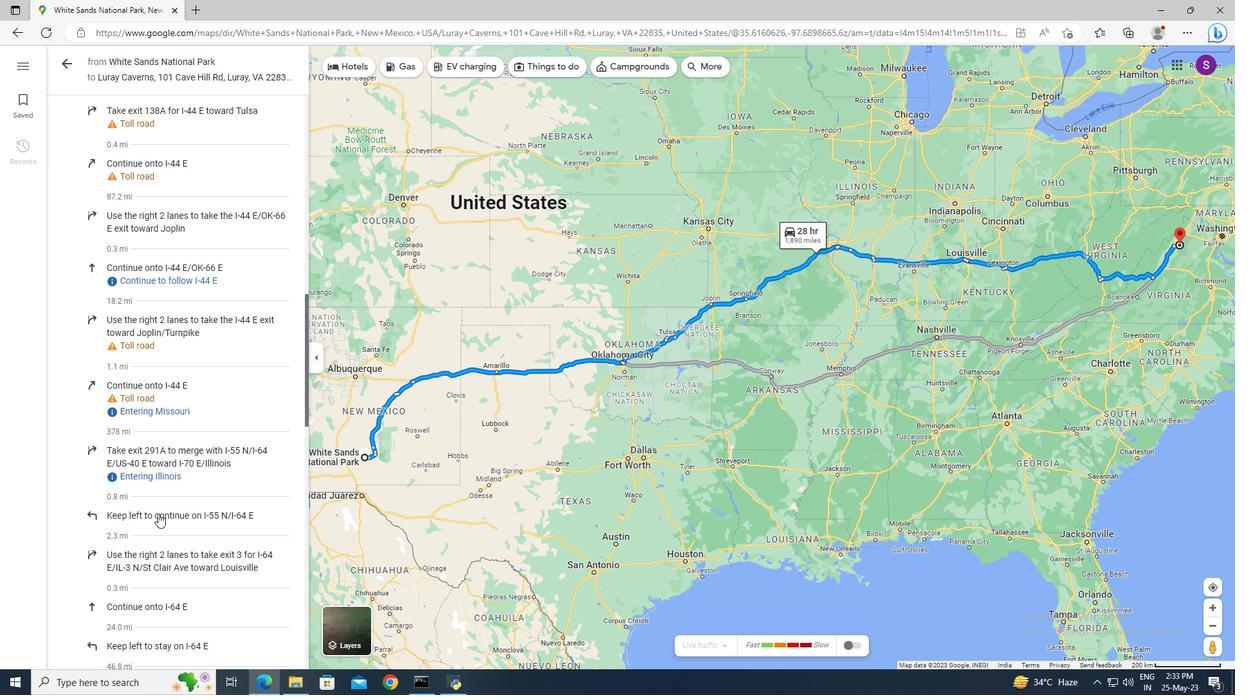 
Action: Mouse scrolled (157, 510) with delta (0, 0)
Screenshot: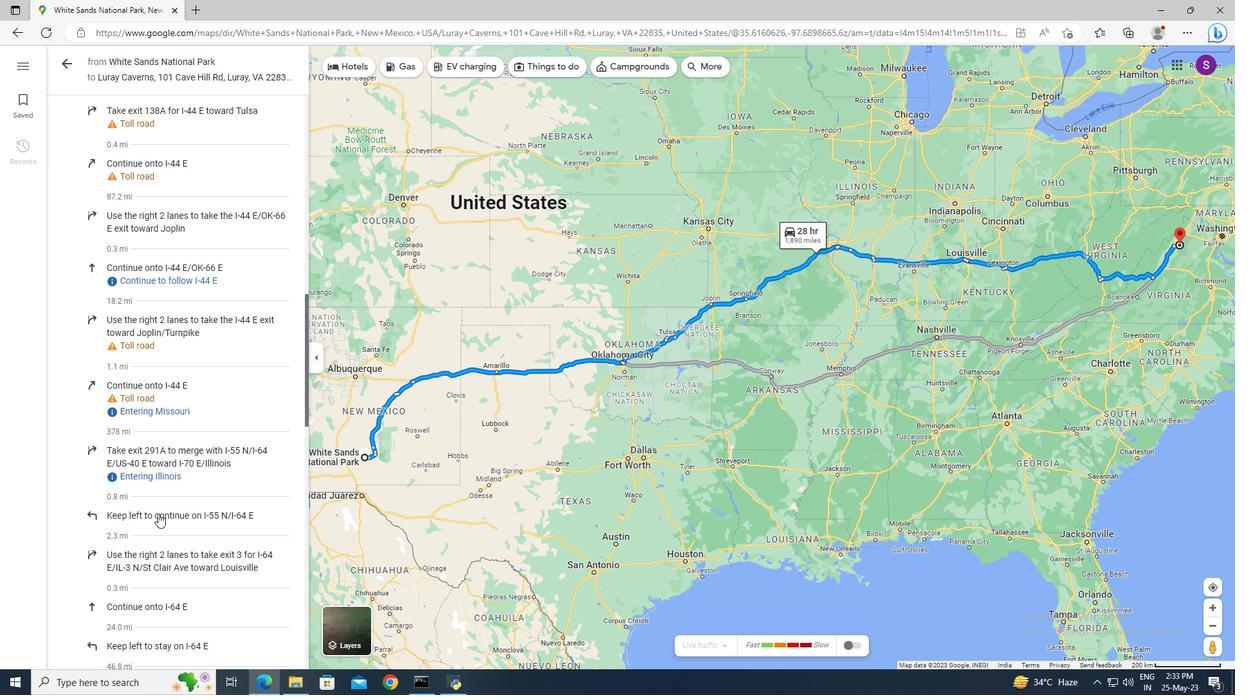 
Action: Mouse moved to (156, 503)
Screenshot: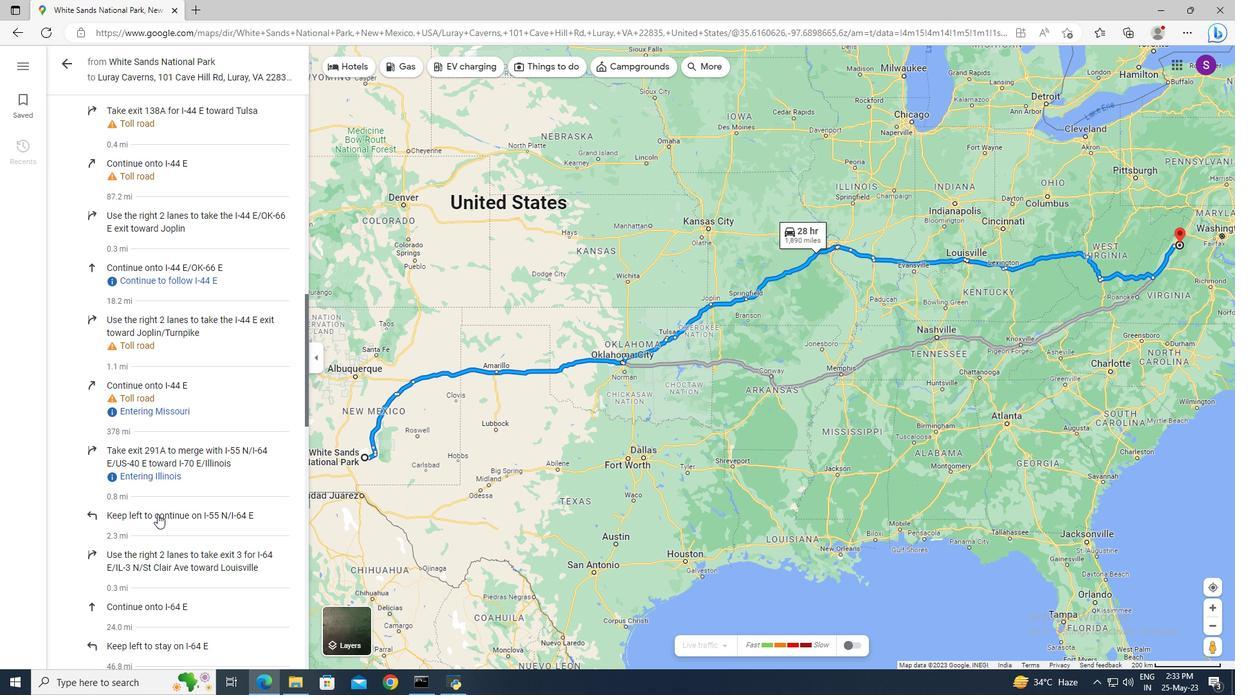 
Action: Mouse scrolled (156, 503) with delta (0, 0)
Screenshot: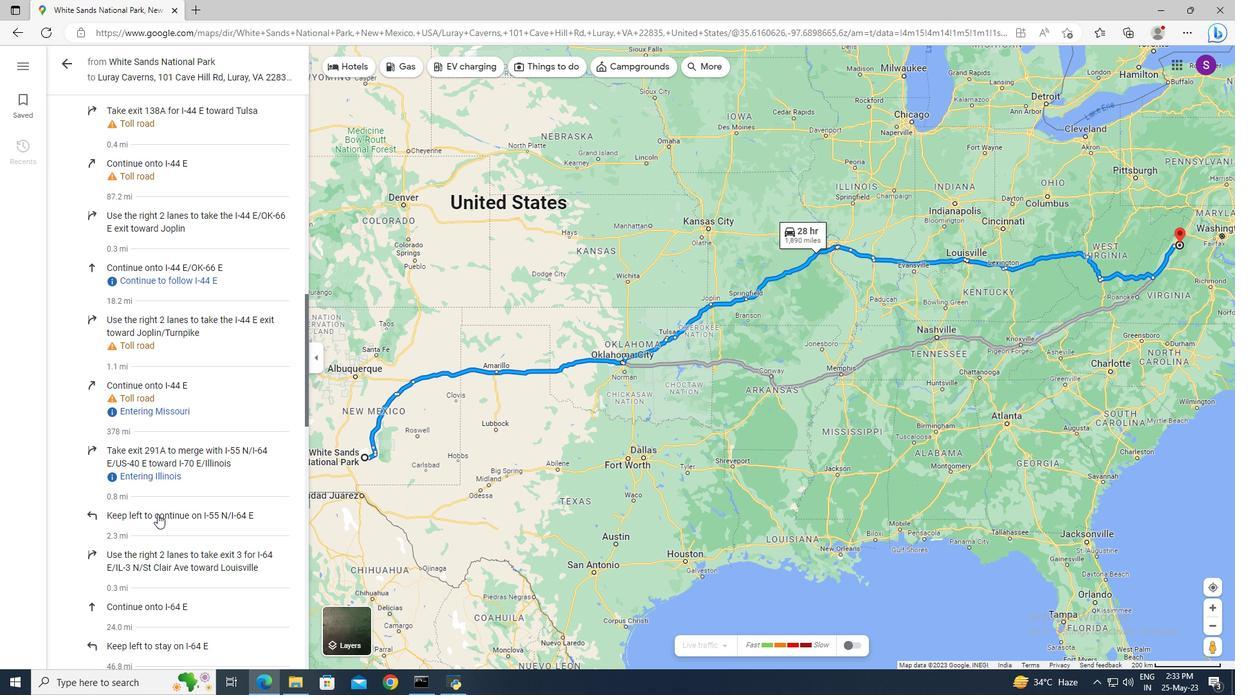 
Action: Mouse moved to (158, 439)
Screenshot: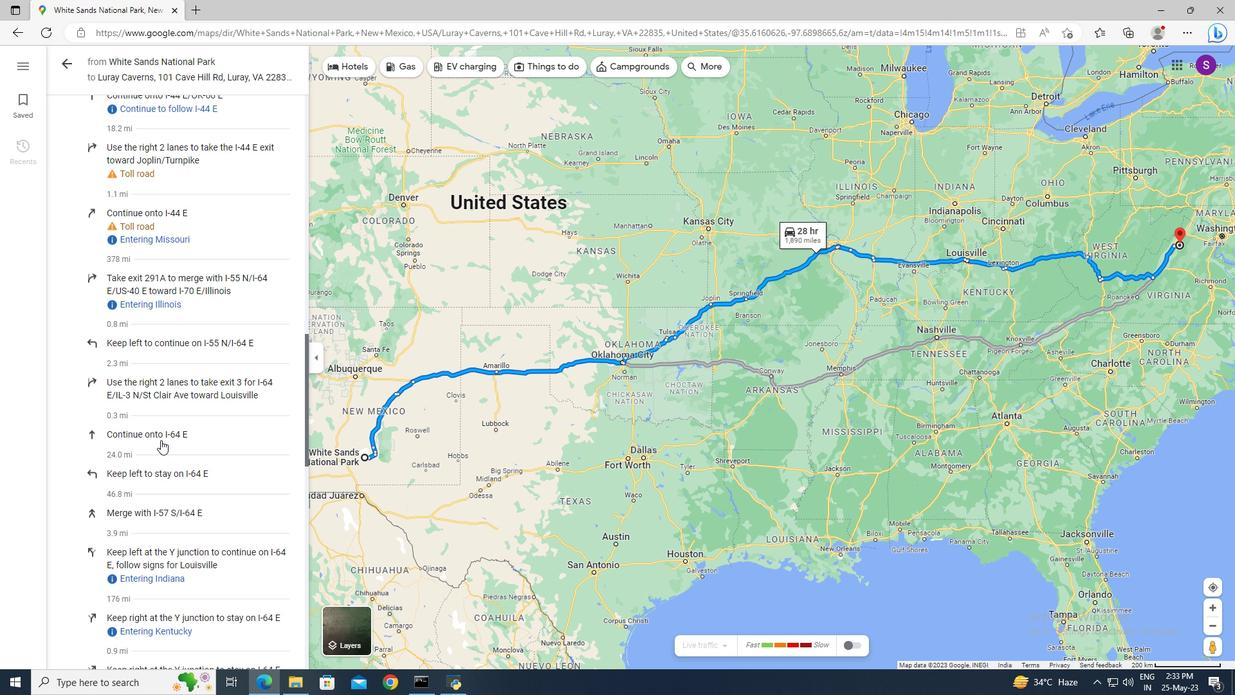 
Action: Mouse scrolled (158, 438) with delta (0, 0)
Screenshot: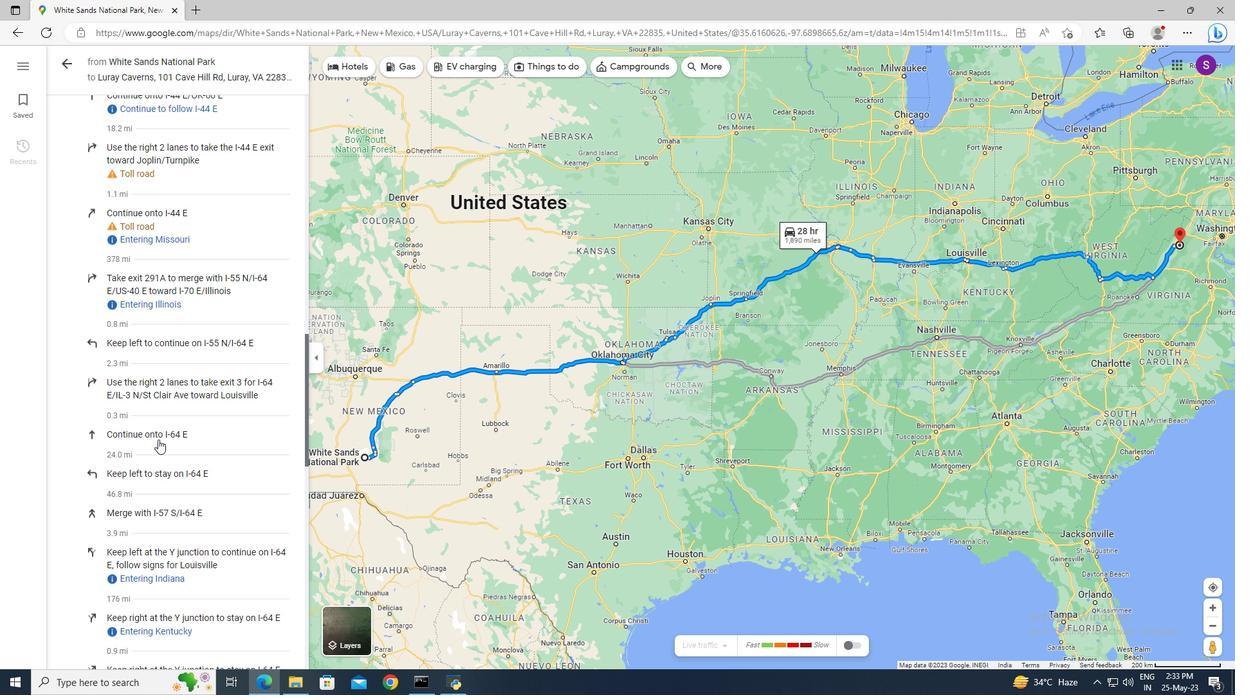 
Action: Mouse scrolled (158, 438) with delta (0, 0)
Screenshot: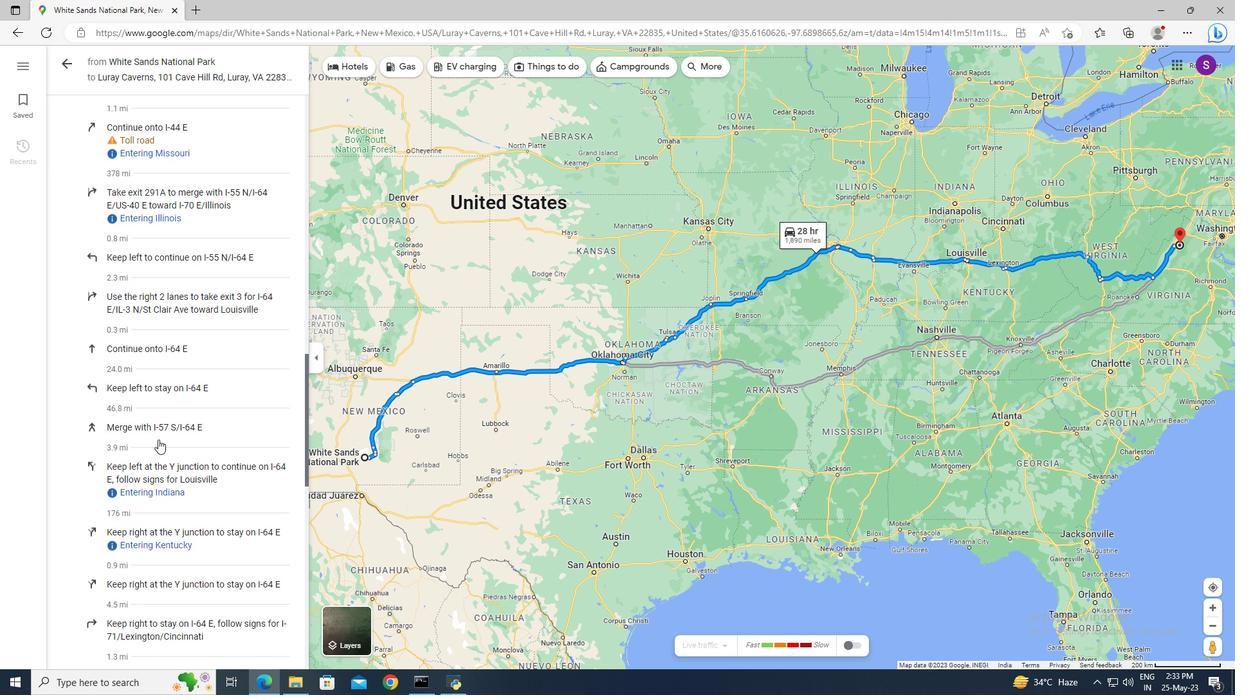 
Action: Mouse scrolled (158, 438) with delta (0, 0)
Screenshot: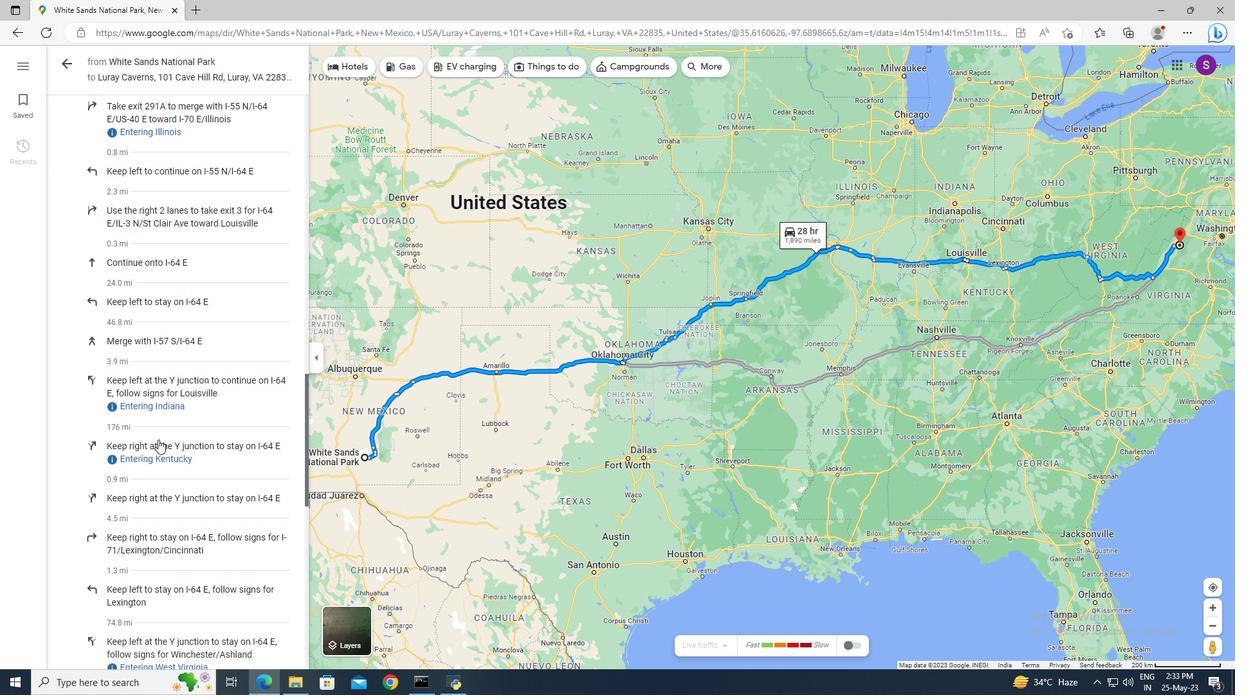 
Action: Mouse scrolled (158, 438) with delta (0, 0)
Screenshot: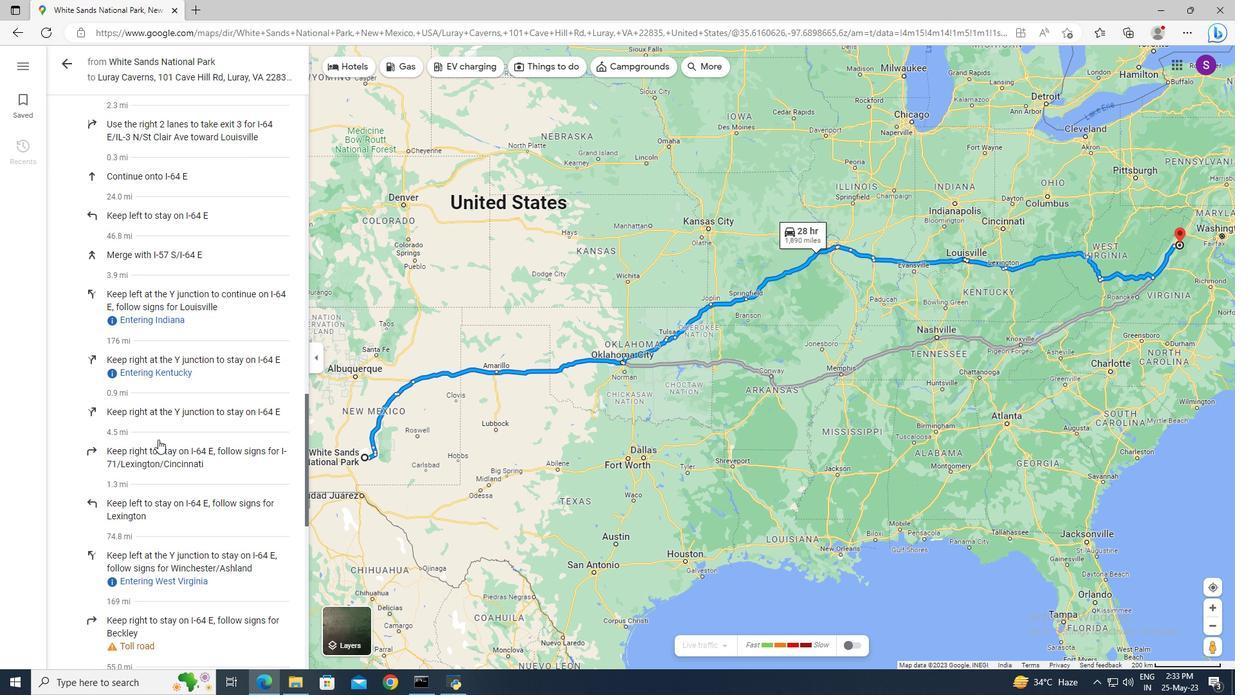 
Action: Mouse scrolled (158, 438) with delta (0, 0)
Screenshot: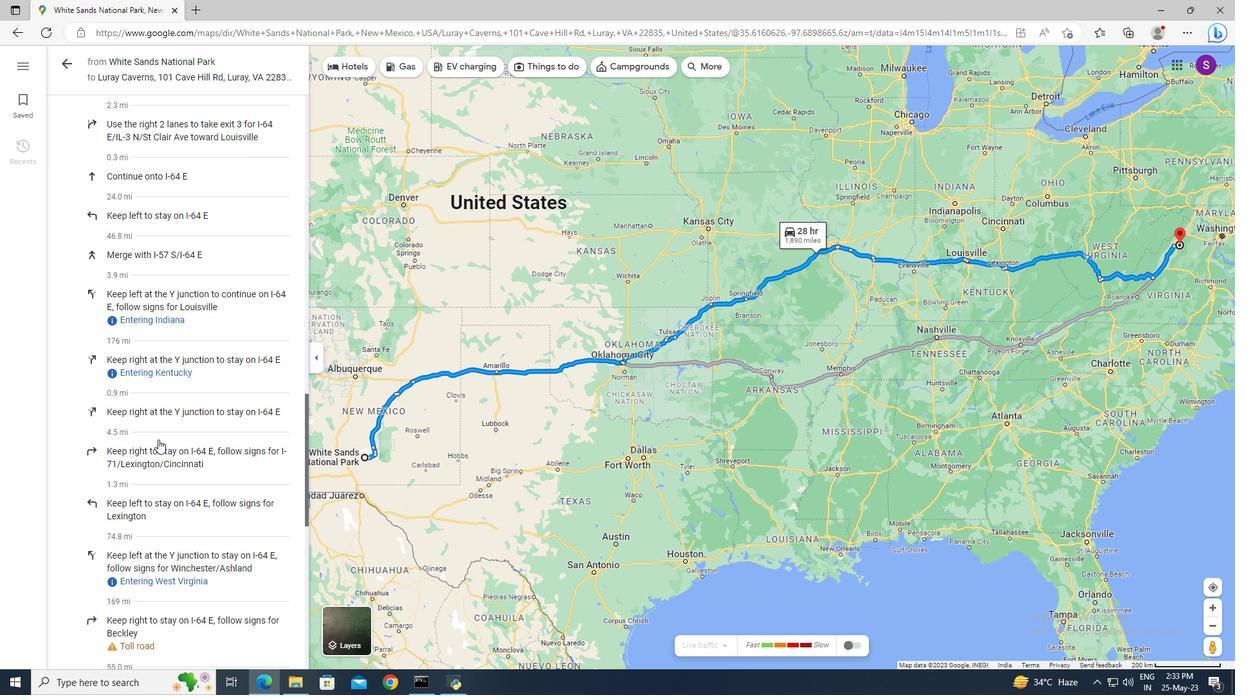 
Action: Mouse scrolled (158, 438) with delta (0, 0)
Screenshot: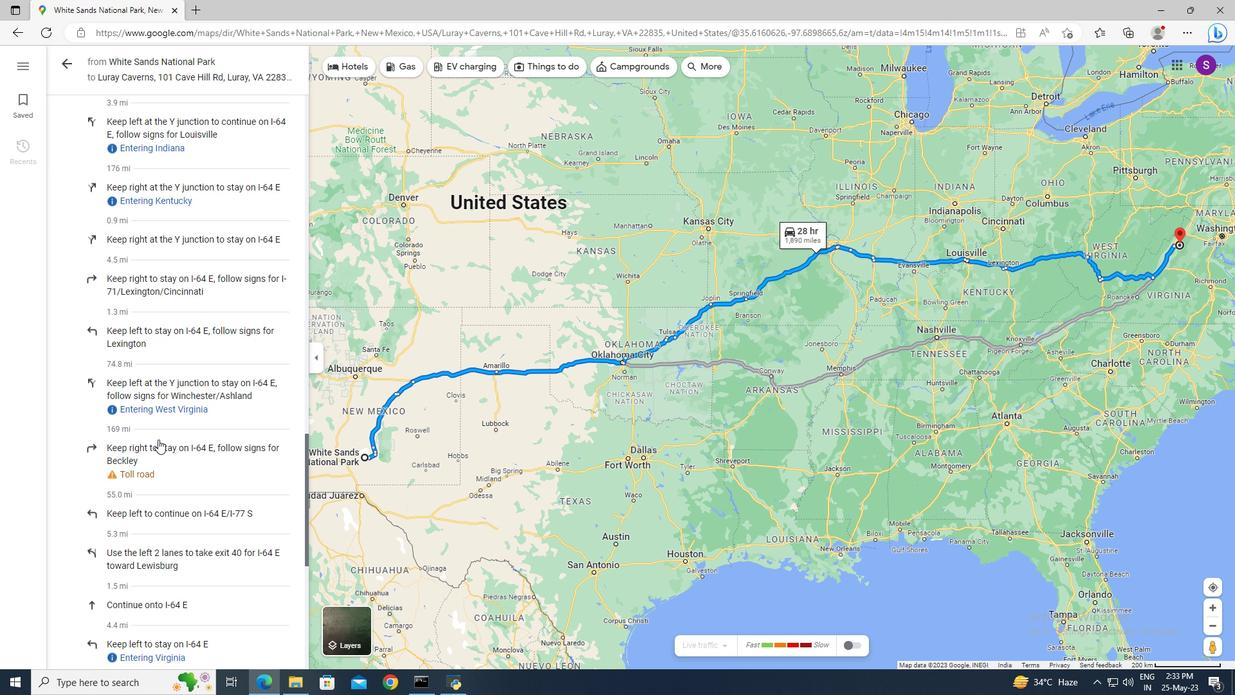 
Action: Mouse scrolled (158, 438) with delta (0, 0)
Screenshot: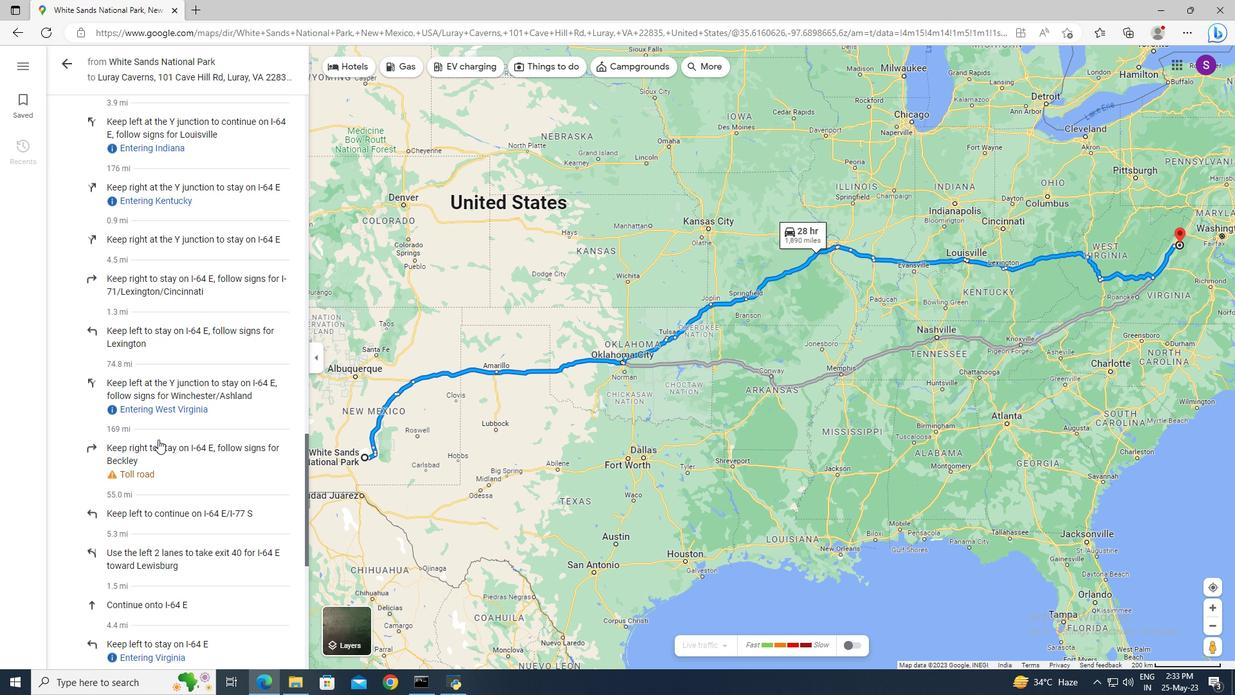 
Action: Mouse scrolled (158, 438) with delta (0, 0)
Screenshot: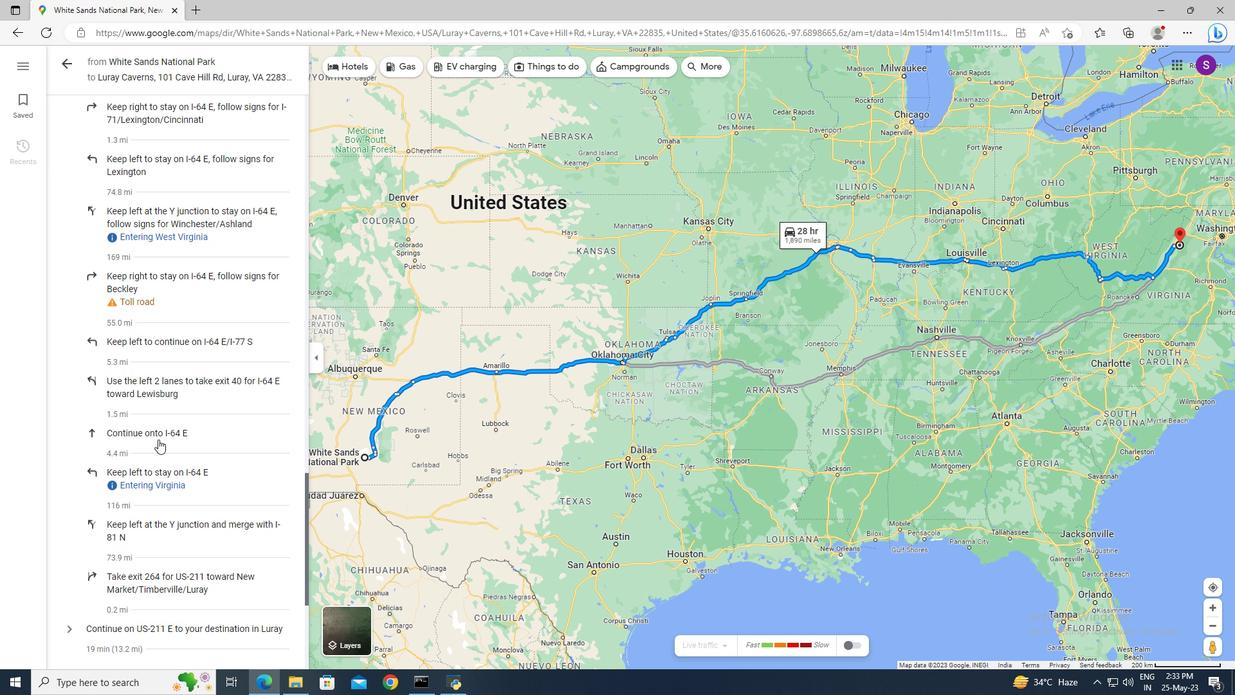 
Action: Mouse moved to (72, 545)
Screenshot: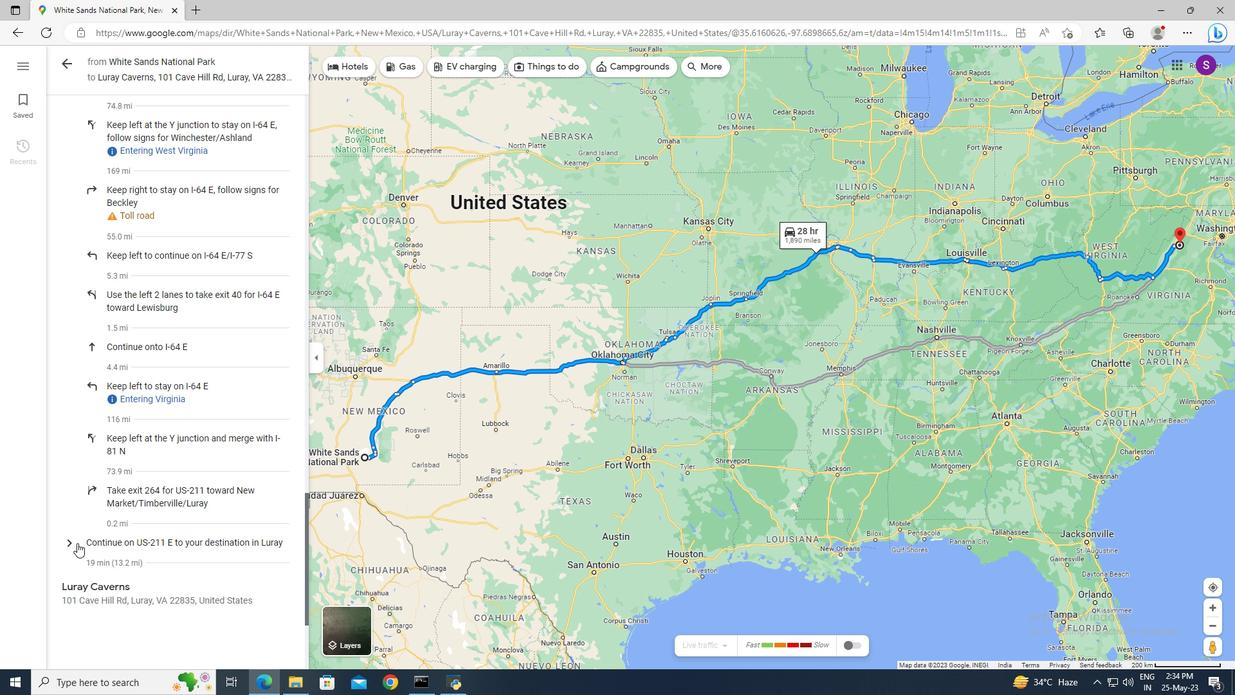 
Action: Mouse pressed left at (72, 545)
Screenshot: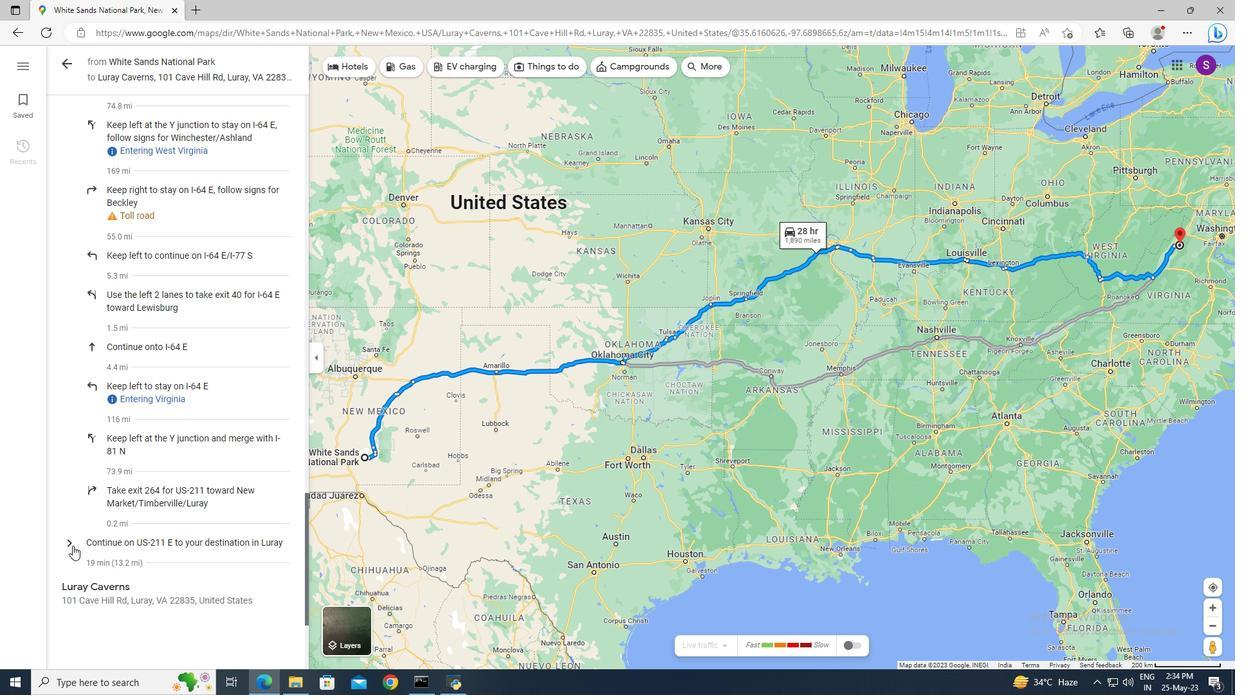 
Action: Mouse moved to (78, 519)
Screenshot: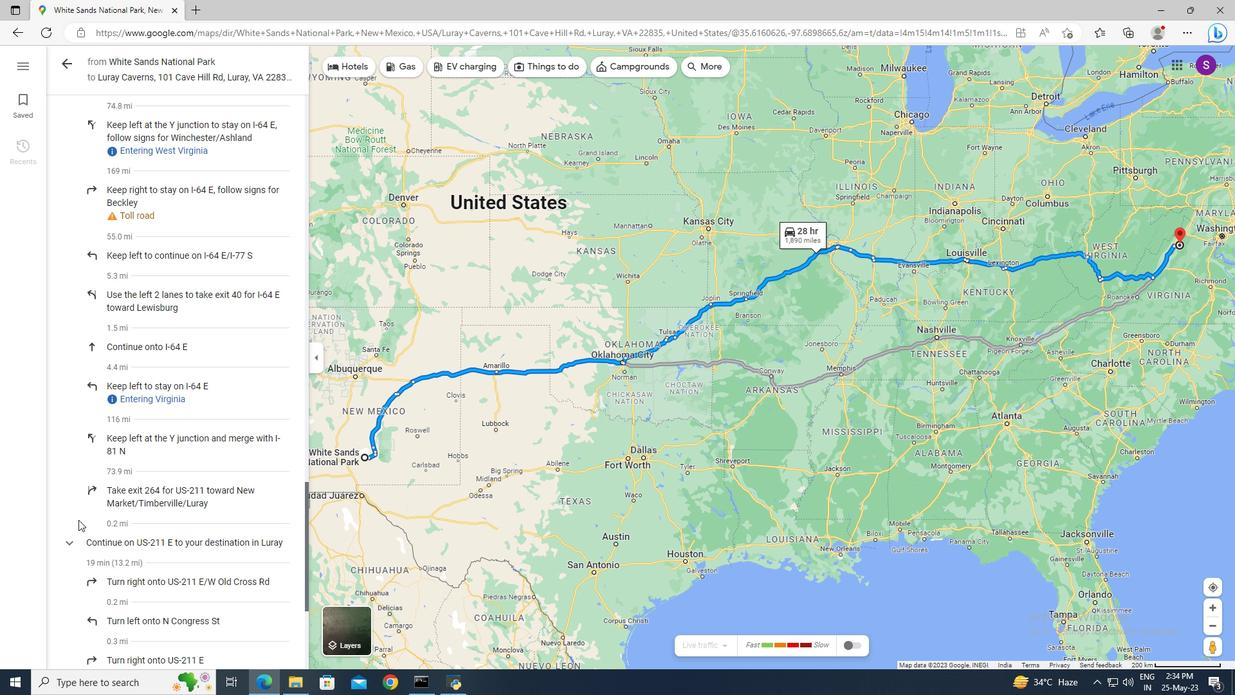 
Action: Mouse scrolled (78, 518) with delta (0, 0)
Screenshot: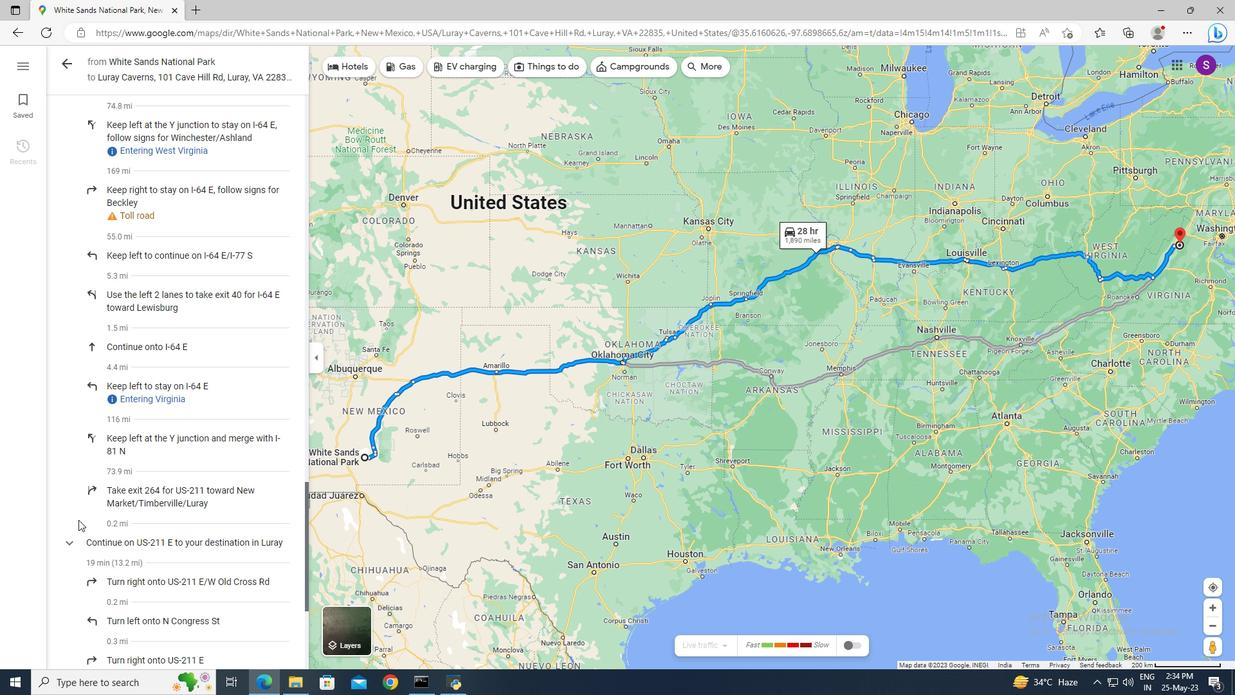 
Action: Mouse moved to (116, 535)
Screenshot: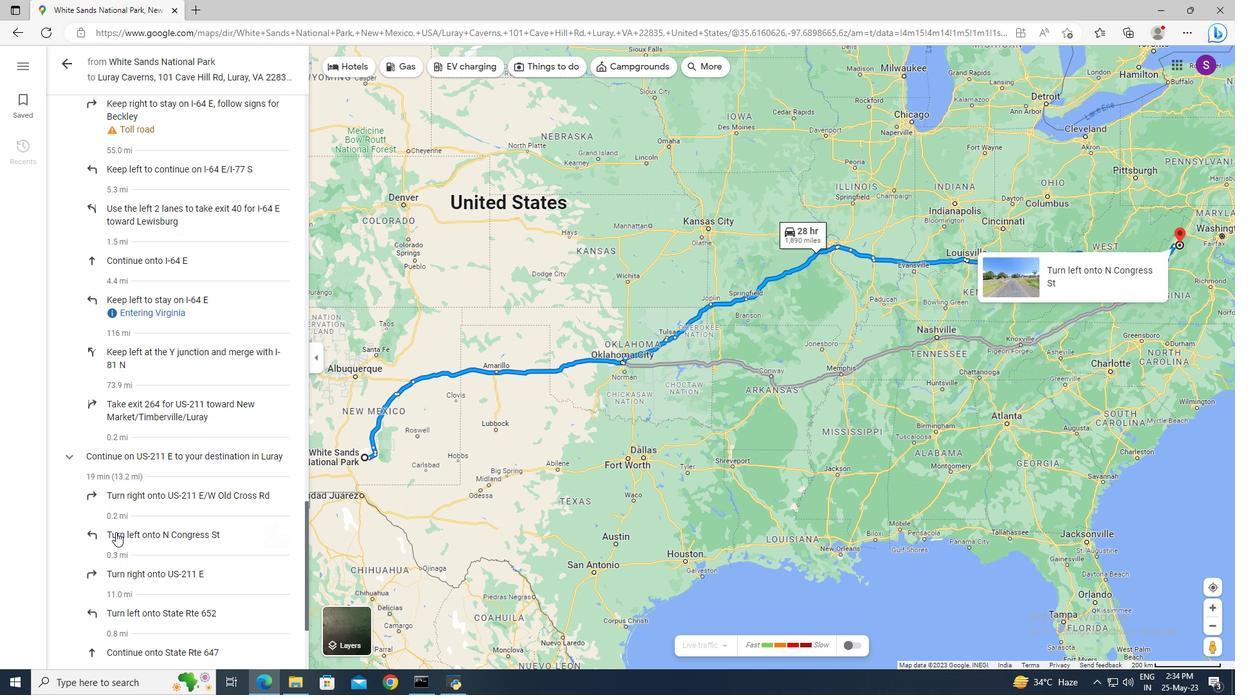 
Action: Mouse scrolled (116, 534) with delta (0, 0)
Screenshot: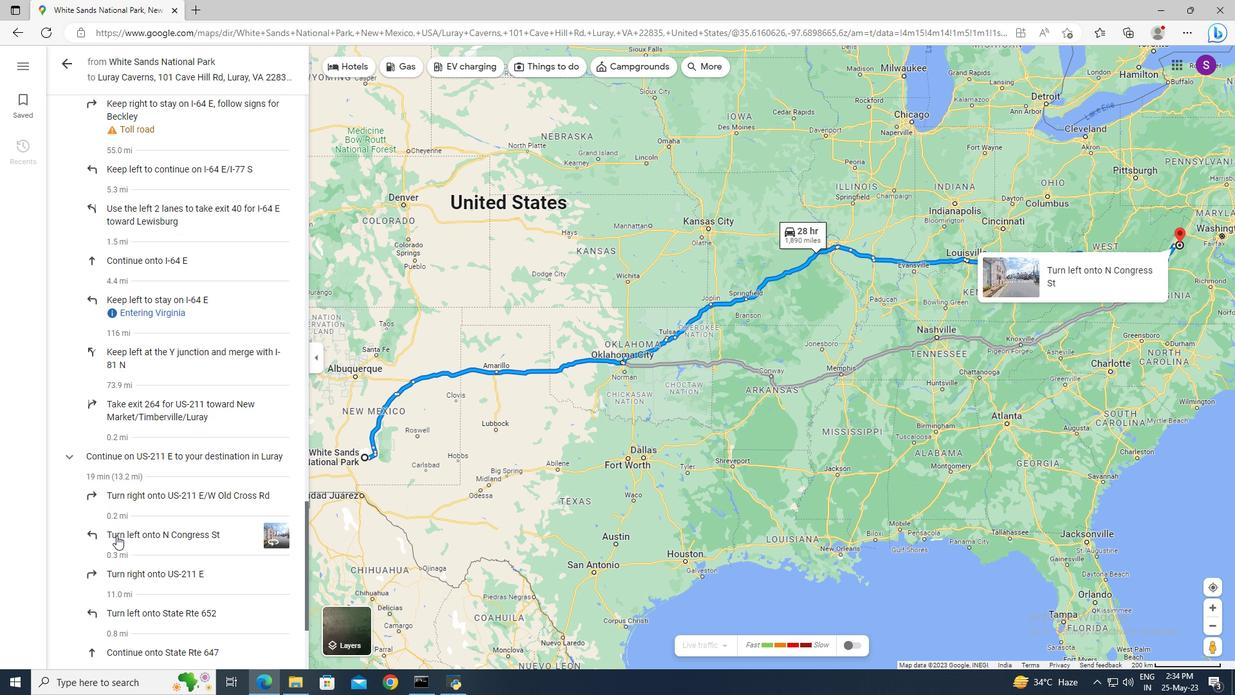
Action: Mouse moved to (137, 525)
Screenshot: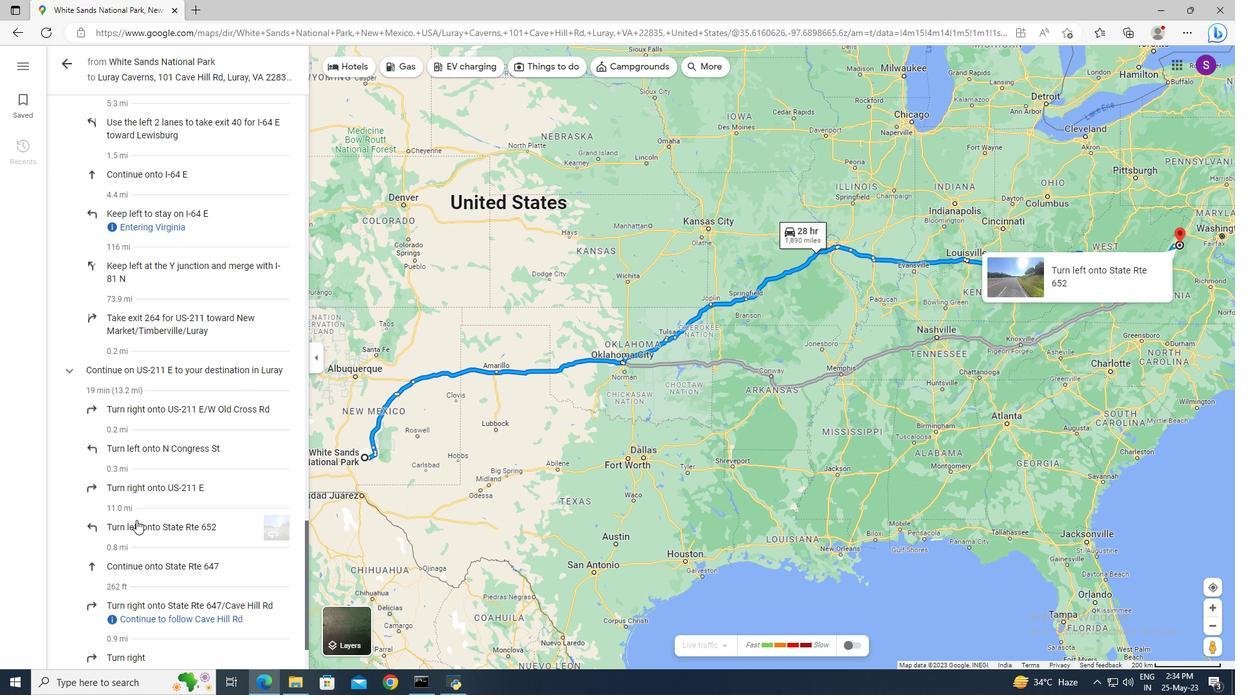 
Action: Mouse scrolled (137, 525) with delta (0, 0)
Screenshot: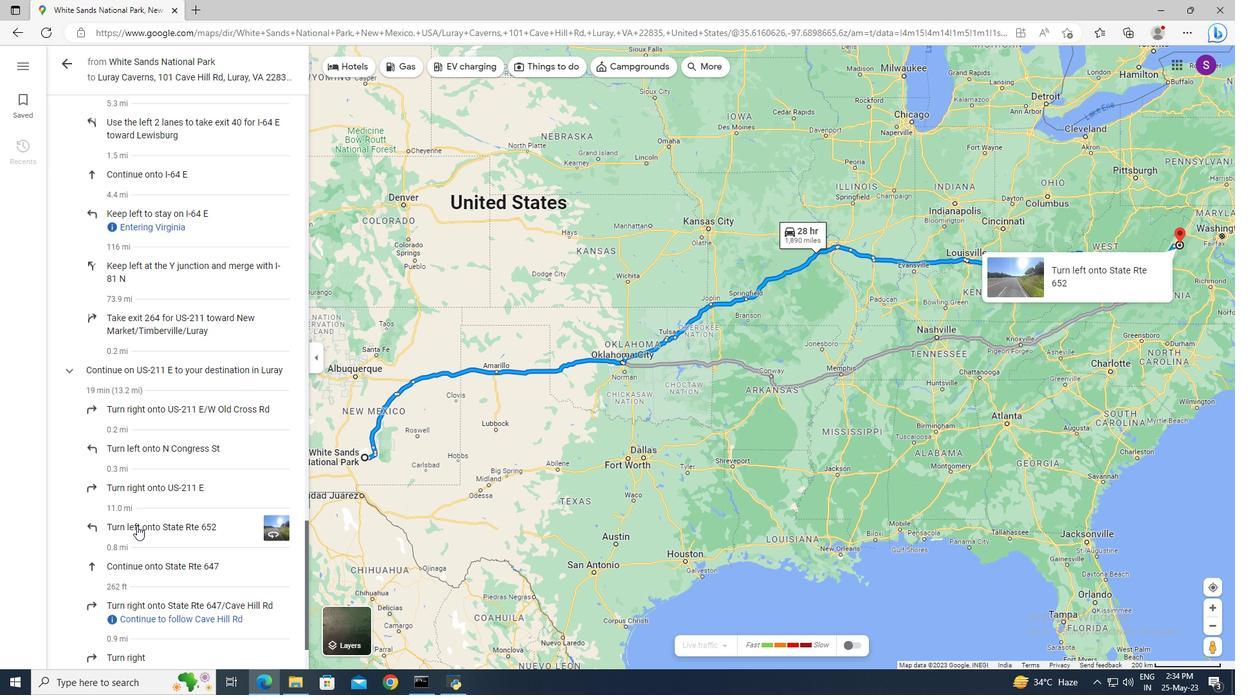 
Action: Mouse moved to (144, 494)
Screenshot: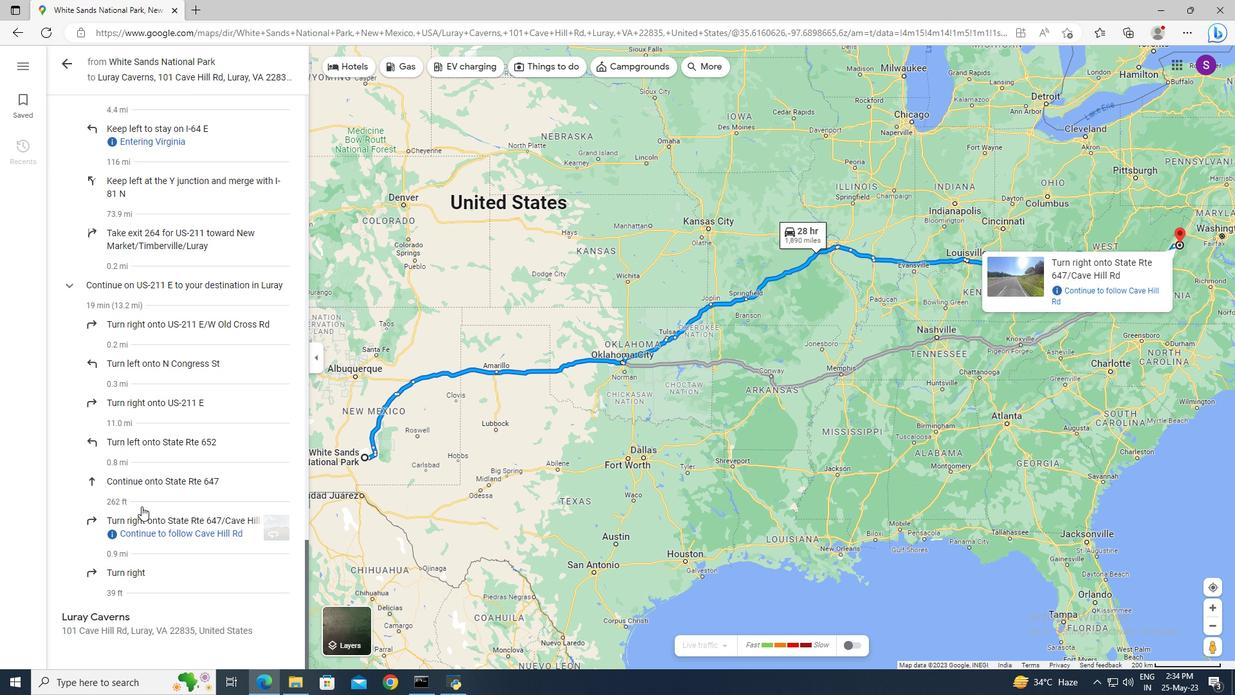 
Action: Mouse scrolled (144, 495) with delta (0, 0)
Screenshot: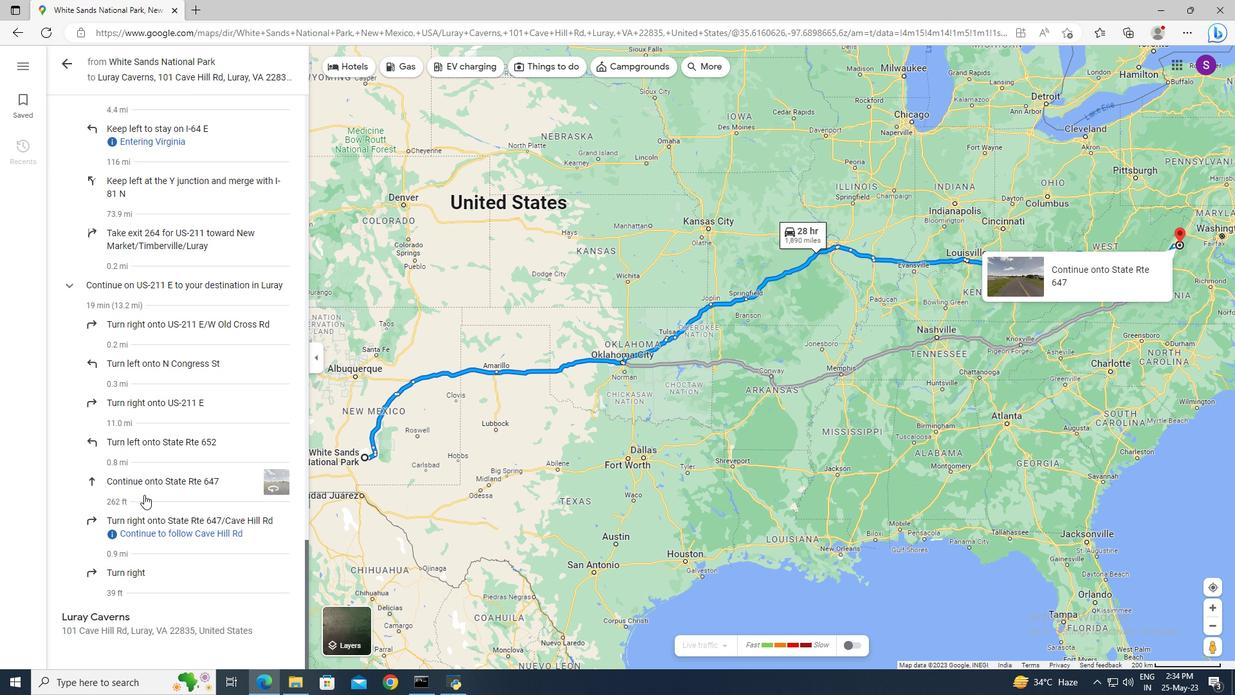 
Action: Mouse moved to (66, 68)
Screenshot: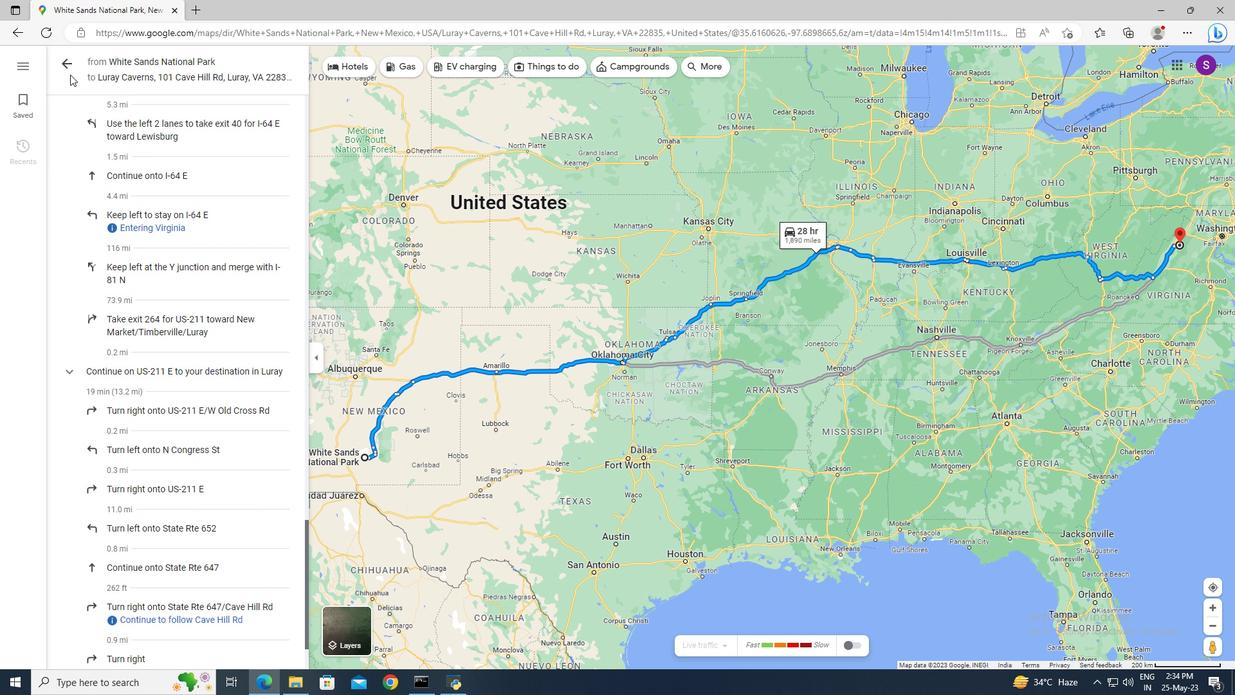 
Action: Mouse pressed left at (66, 68)
Screenshot: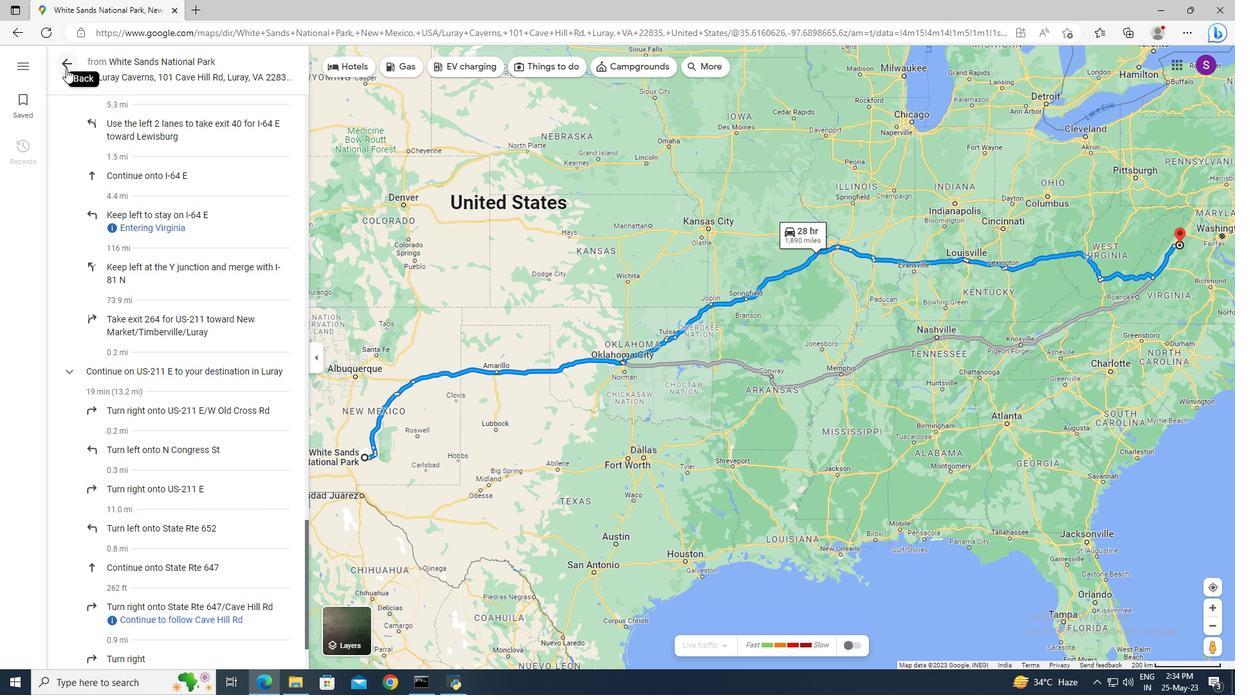 
Action: Mouse moved to (214, 238)
Screenshot: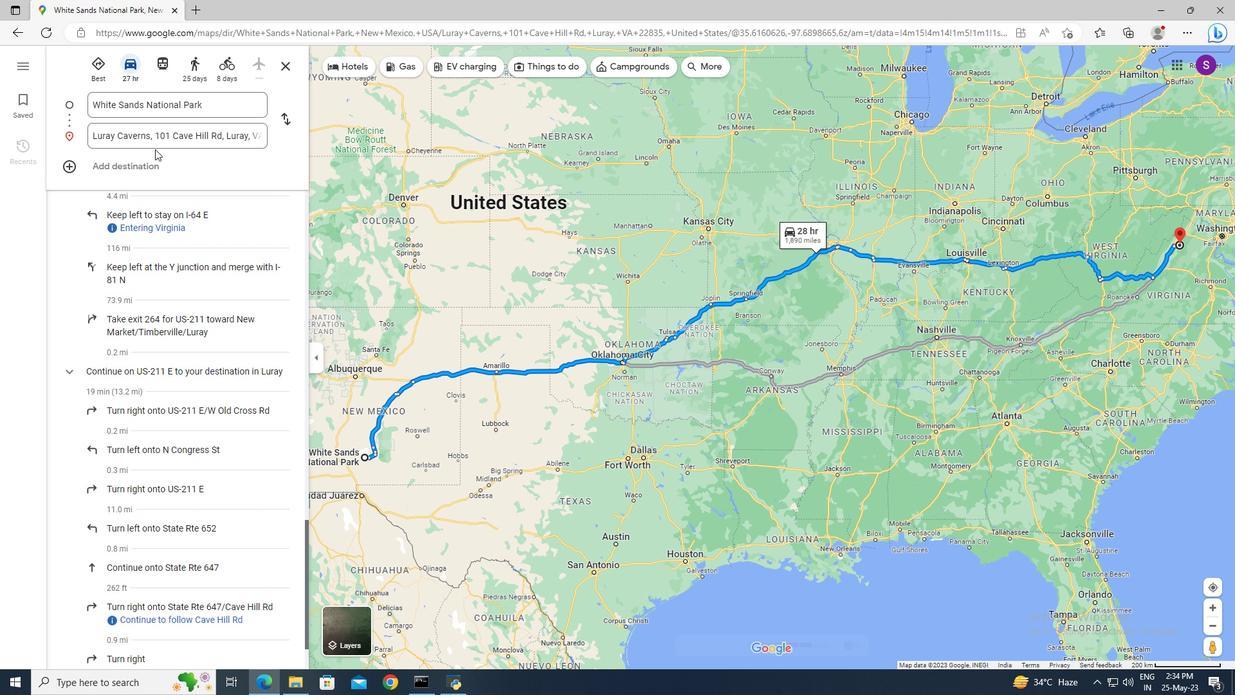 
